 Task: Find connections with filter location Chomutov with filter topic #Believewith filter profile language English with filter current company CodeChef with filter school SRI KRISHNA COLLEGE OF ENGINEERING AND TECHNOLOGY with filter industry Wholesale Drugs and Sundries with filter service category Date Entry with filter keywords title Biostatistician
Action: Mouse moved to (597, 76)
Screenshot: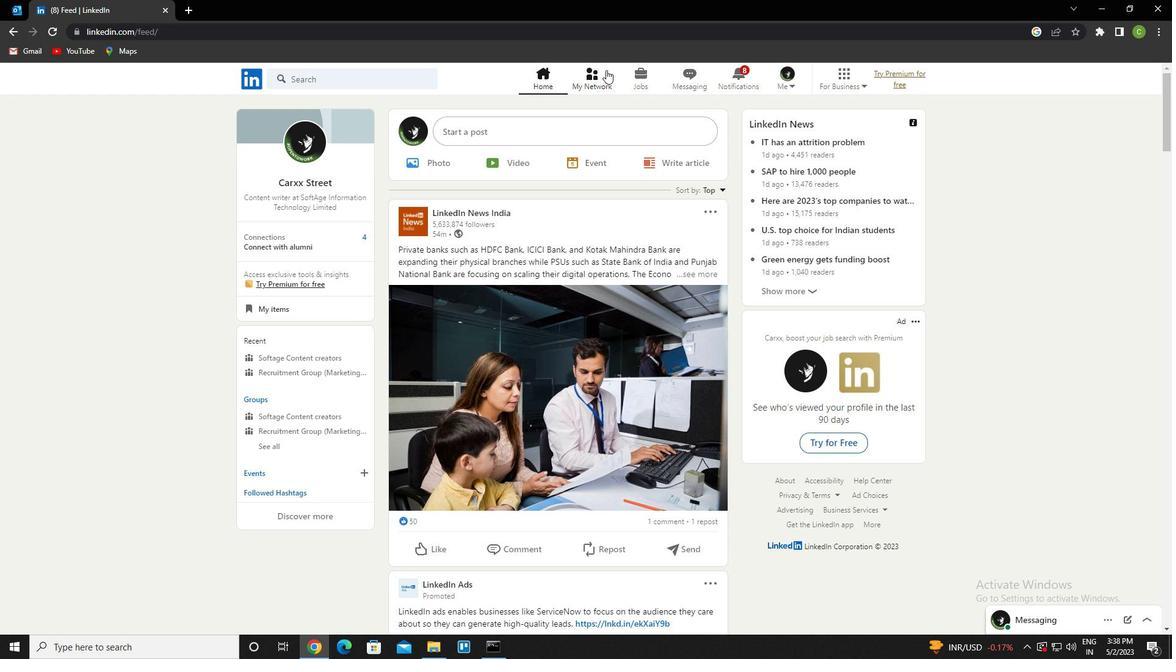 
Action: Mouse pressed left at (597, 76)
Screenshot: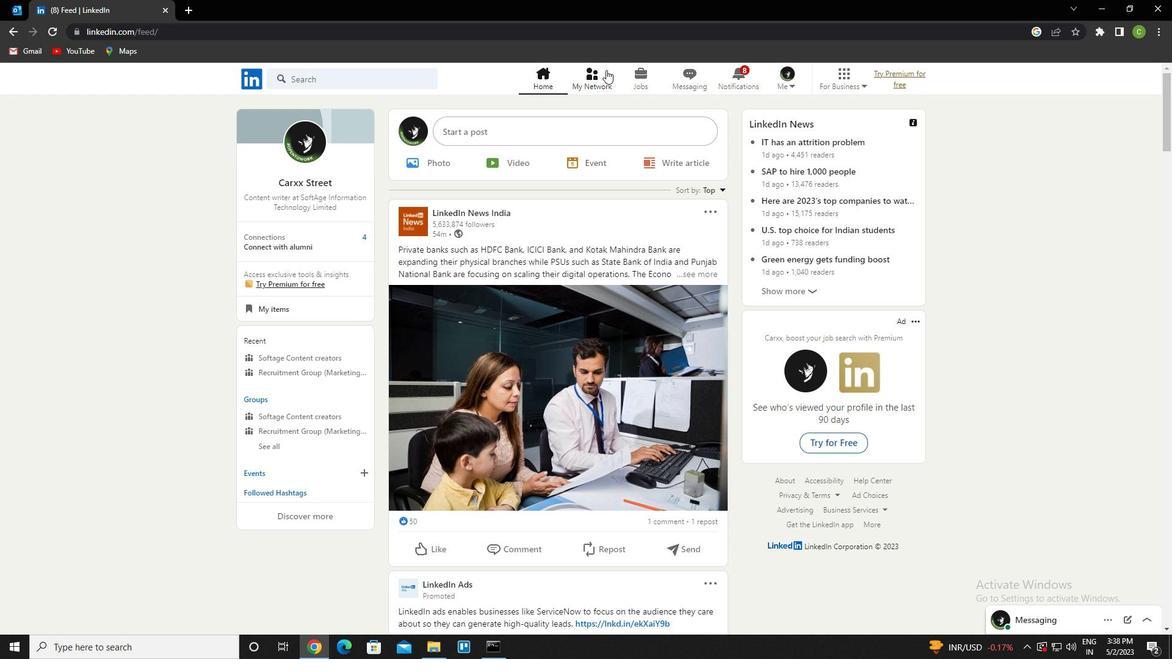 
Action: Mouse moved to (356, 152)
Screenshot: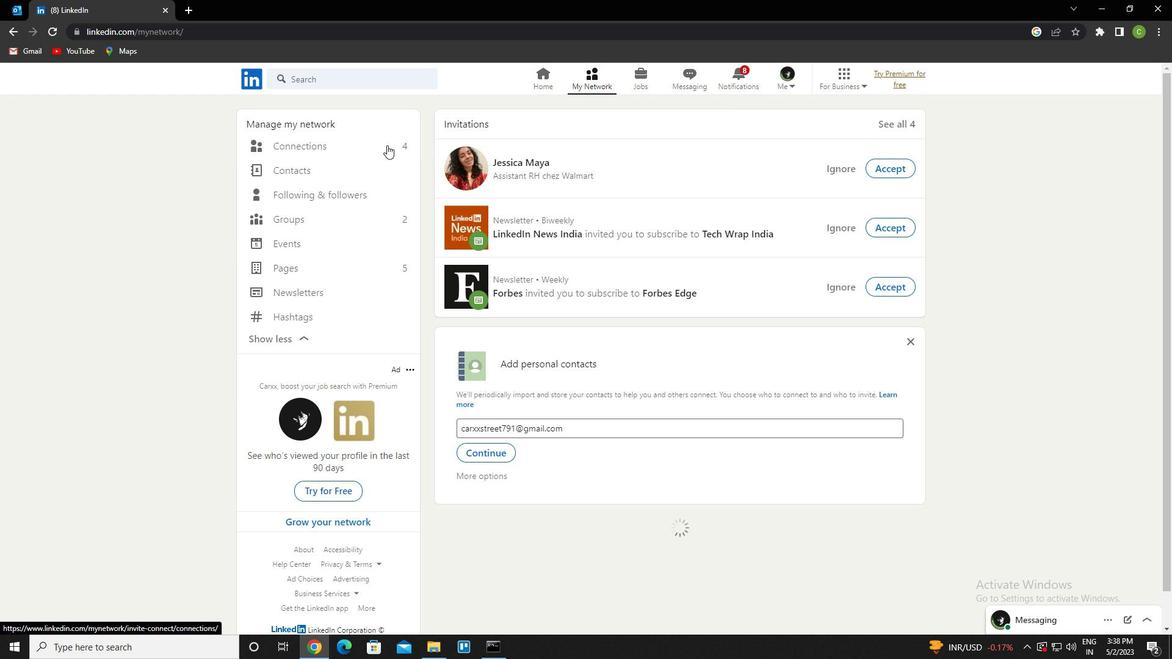 
Action: Mouse pressed left at (356, 152)
Screenshot: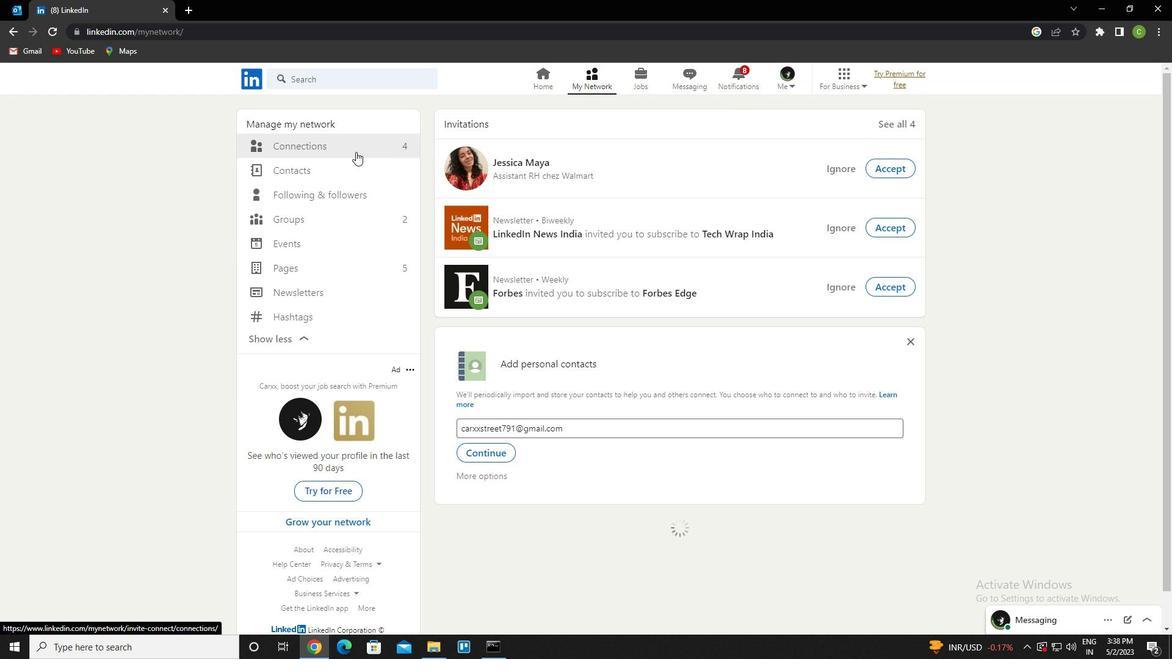 
Action: Mouse moved to (676, 149)
Screenshot: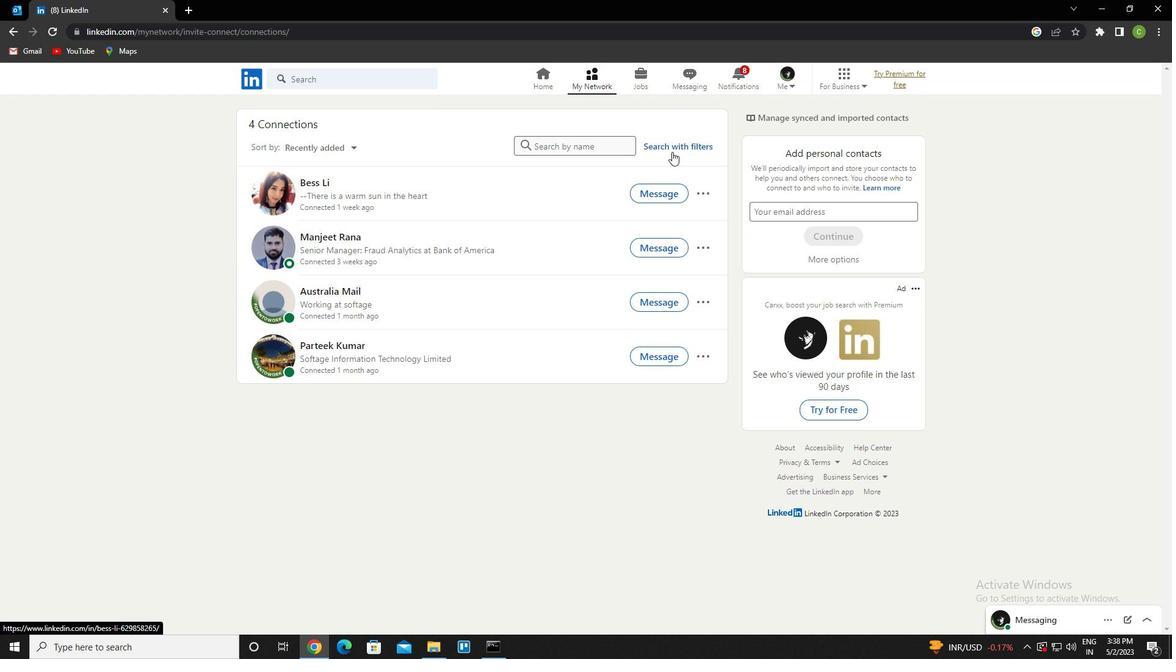 
Action: Mouse pressed left at (676, 149)
Screenshot: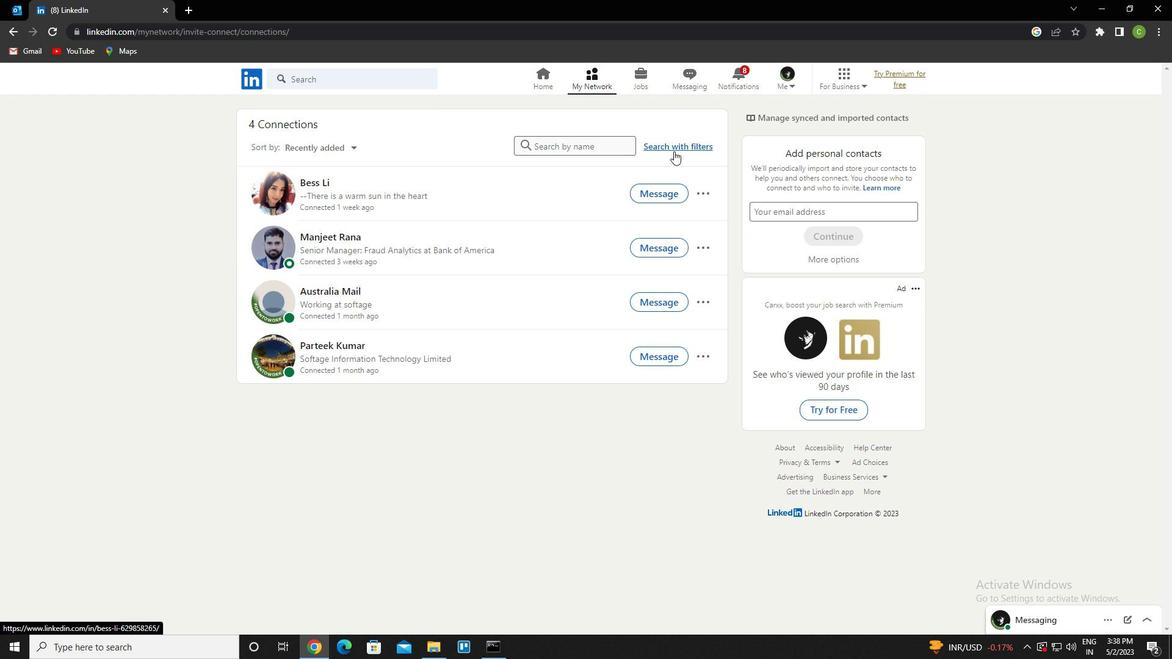 
Action: Mouse moved to (632, 117)
Screenshot: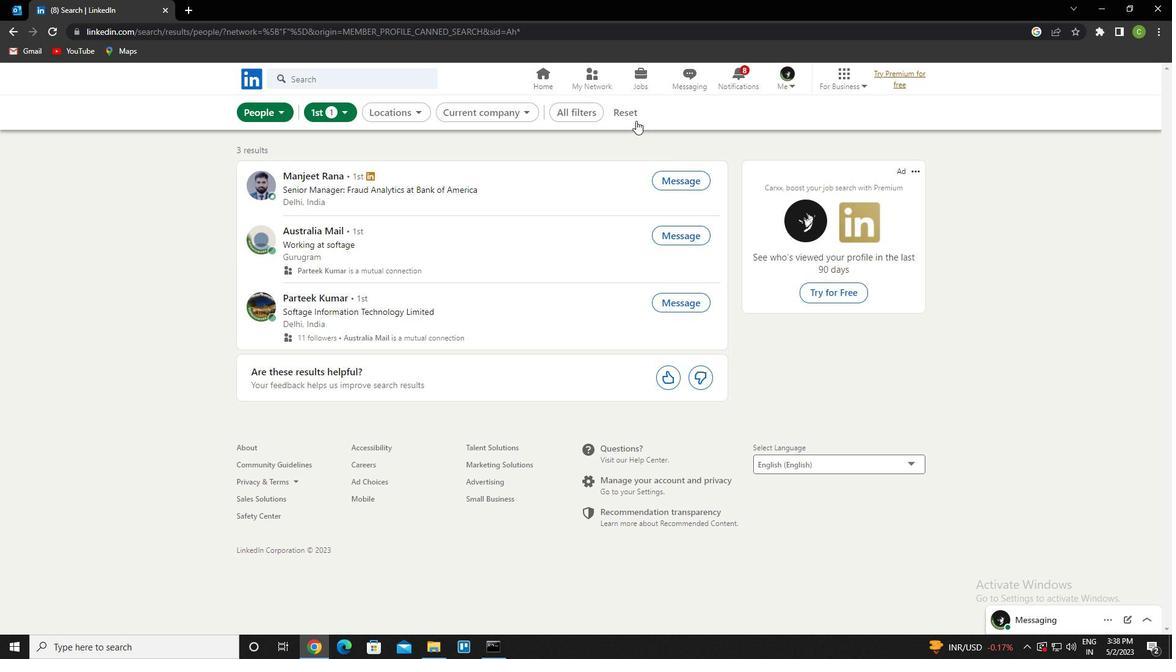 
Action: Mouse pressed left at (632, 117)
Screenshot: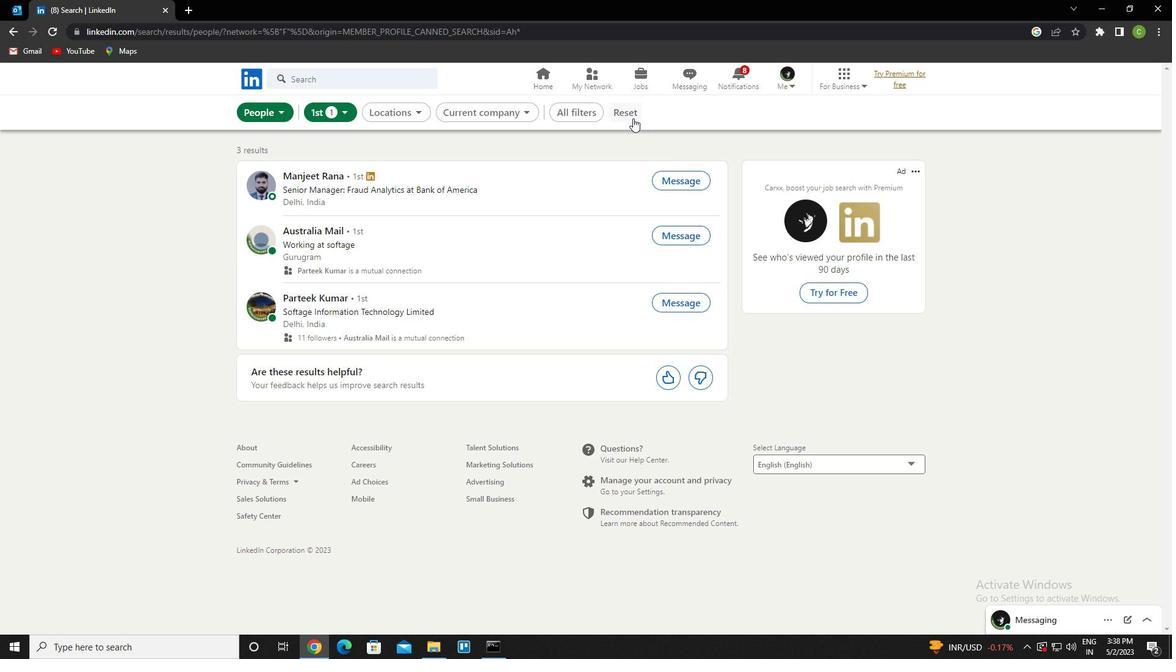 
Action: Mouse moved to (622, 112)
Screenshot: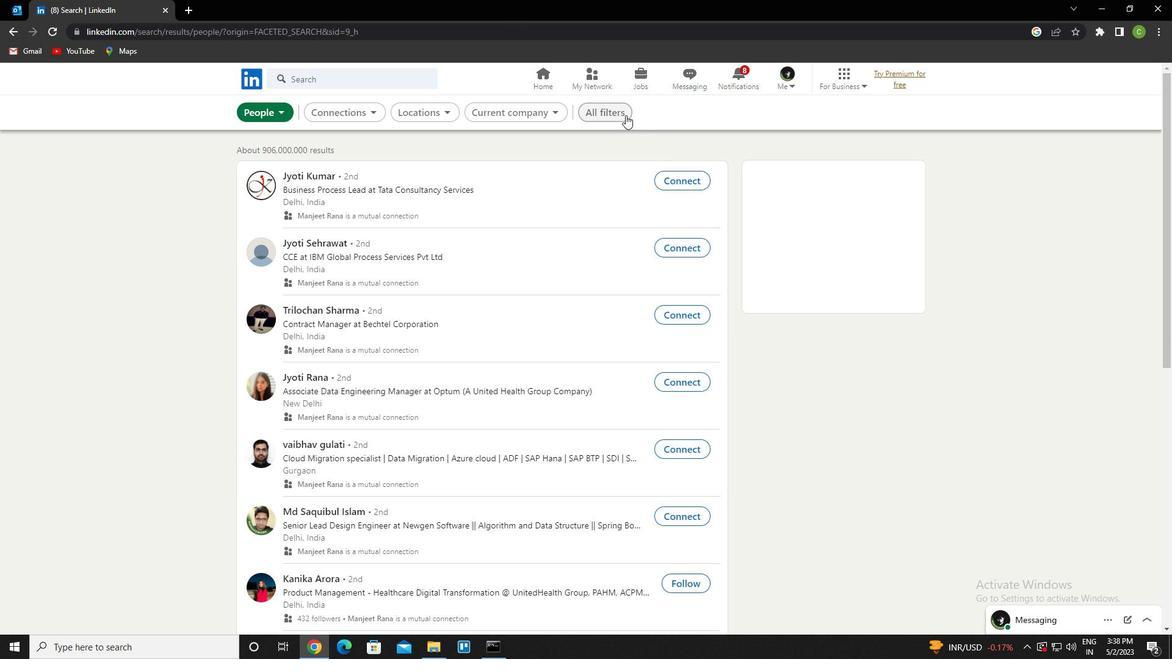 
Action: Mouse pressed left at (622, 112)
Screenshot: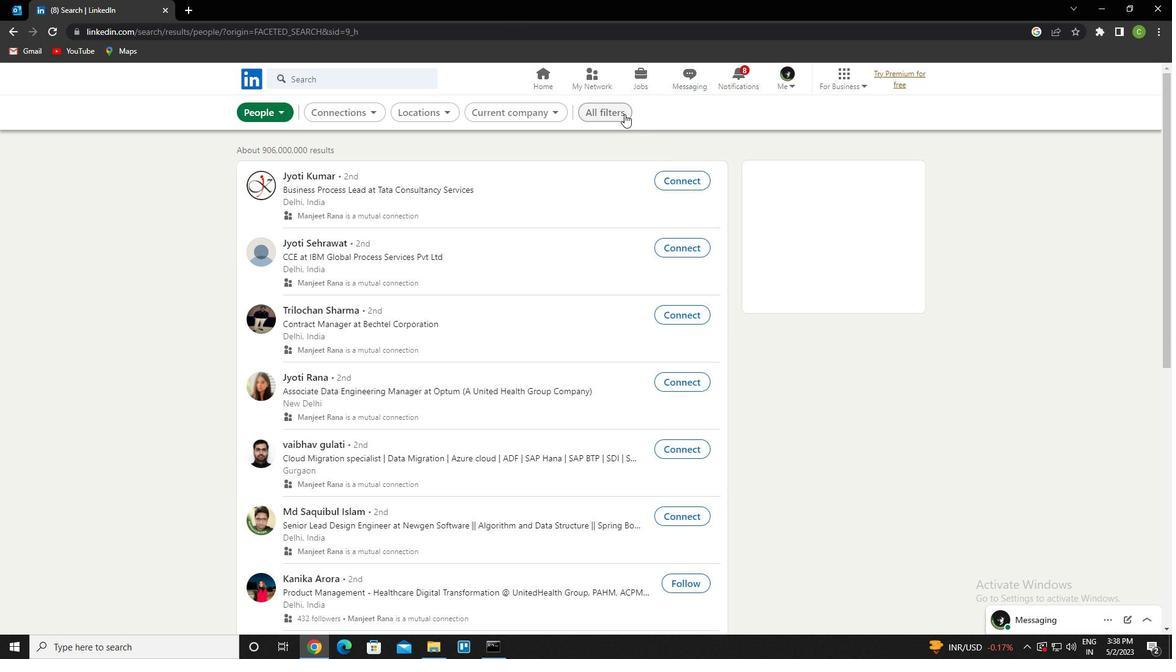 
Action: Mouse moved to (1025, 344)
Screenshot: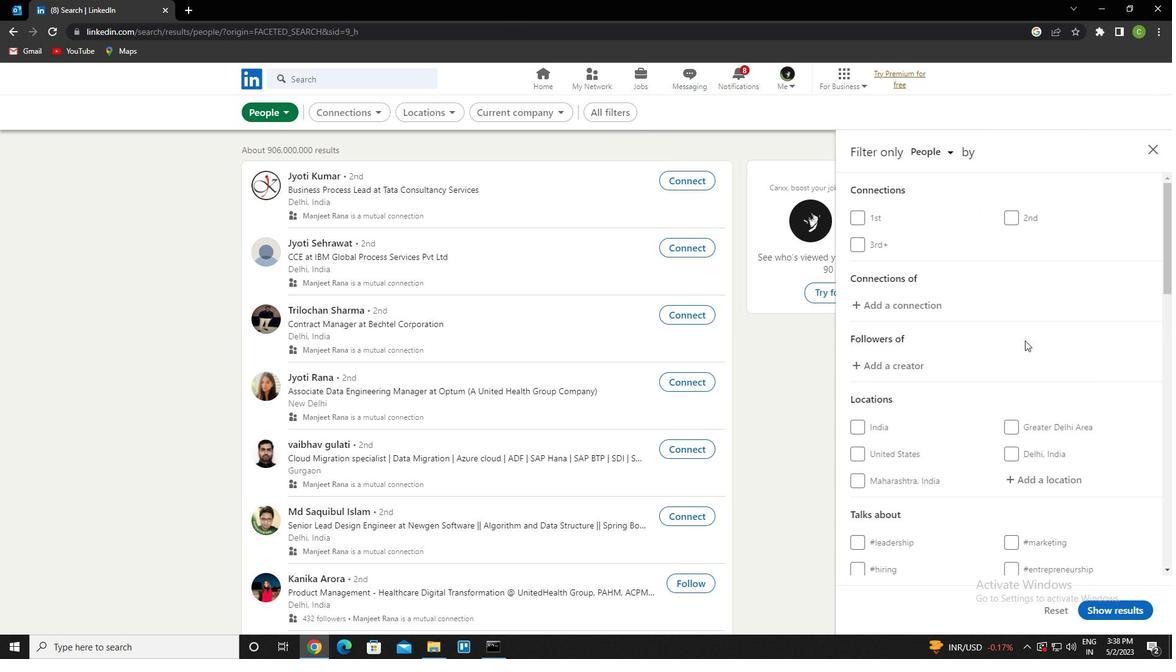 
Action: Mouse scrolled (1025, 343) with delta (0, 0)
Screenshot: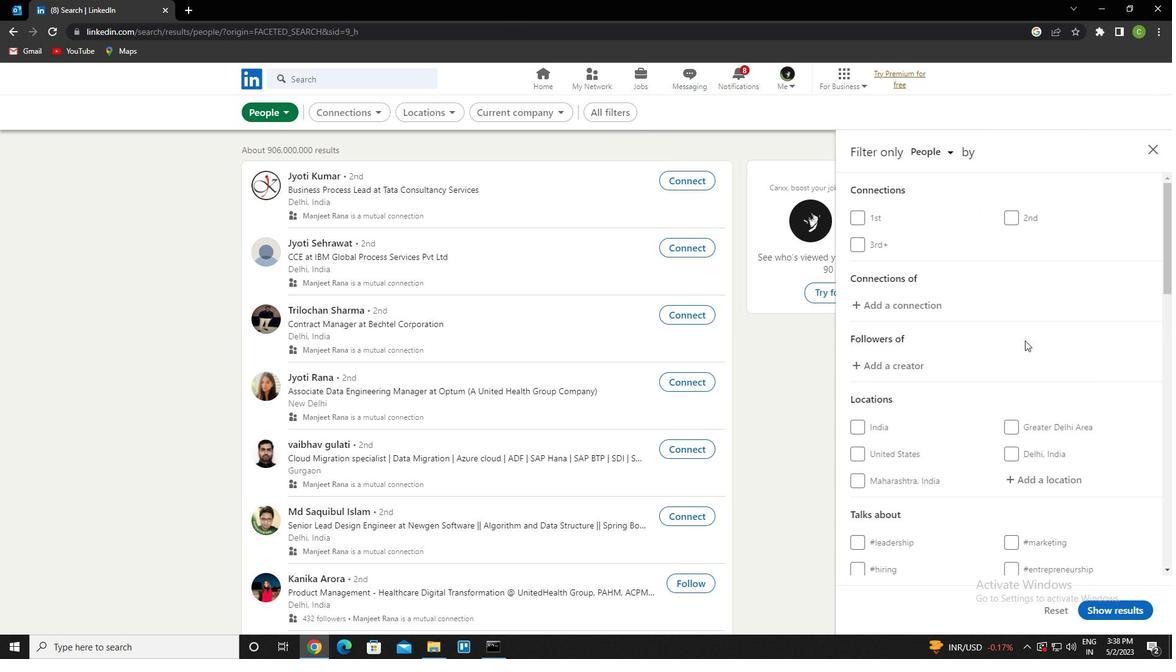 
Action: Mouse moved to (1043, 415)
Screenshot: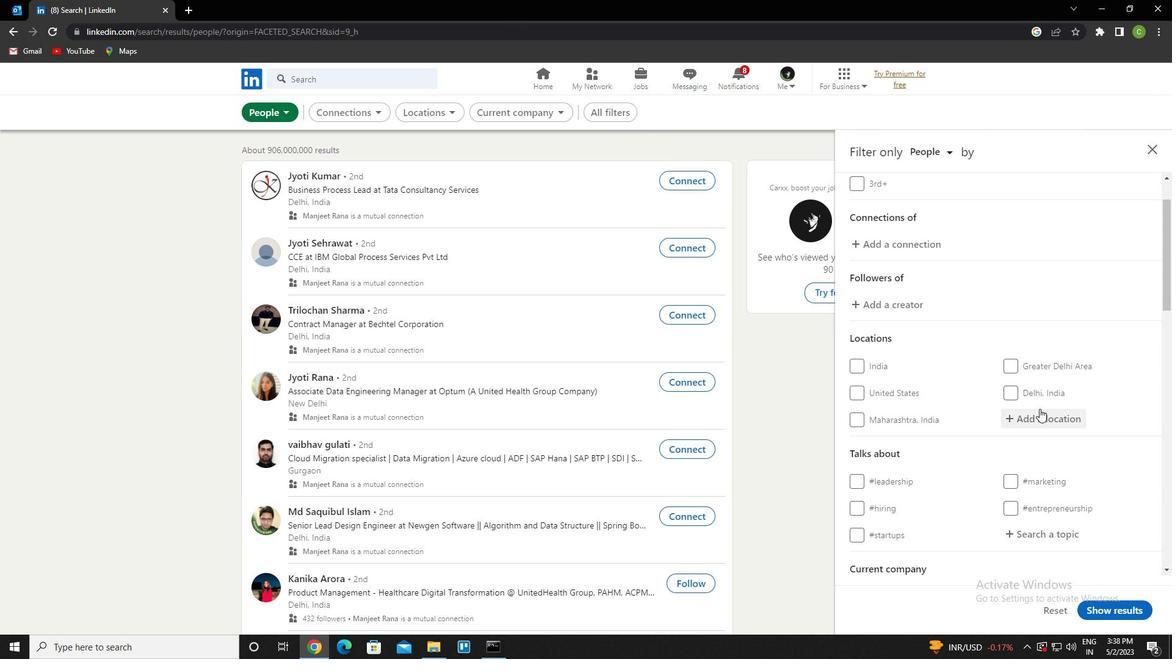 
Action: Mouse pressed left at (1043, 415)
Screenshot: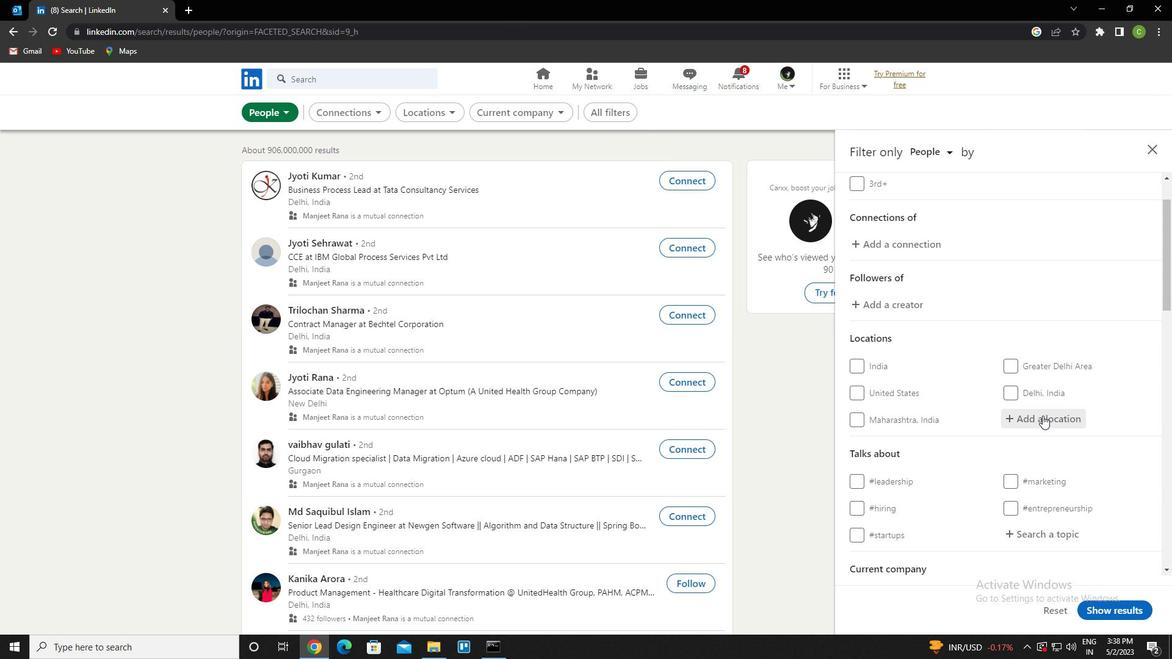 
Action: Key pressed <Key.caps_lock>c<Key.caps_lock>homuto<Key.down><Key.enter>
Screenshot: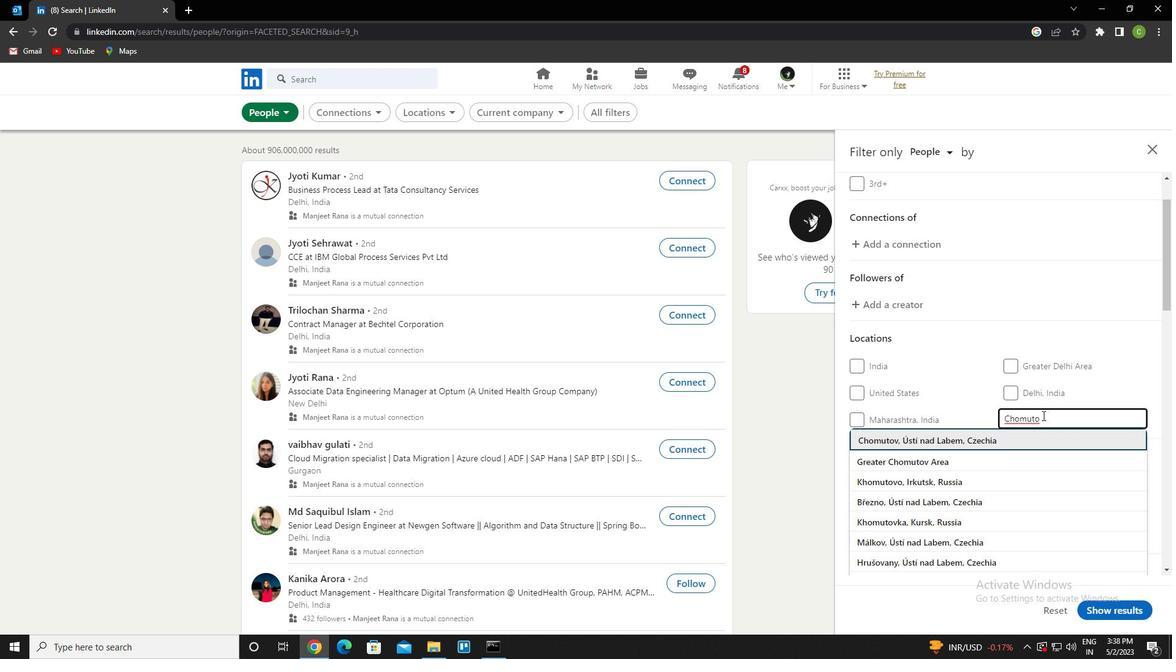 
Action: Mouse moved to (1154, 339)
Screenshot: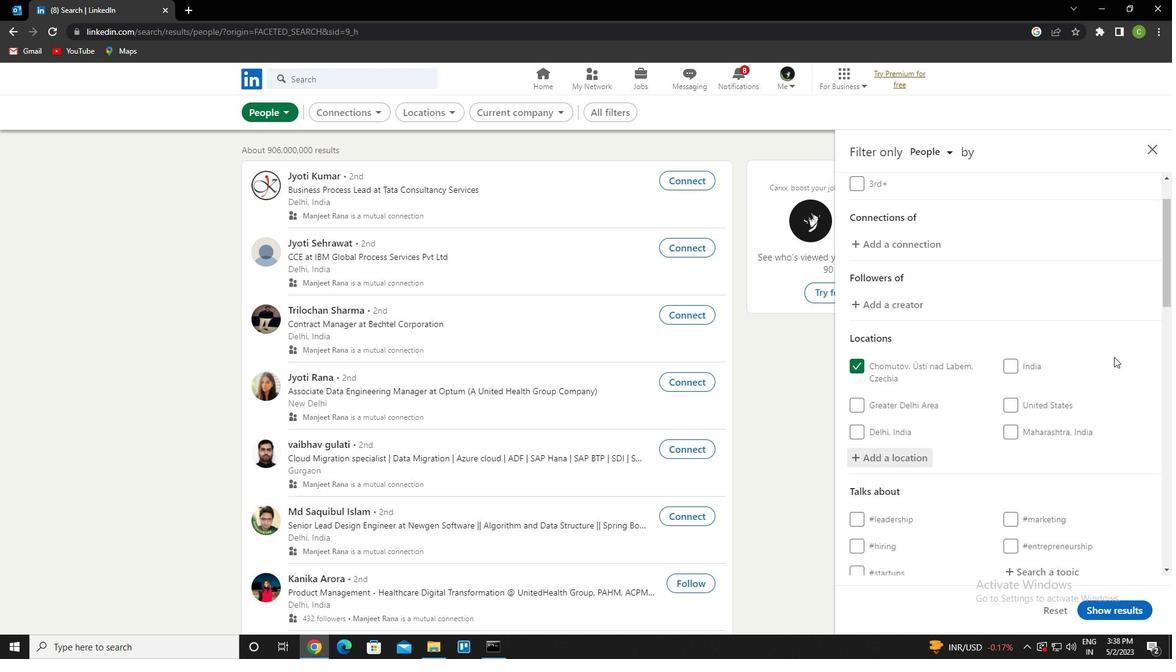 
Action: Mouse scrolled (1154, 338) with delta (0, 0)
Screenshot: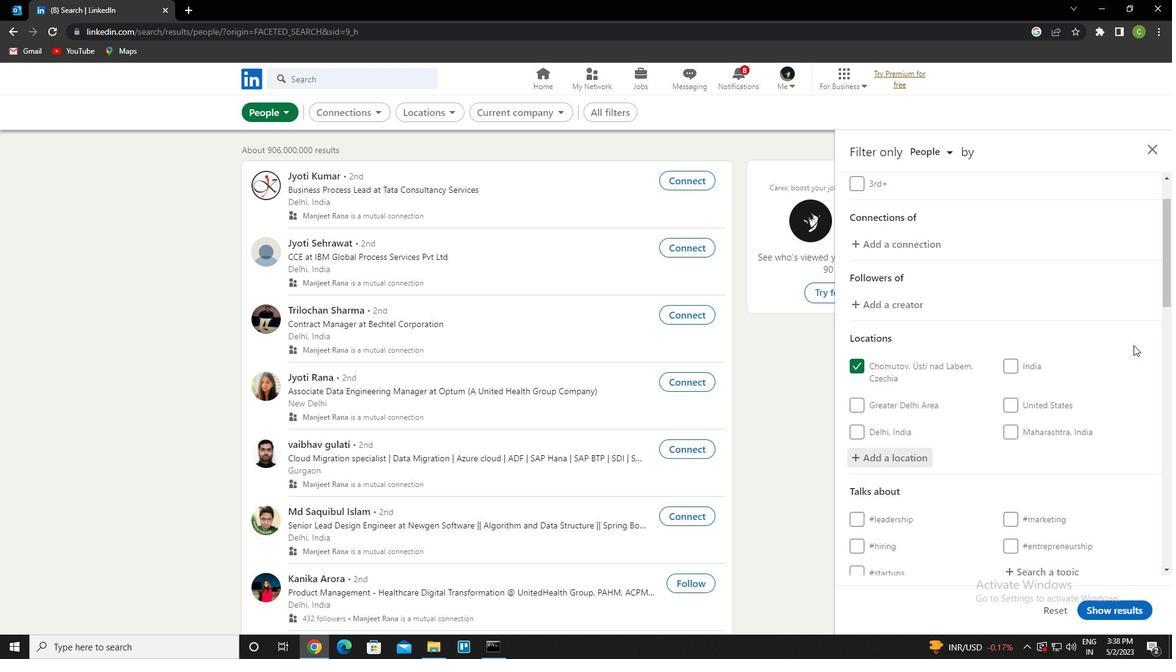 
Action: Mouse moved to (1074, 404)
Screenshot: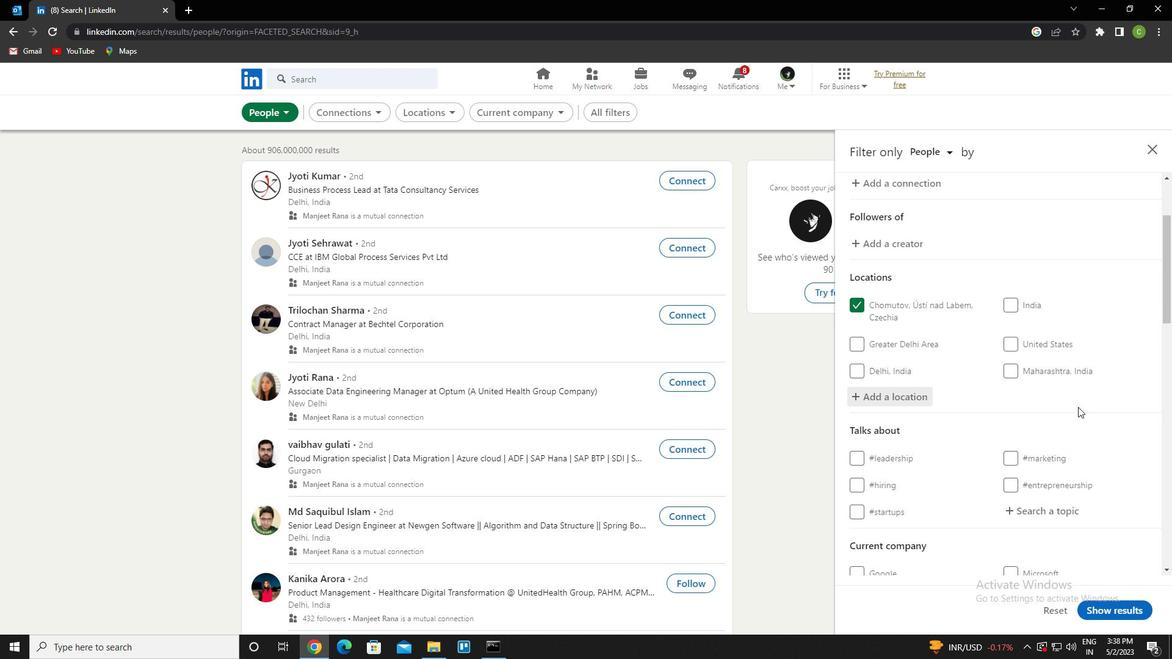 
Action: Mouse scrolled (1074, 404) with delta (0, 0)
Screenshot: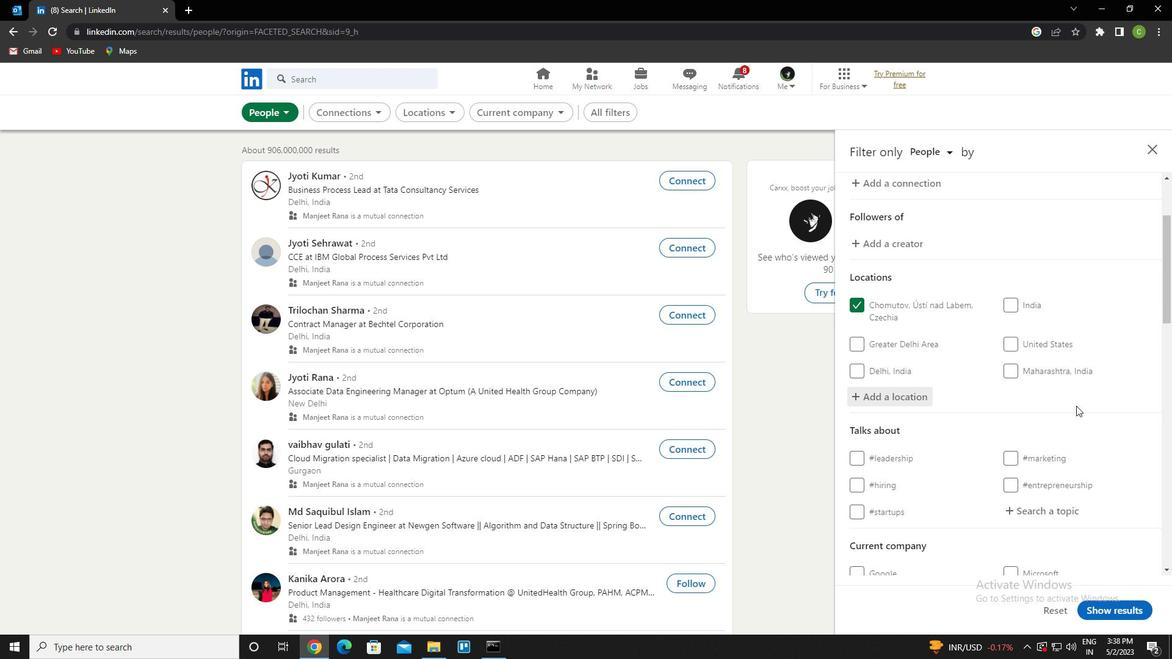 
Action: Mouse moved to (1073, 403)
Screenshot: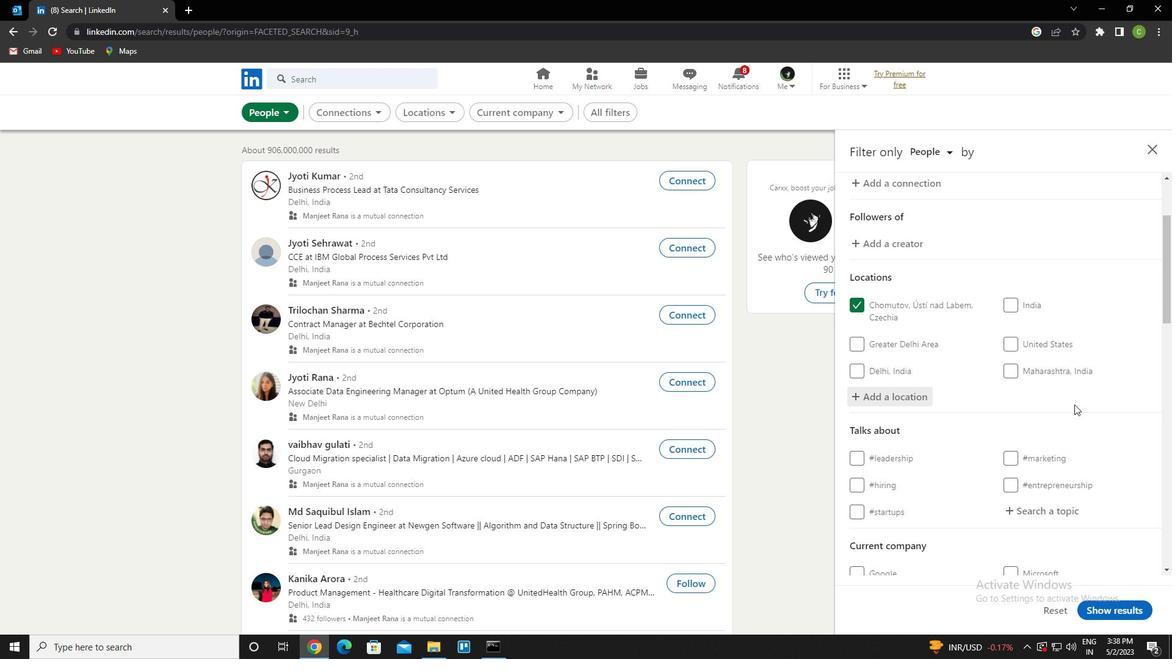 
Action: Mouse scrolled (1073, 403) with delta (0, 0)
Screenshot: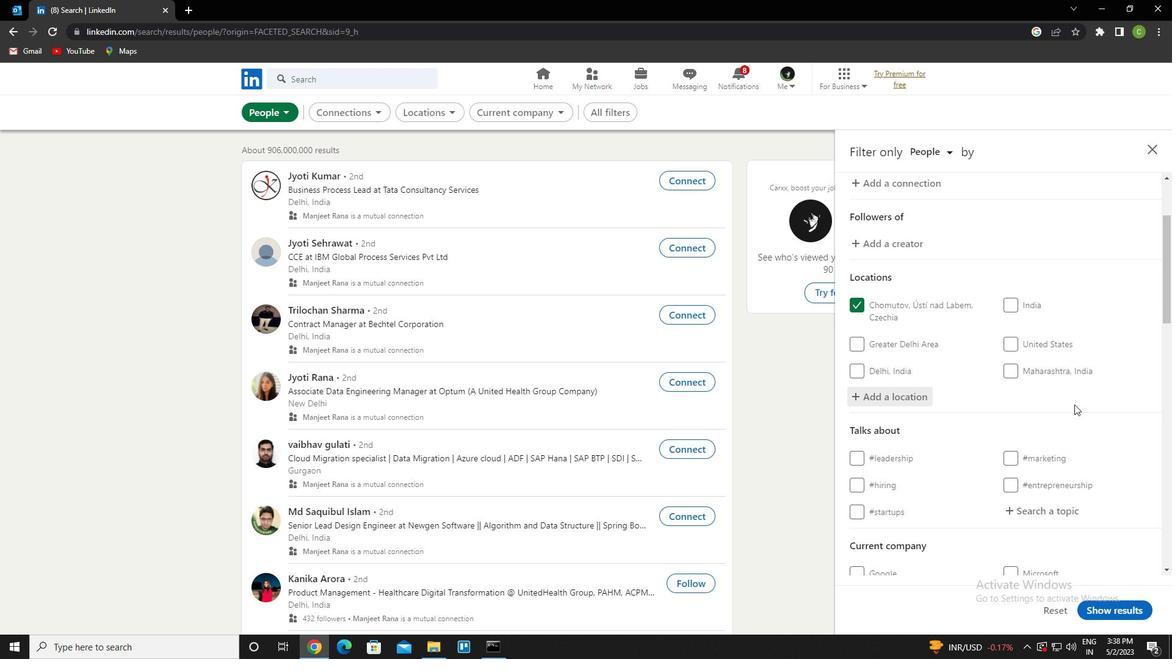 
Action: Mouse moved to (1062, 385)
Screenshot: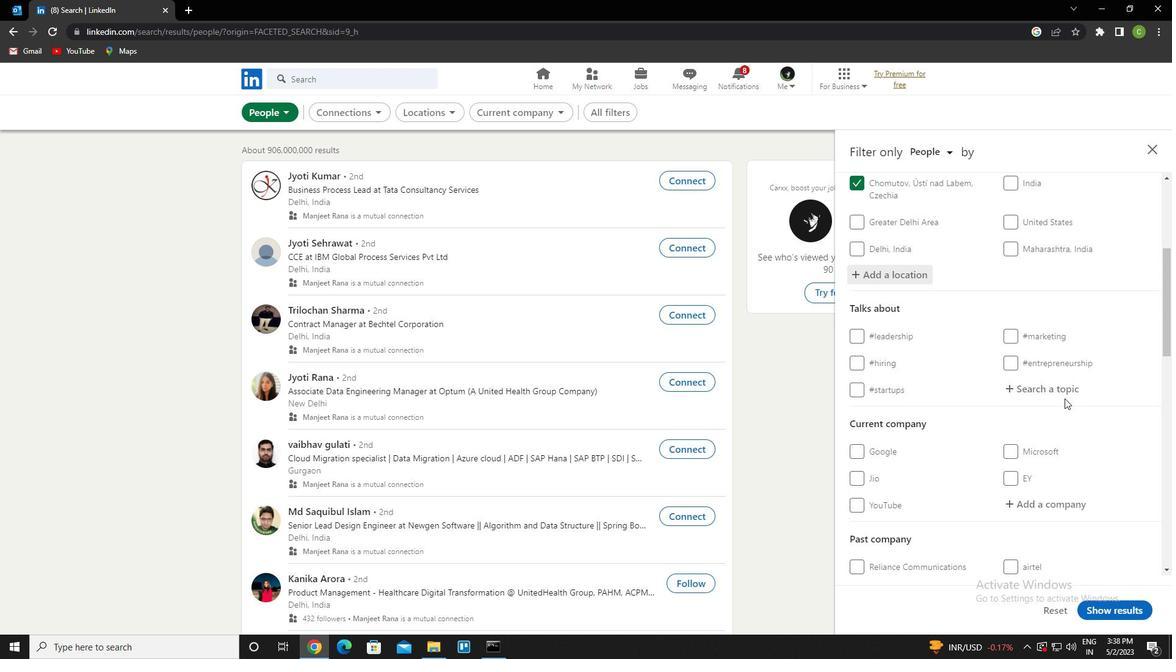 
Action: Mouse pressed left at (1062, 385)
Screenshot: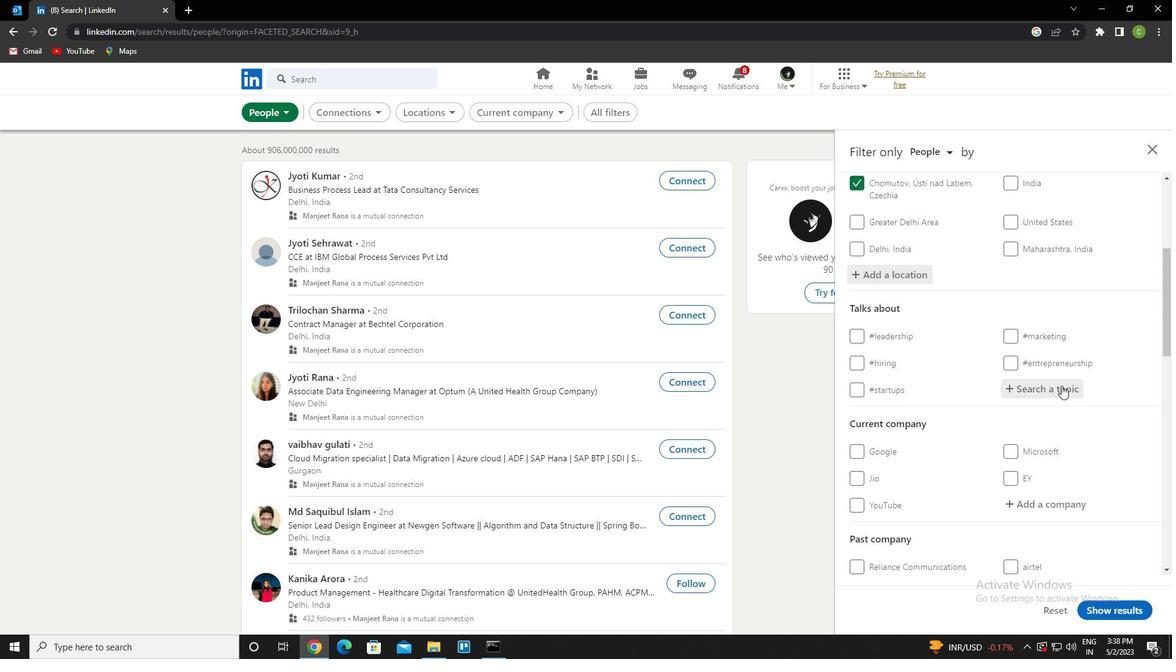 
Action: Key pressed <Key.caps_lock>b<Key.caps_lock>elieve<Key.down><Key.enter>
Screenshot: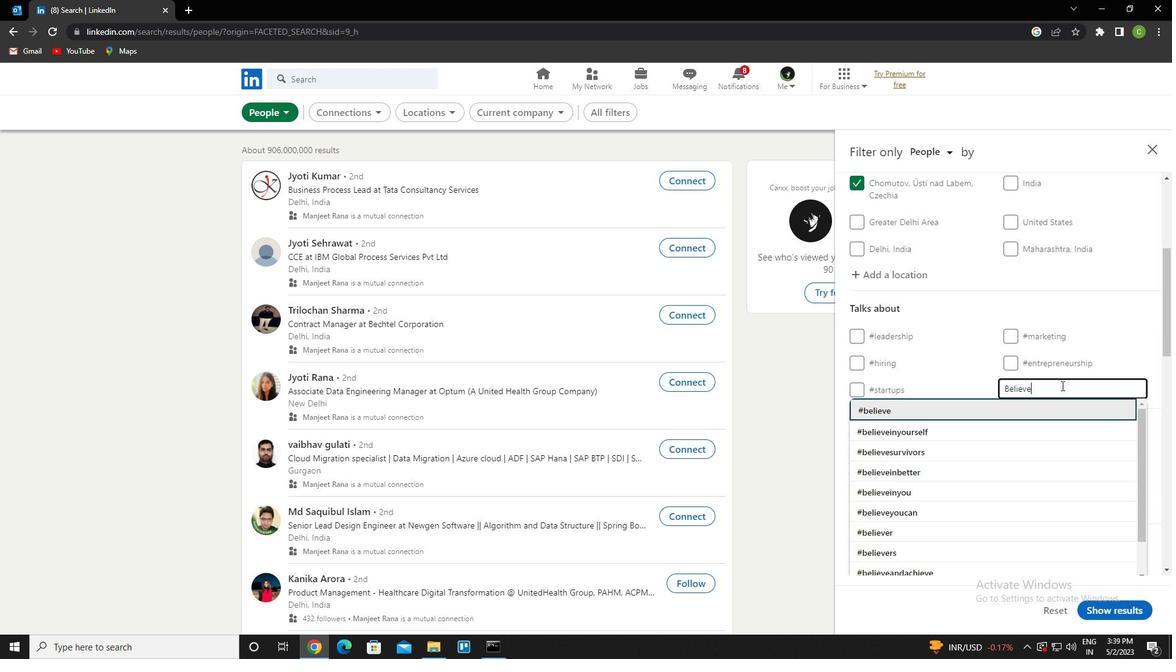 
Action: Mouse scrolled (1062, 385) with delta (0, 0)
Screenshot: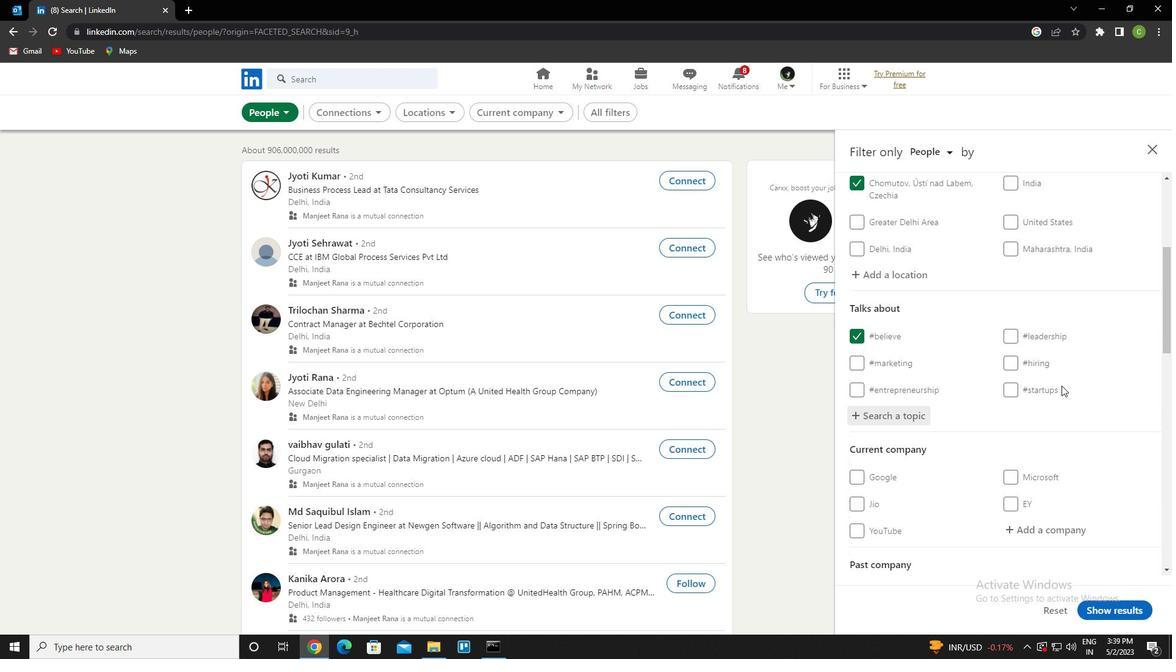 
Action: Mouse scrolled (1062, 385) with delta (0, 0)
Screenshot: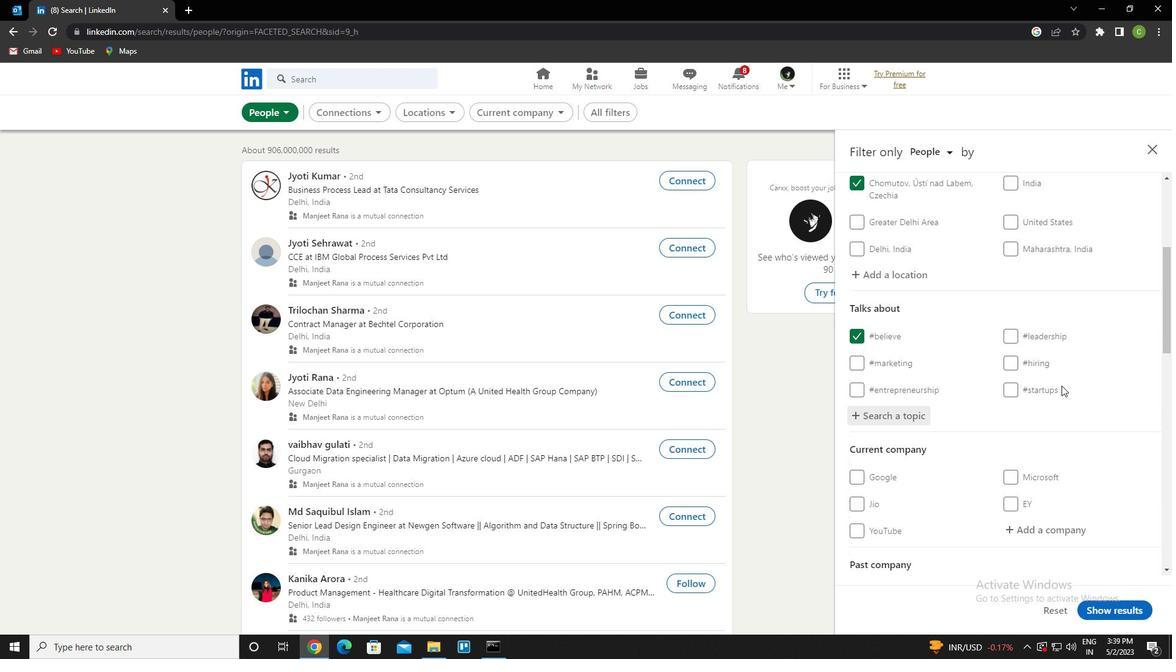 
Action: Mouse scrolled (1062, 385) with delta (0, 0)
Screenshot: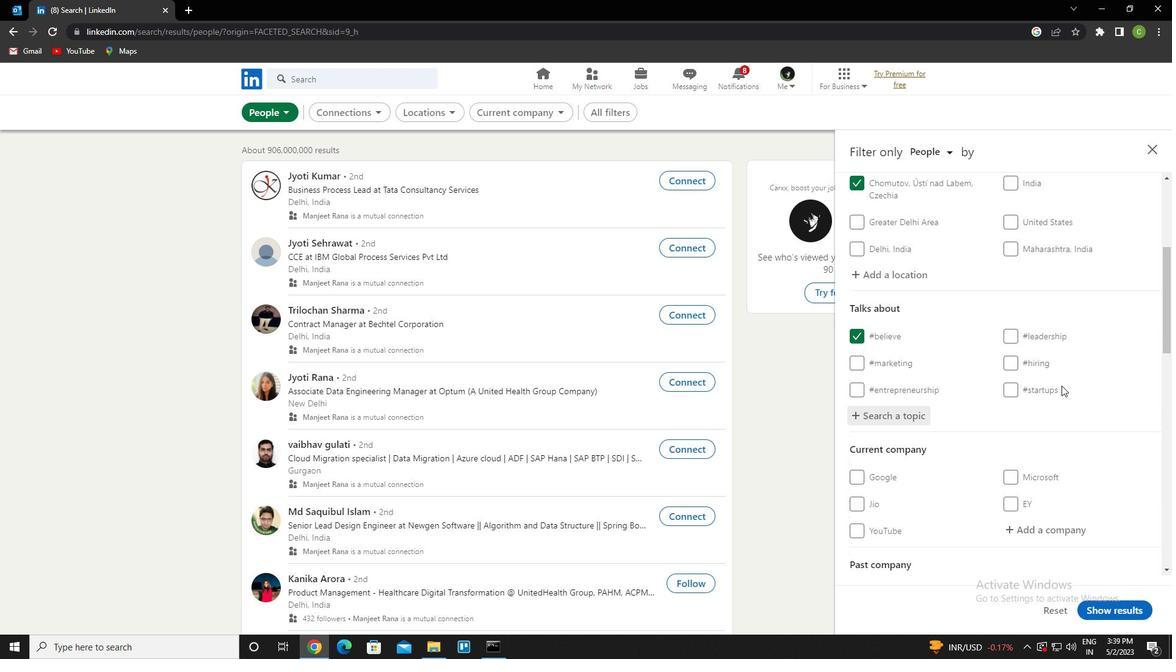 
Action: Mouse scrolled (1062, 385) with delta (0, 0)
Screenshot: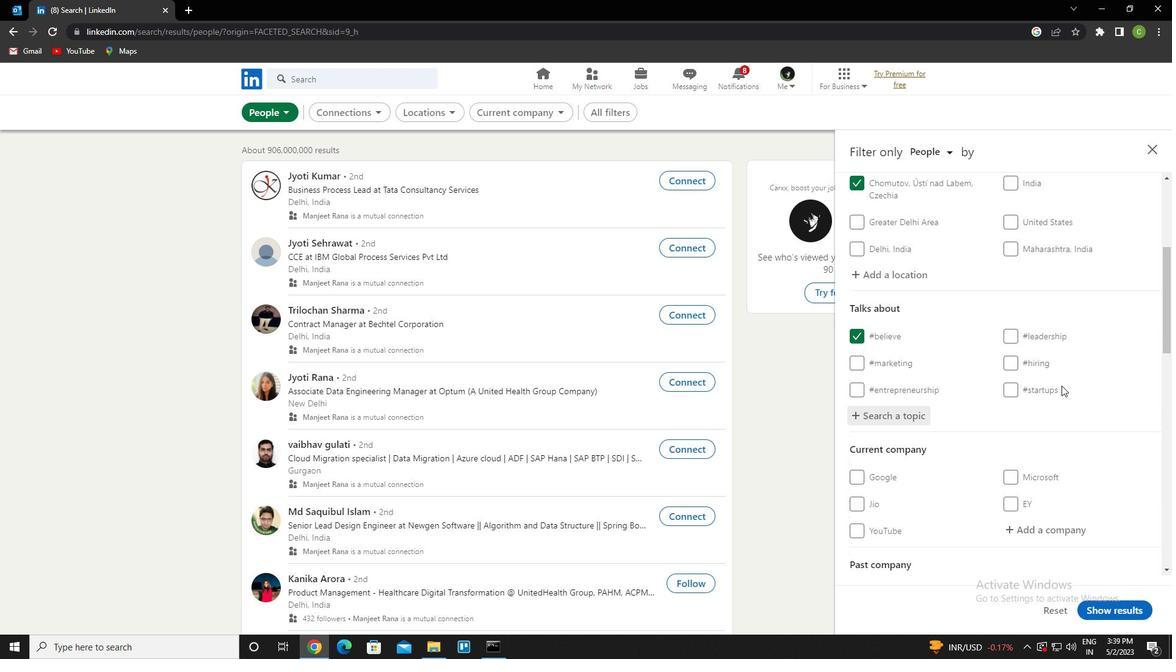 
Action: Mouse scrolled (1062, 385) with delta (0, 0)
Screenshot: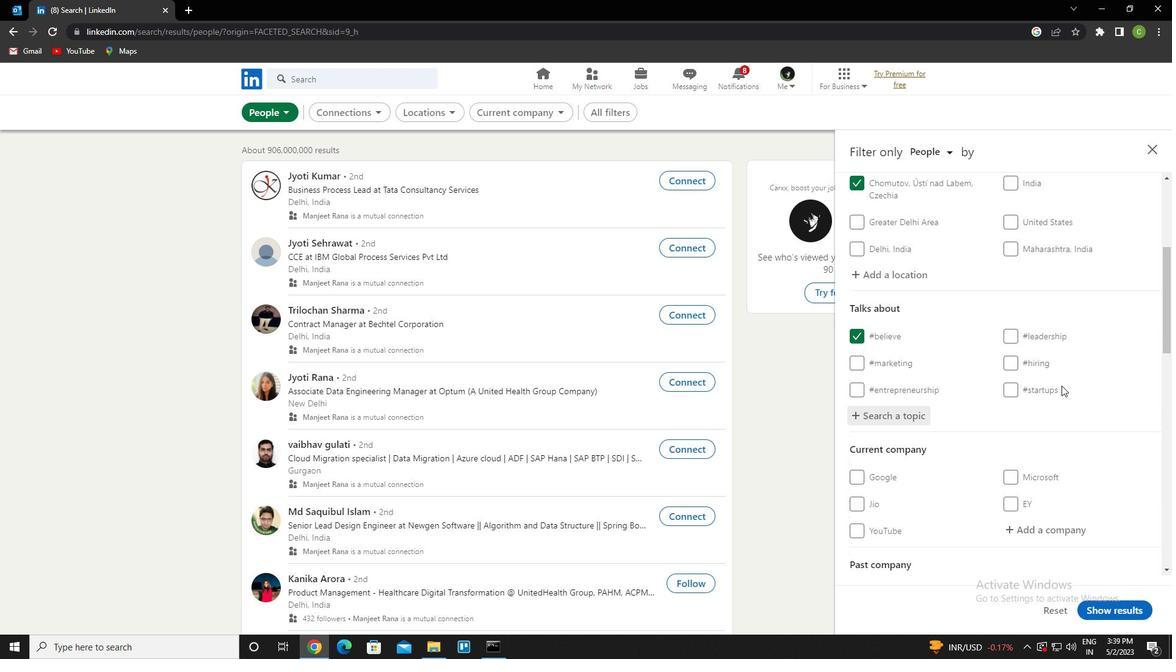 
Action: Mouse scrolled (1062, 385) with delta (0, 0)
Screenshot: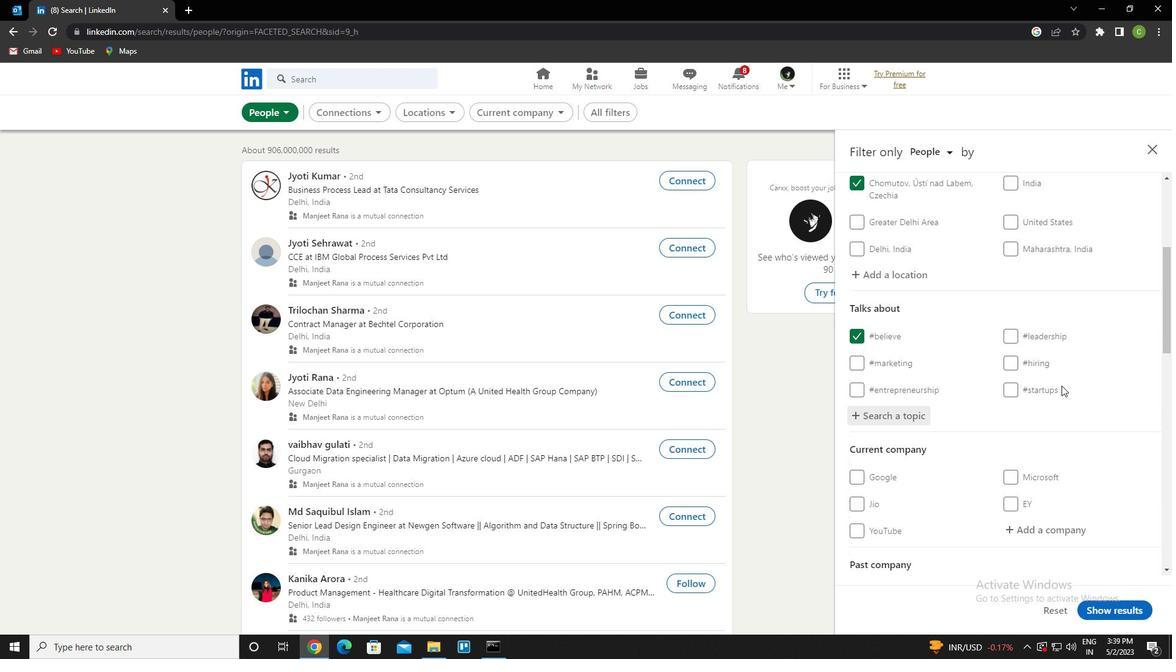
Action: Mouse moved to (1061, 385)
Screenshot: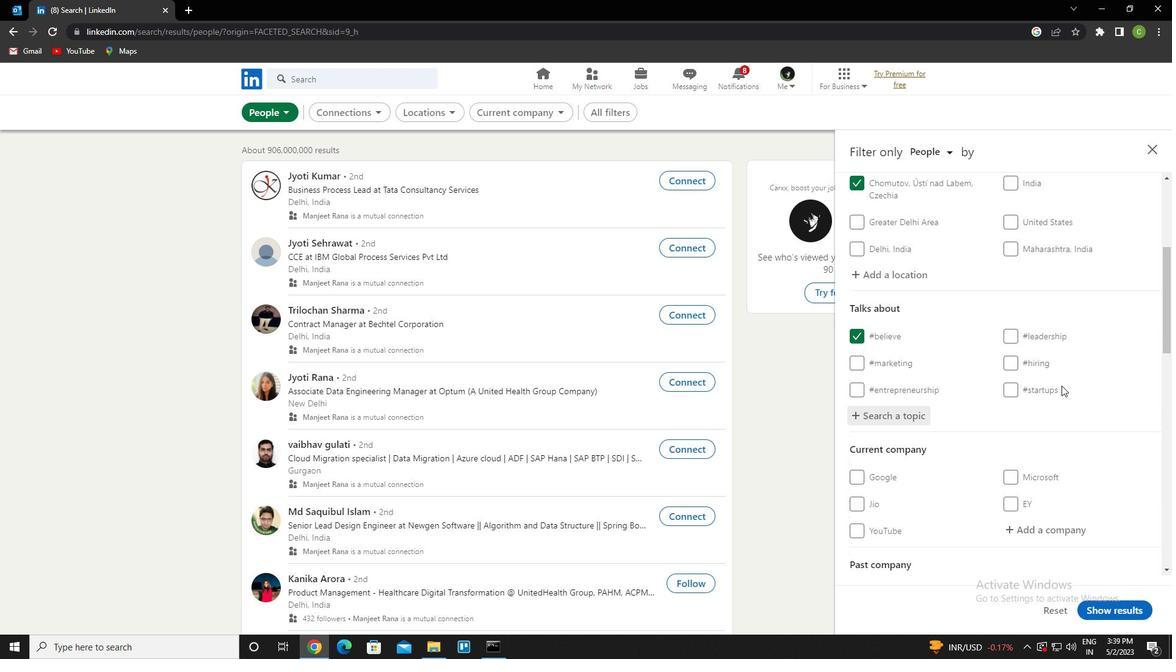 
Action: Mouse scrolled (1061, 385) with delta (0, 0)
Screenshot: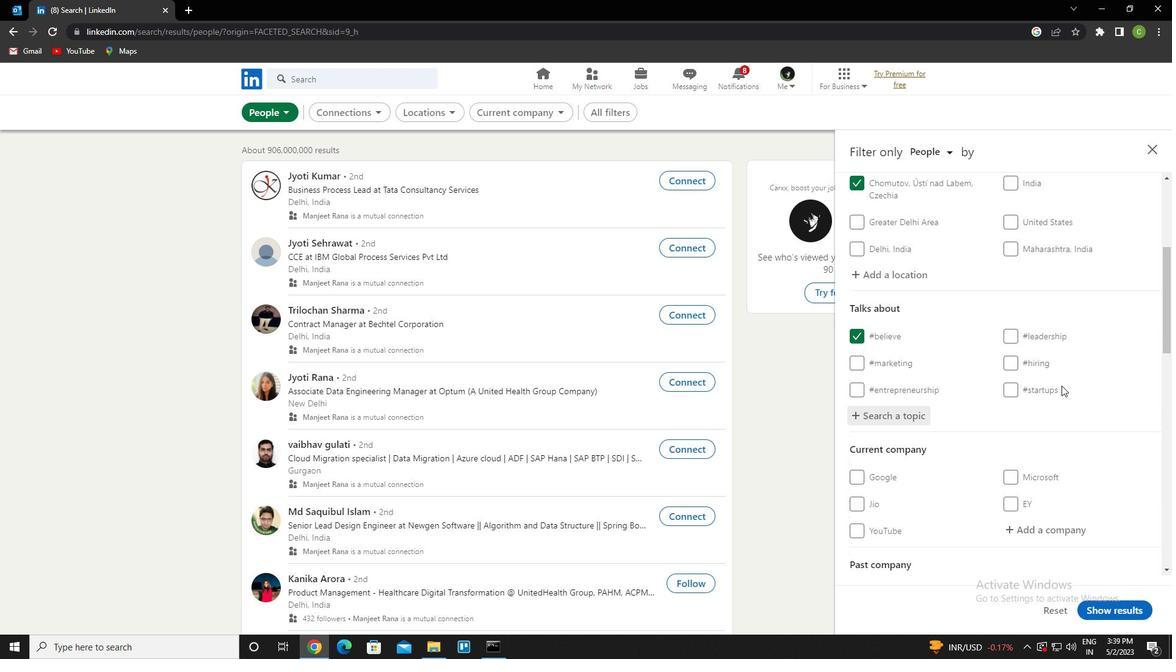 
Action: Mouse scrolled (1061, 385) with delta (0, 0)
Screenshot: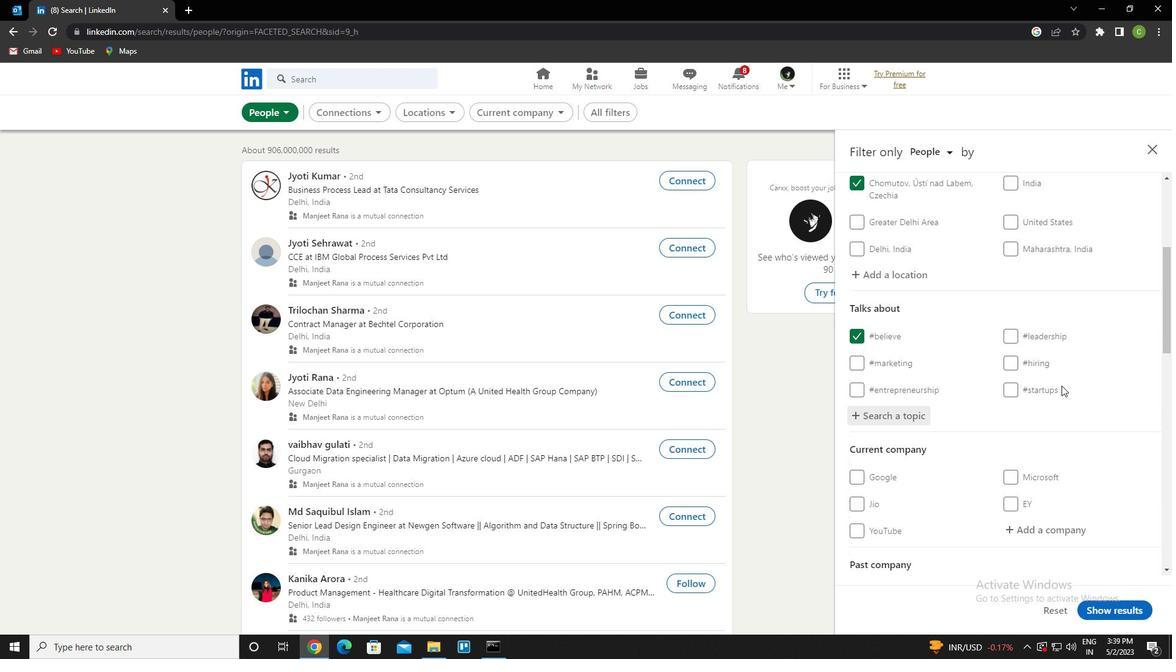 
Action: Mouse moved to (1059, 384)
Screenshot: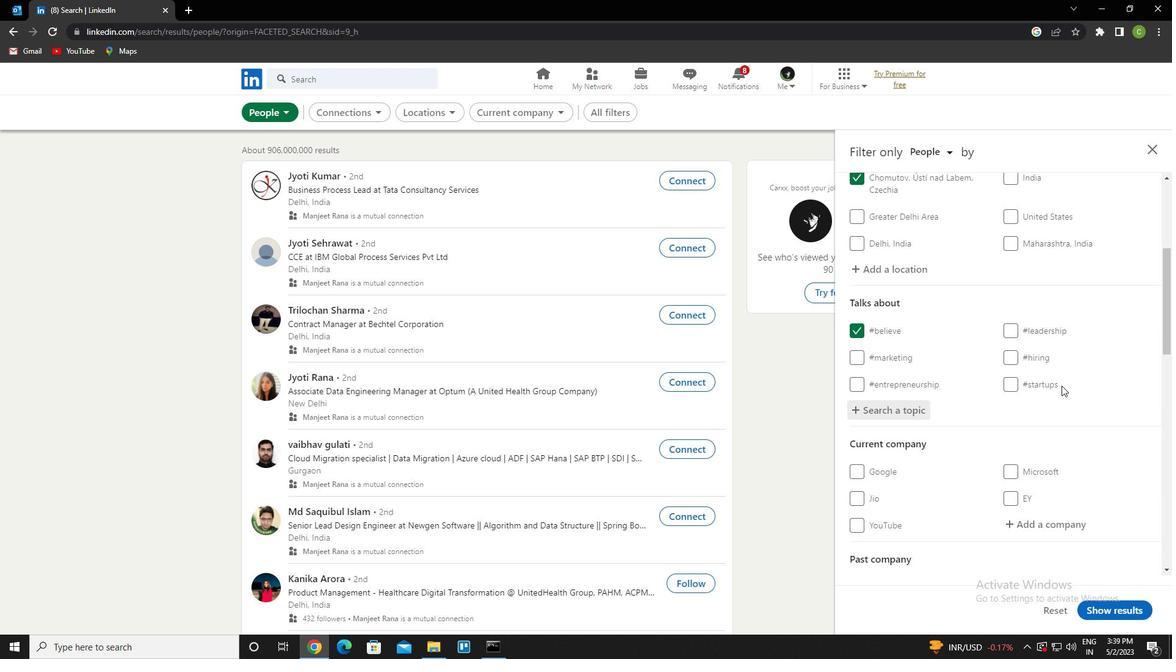 
Action: Mouse scrolled (1059, 383) with delta (0, 0)
Screenshot: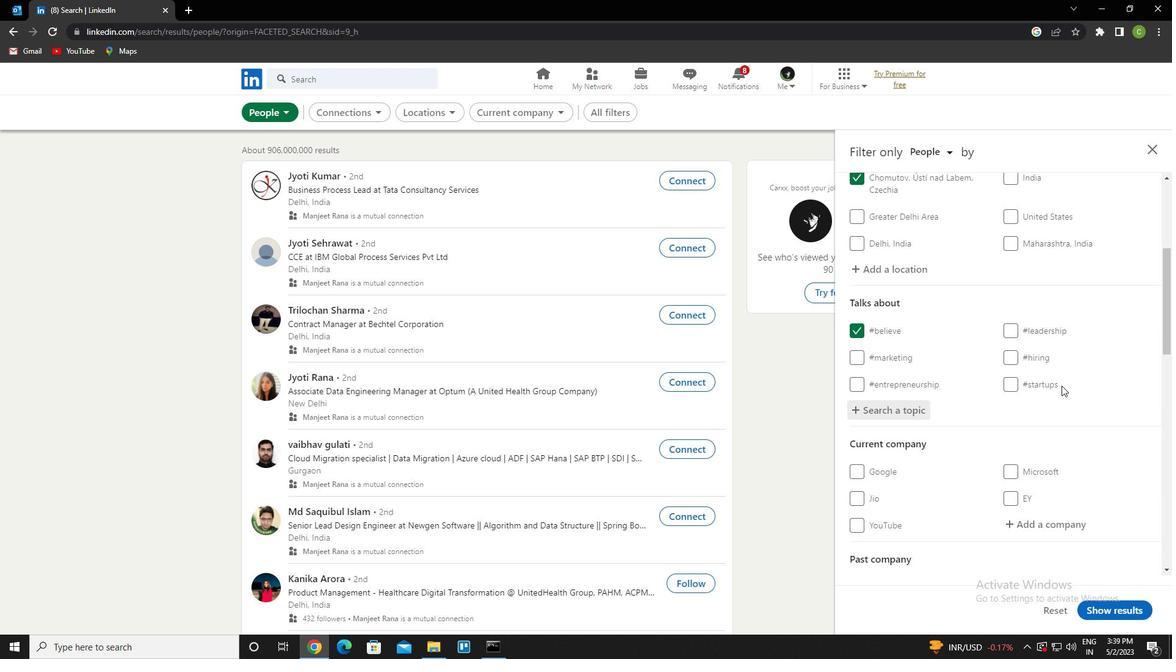 
Action: Mouse moved to (1050, 377)
Screenshot: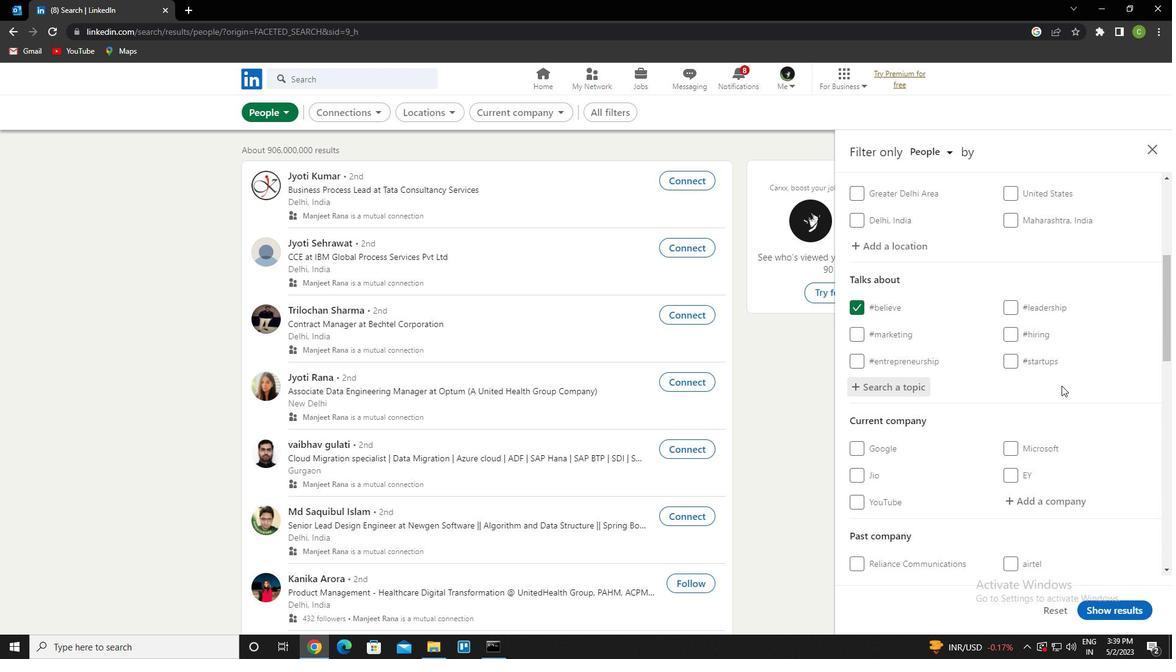 
Action: Mouse scrolled (1050, 376) with delta (0, 0)
Screenshot: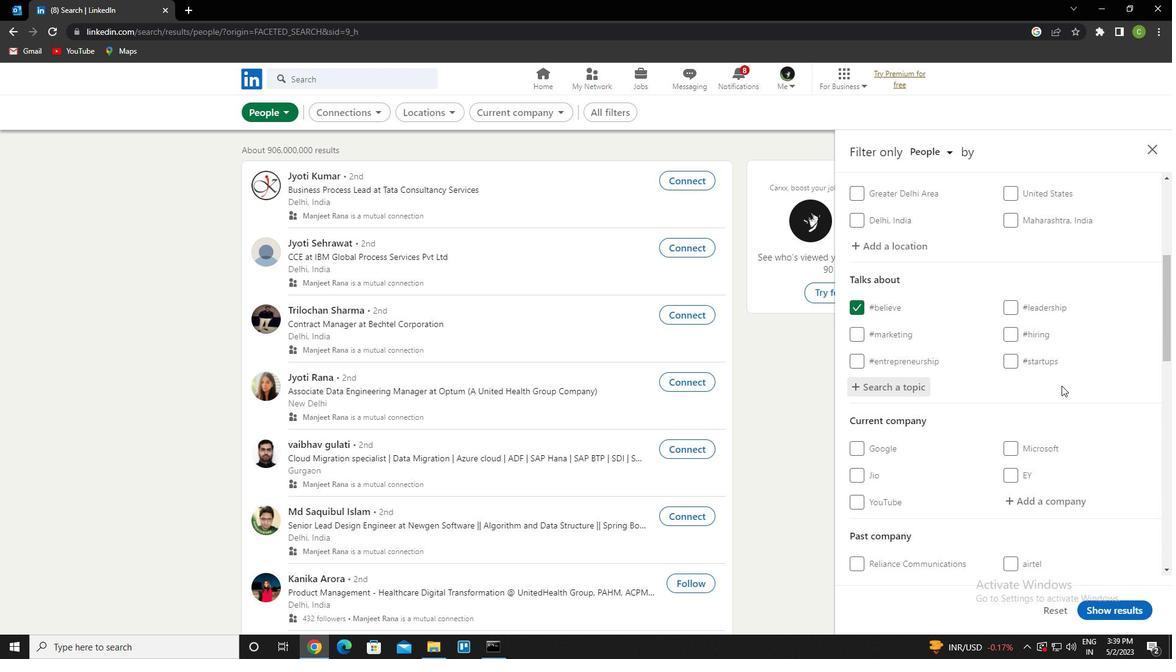 
Action: Mouse moved to (1052, 314)
Screenshot: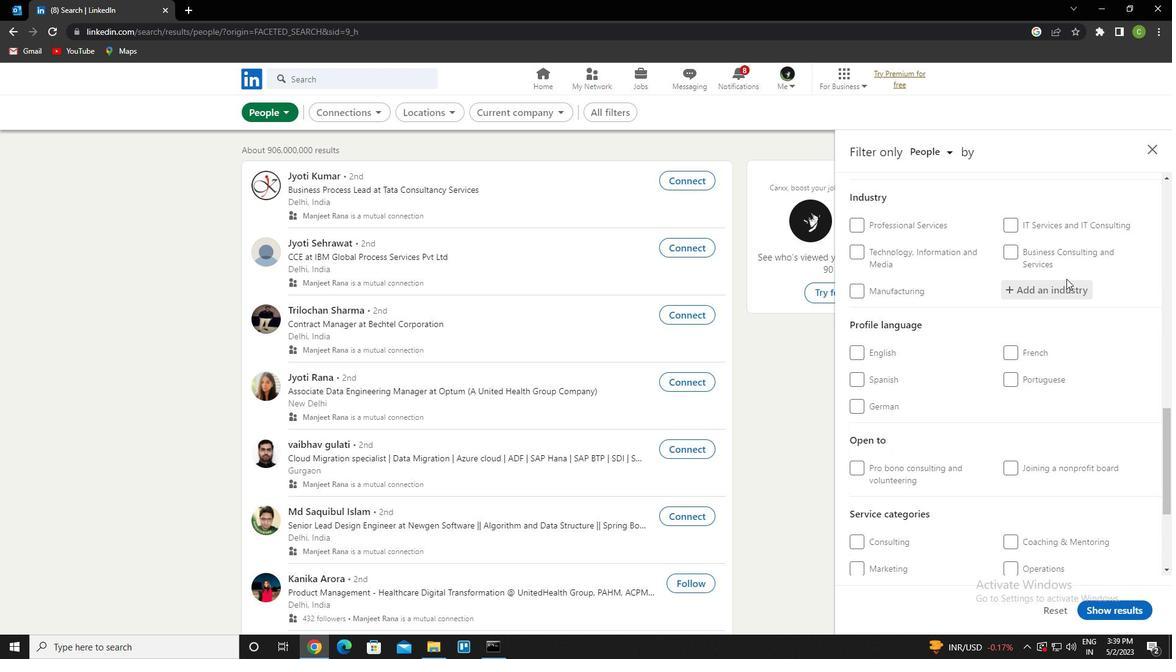 
Action: Mouse scrolled (1052, 313) with delta (0, 0)
Screenshot: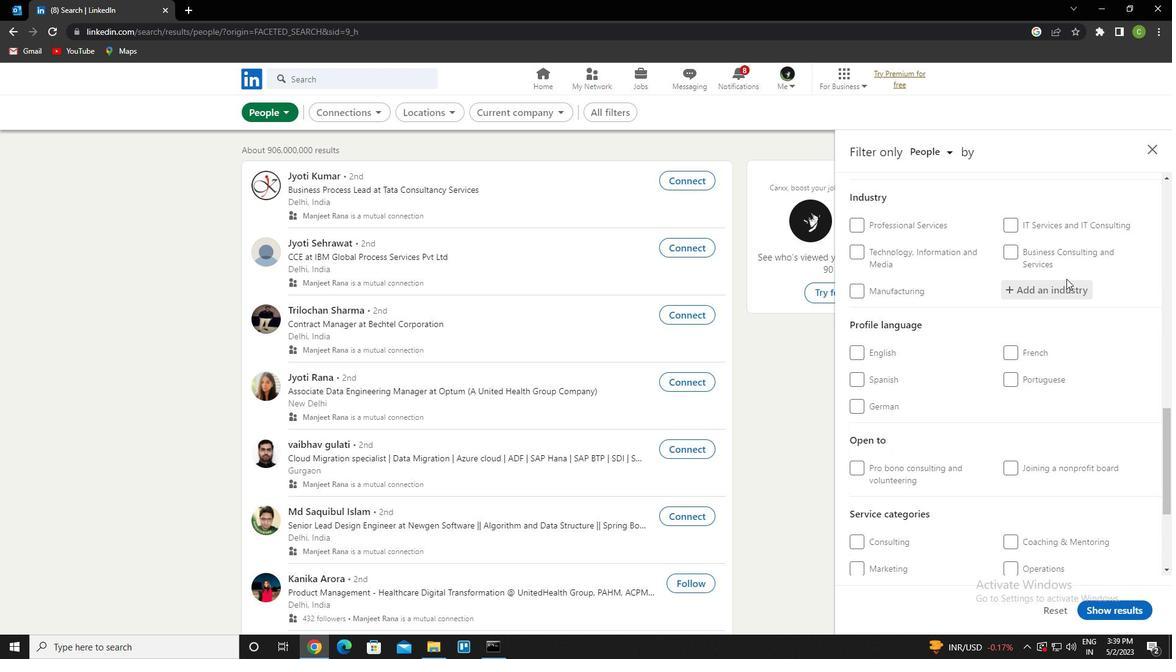 
Action: Mouse moved to (1024, 379)
Screenshot: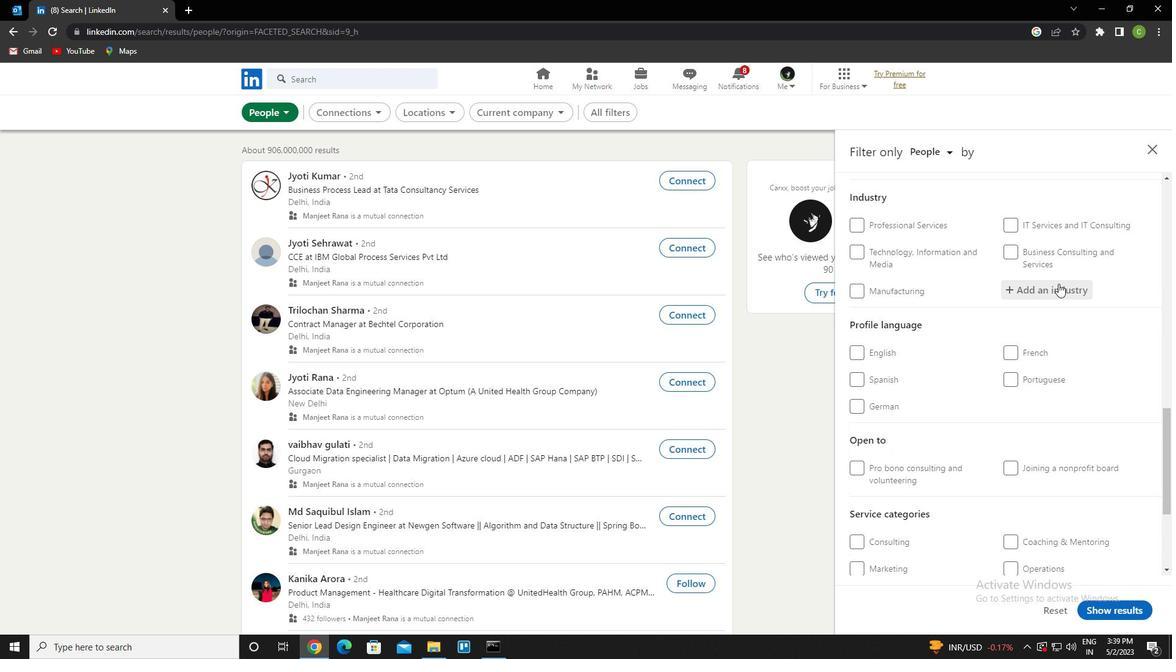 
Action: Mouse scrolled (1024, 379) with delta (0, 0)
Screenshot: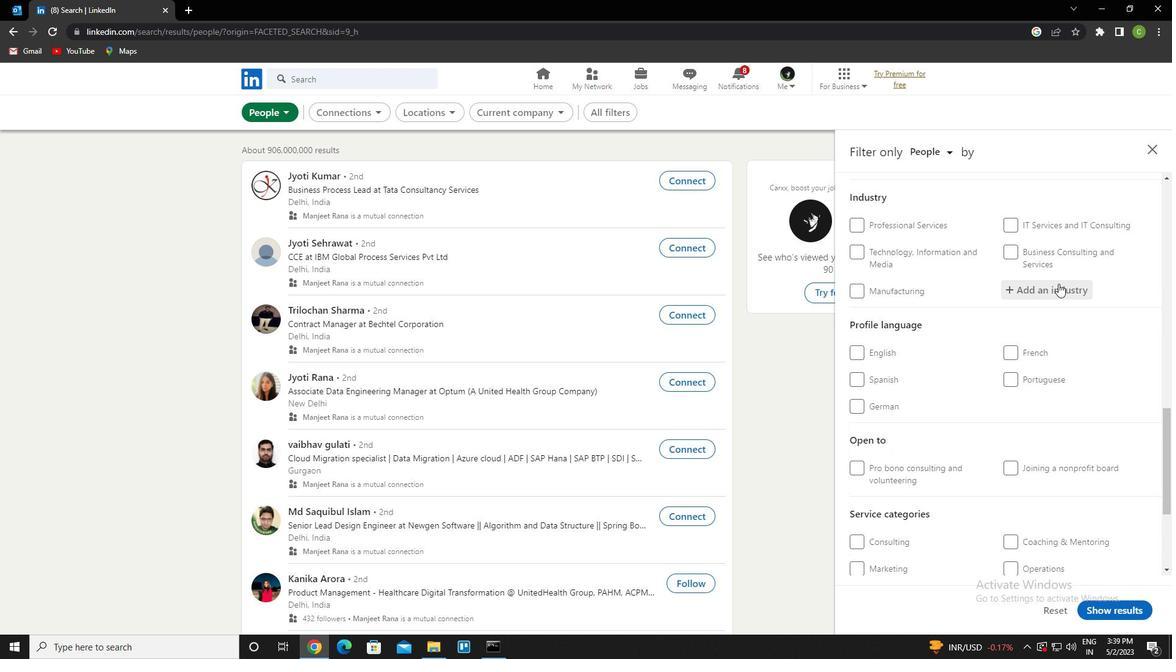 
Action: Mouse moved to (1008, 417)
Screenshot: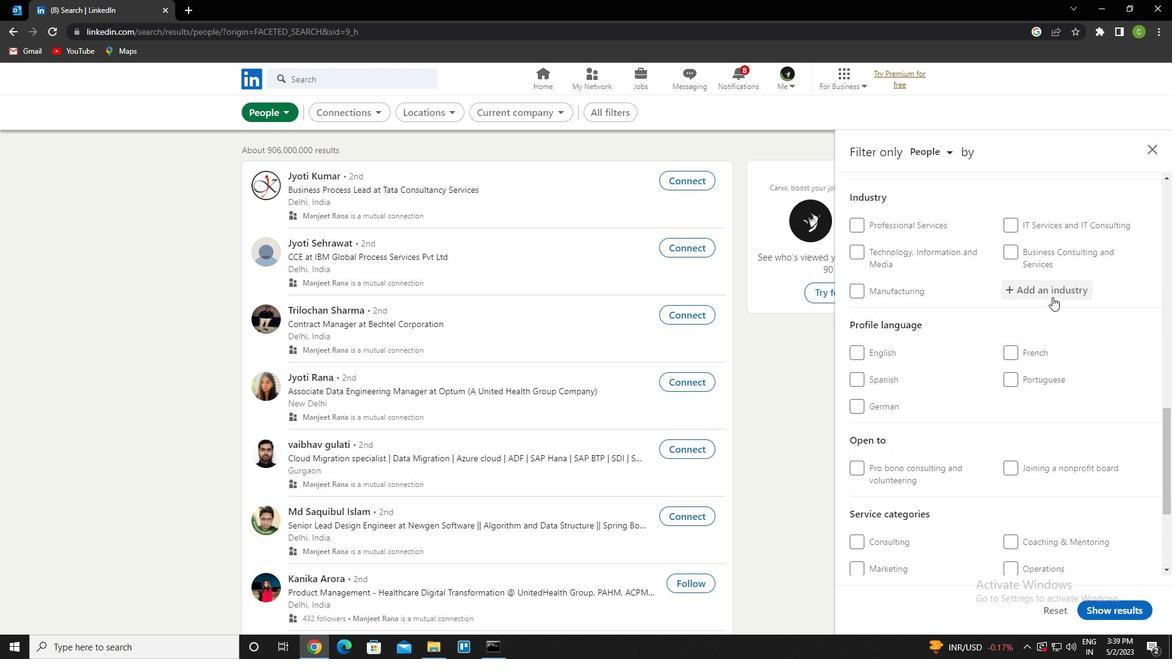
Action: Mouse scrolled (1008, 416) with delta (0, 0)
Screenshot: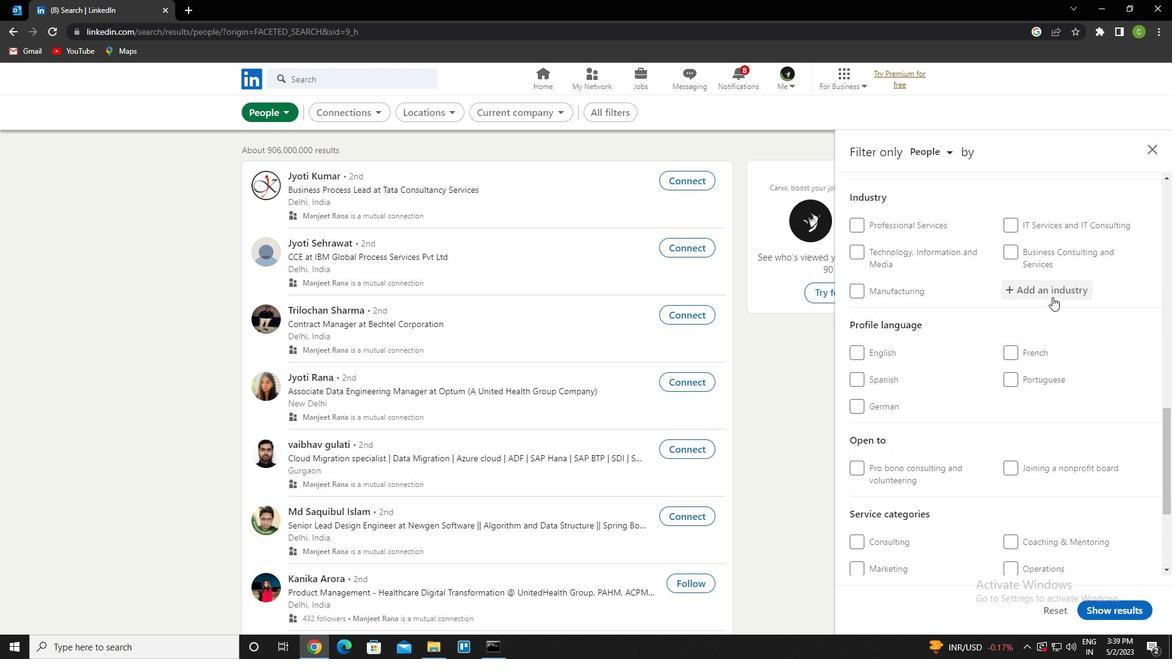 
Action: Mouse moved to (998, 439)
Screenshot: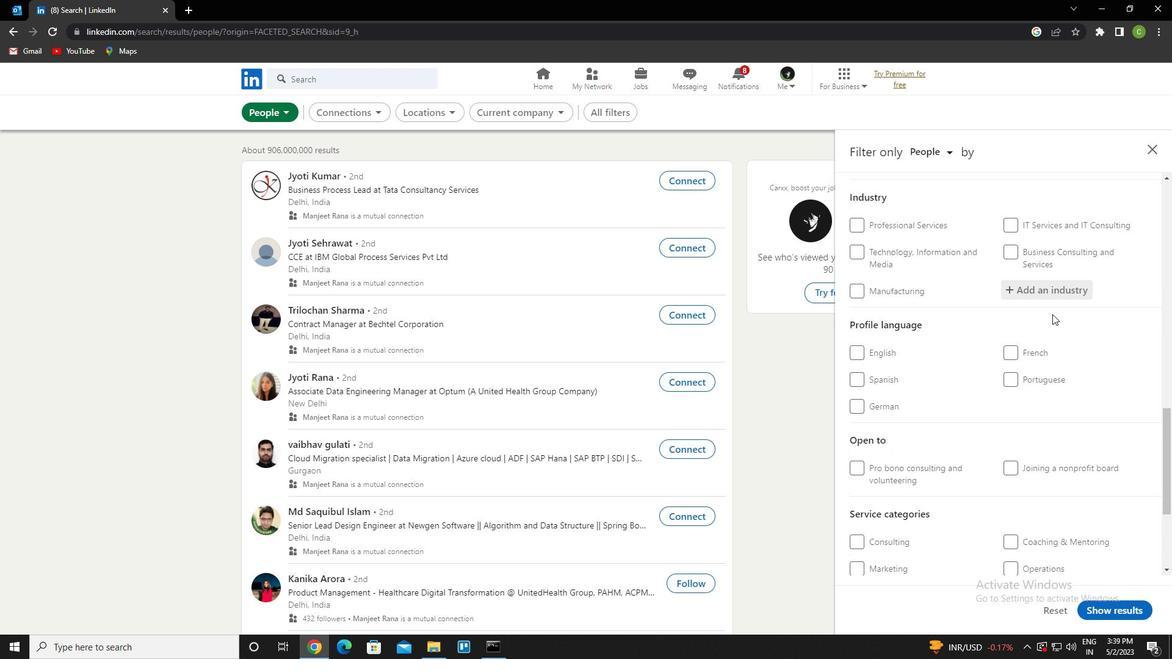 
Action: Mouse scrolled (998, 438) with delta (0, 0)
Screenshot: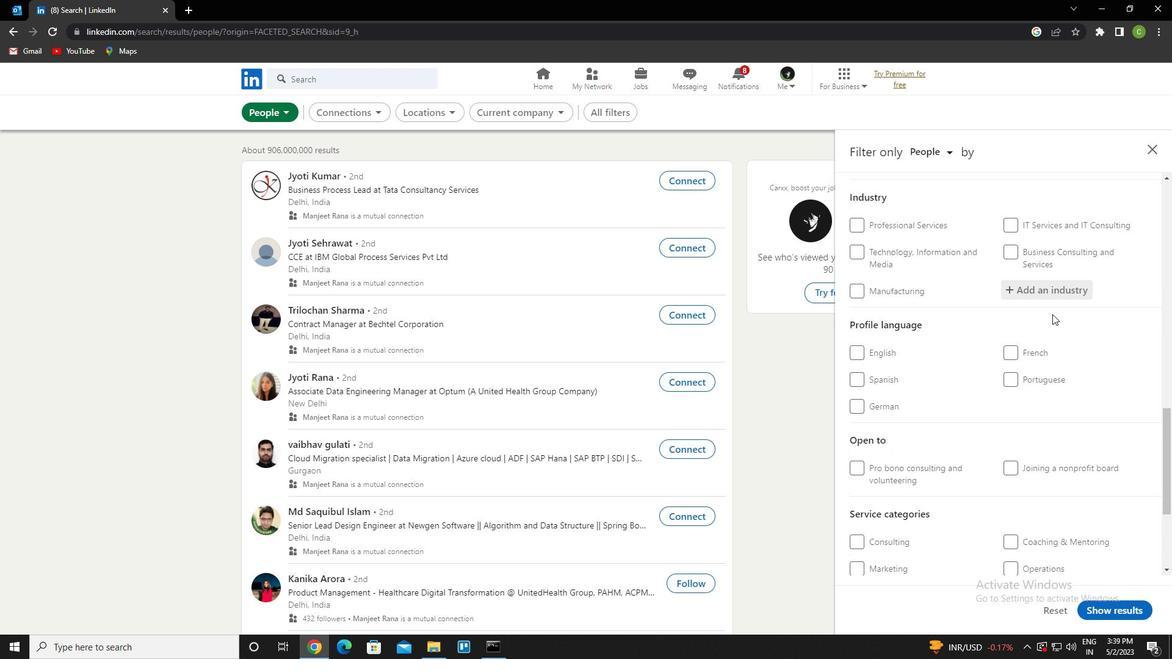 
Action: Mouse moved to (992, 451)
Screenshot: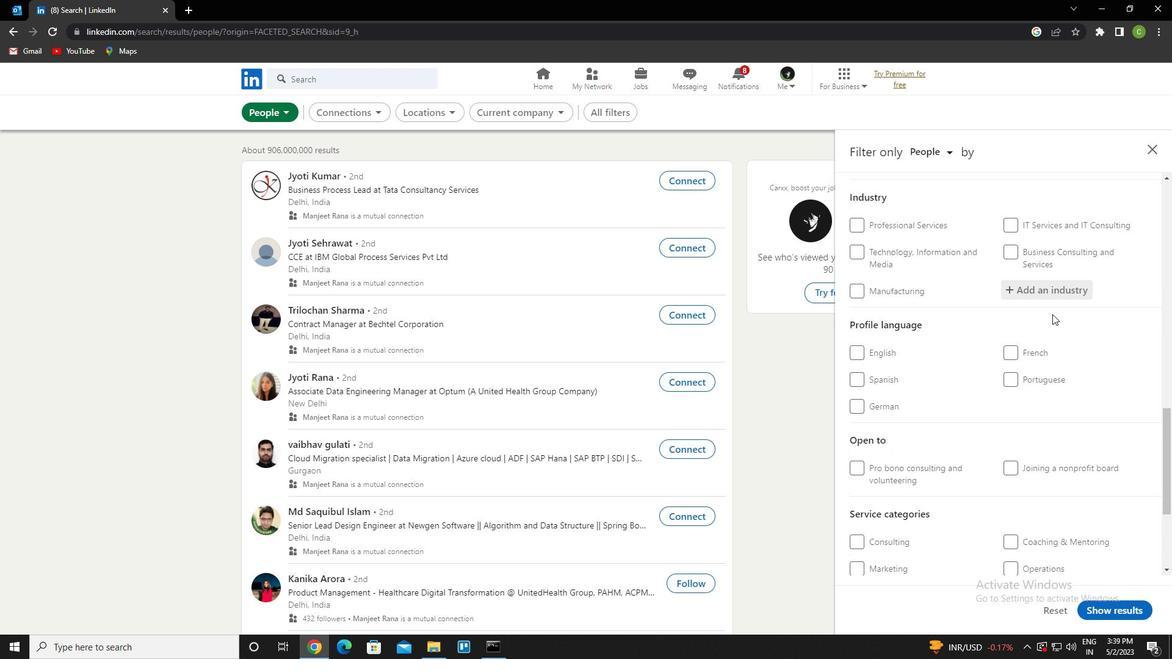 
Action: Mouse scrolled (992, 451) with delta (0, 0)
Screenshot: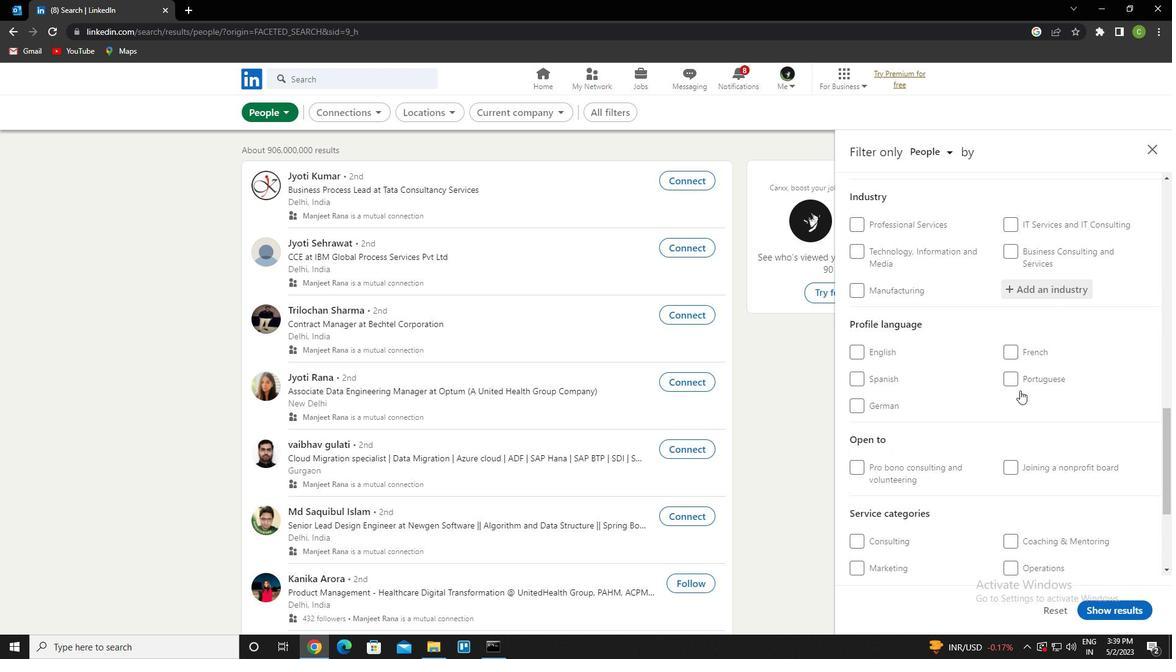 
Action: Mouse moved to (989, 456)
Screenshot: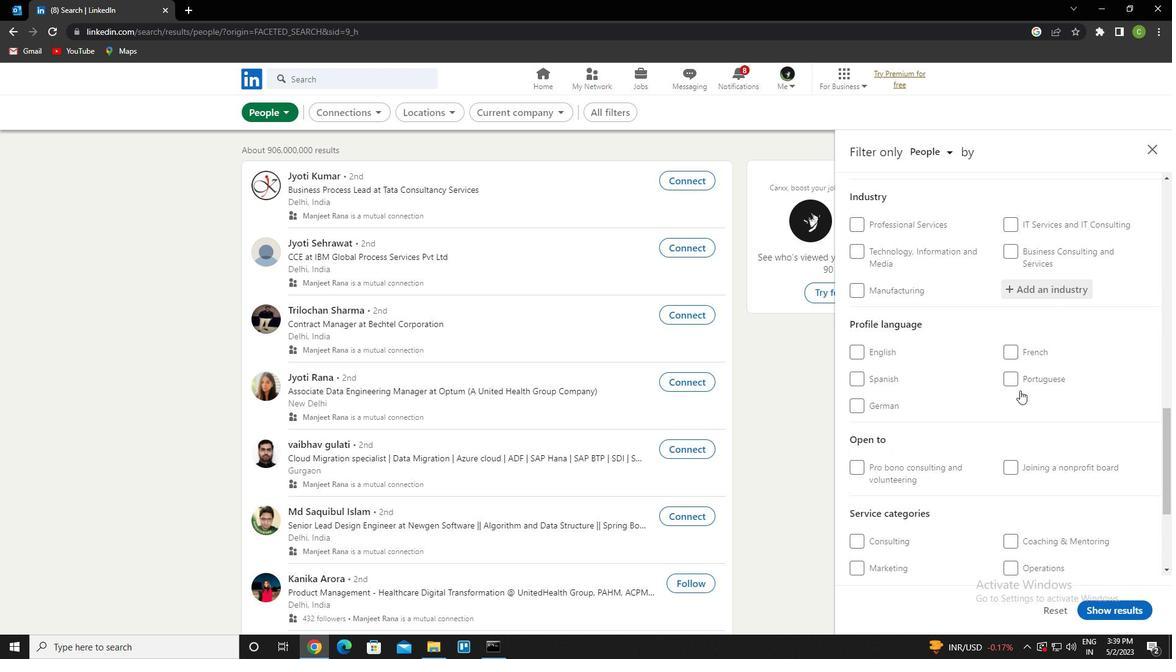 
Action: Mouse scrolled (989, 456) with delta (0, 0)
Screenshot: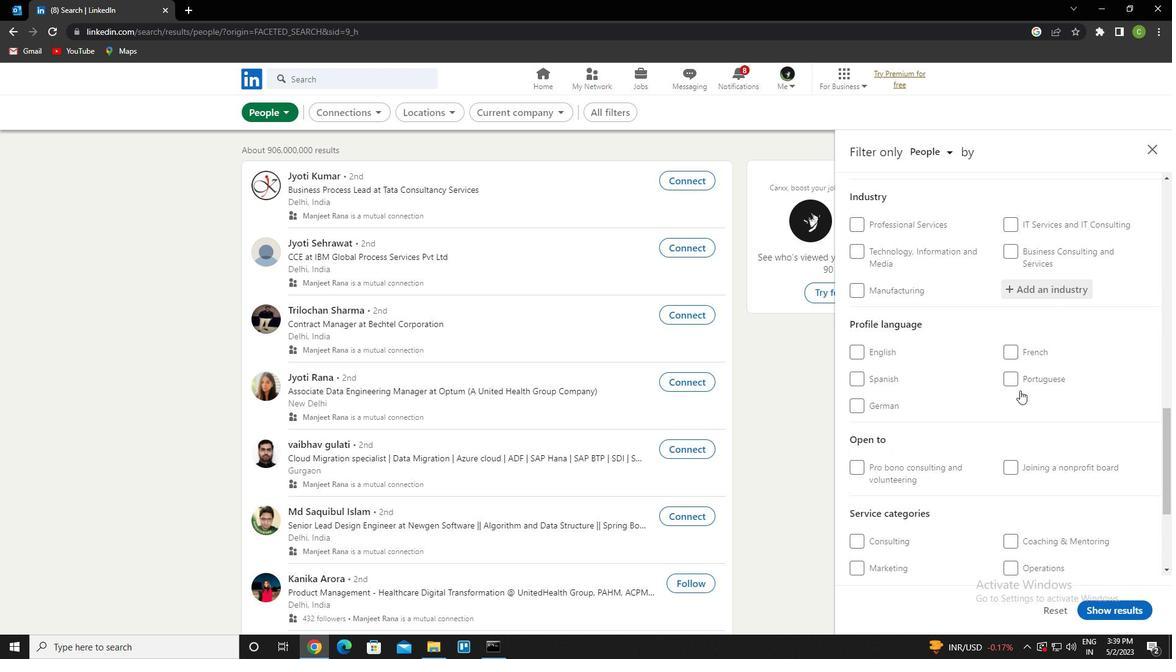 
Action: Mouse moved to (989, 458)
Screenshot: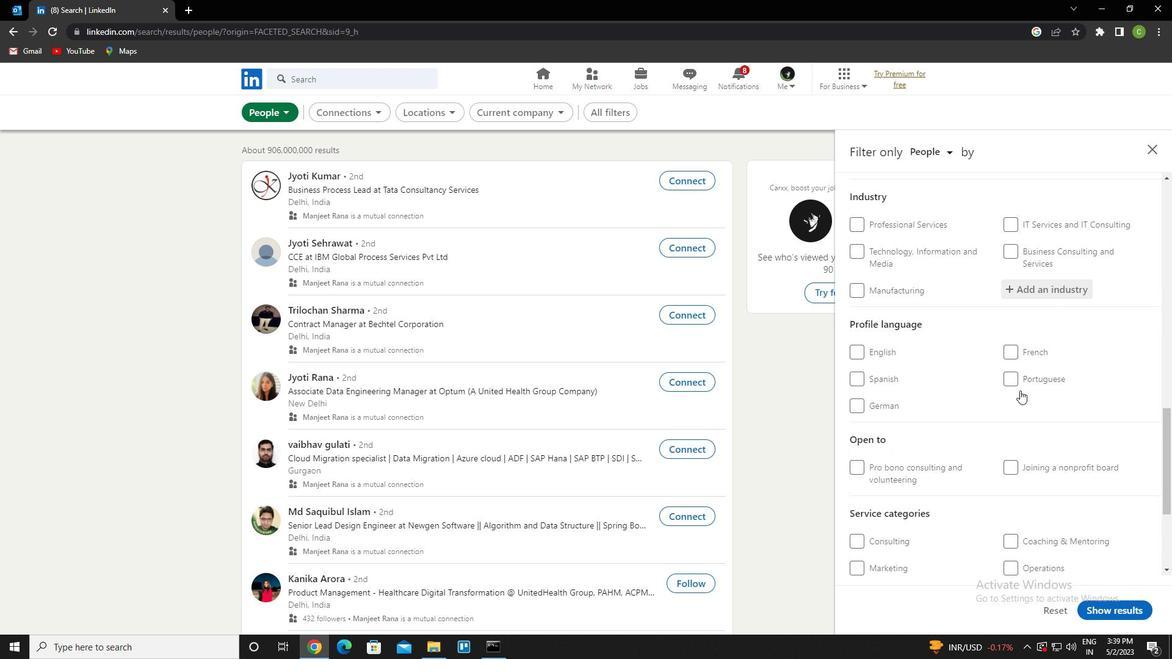 
Action: Mouse scrolled (989, 457) with delta (0, 0)
Screenshot: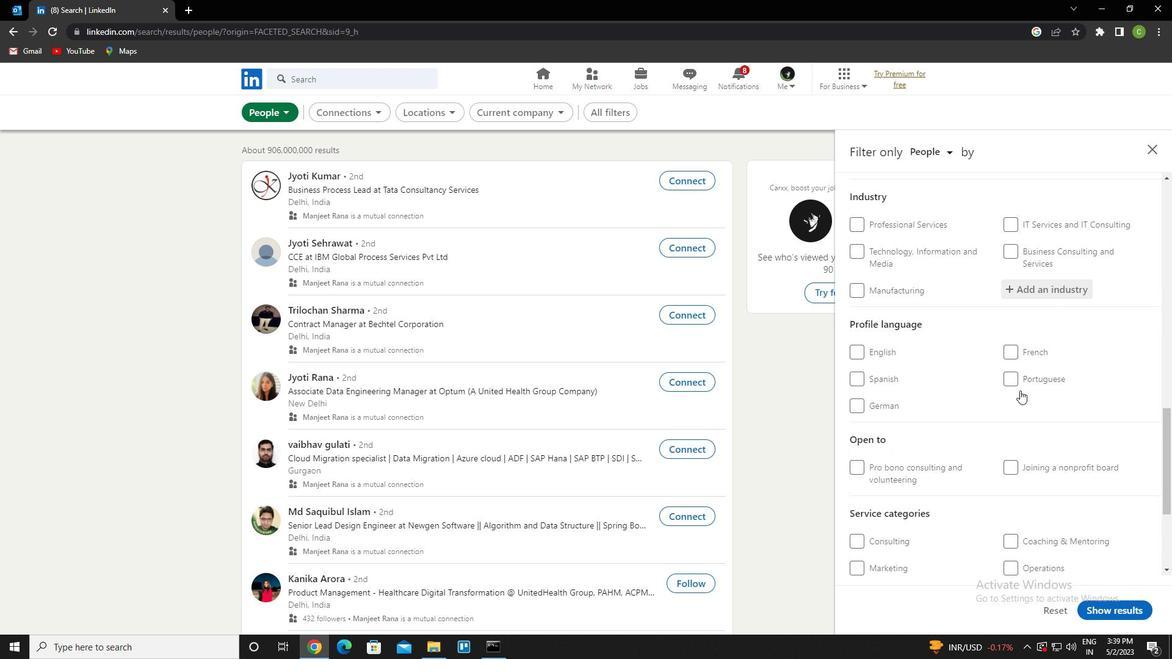
Action: Mouse moved to (929, 387)
Screenshot: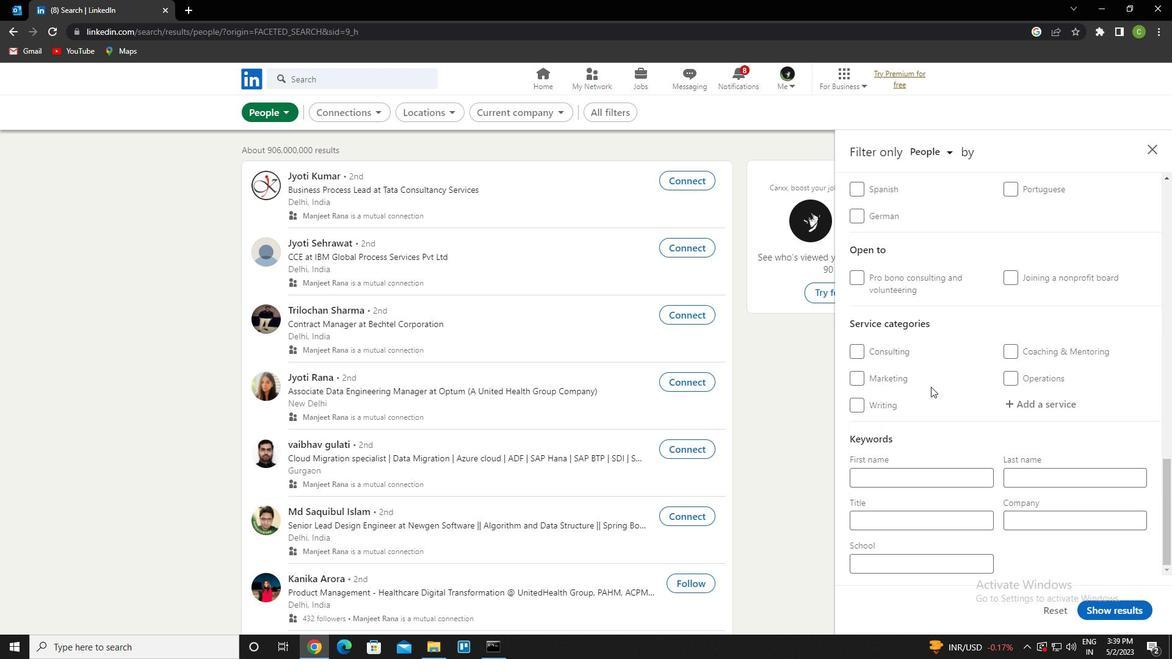 
Action: Mouse scrolled (929, 387) with delta (0, 0)
Screenshot: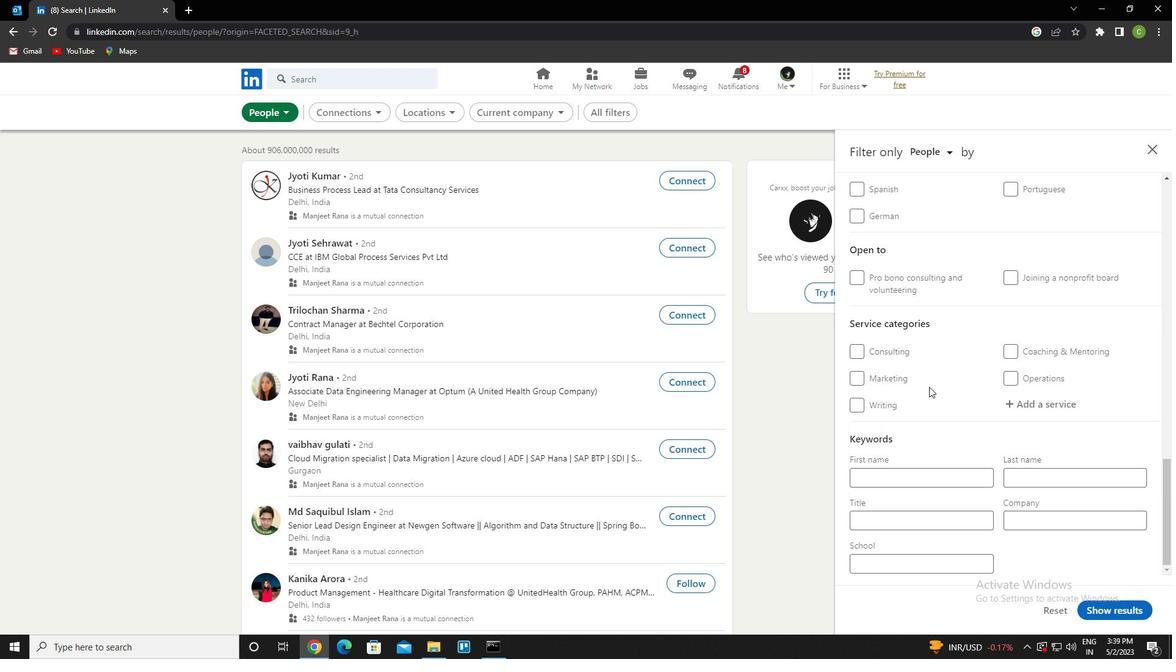 
Action: Mouse scrolled (929, 387) with delta (0, 0)
Screenshot: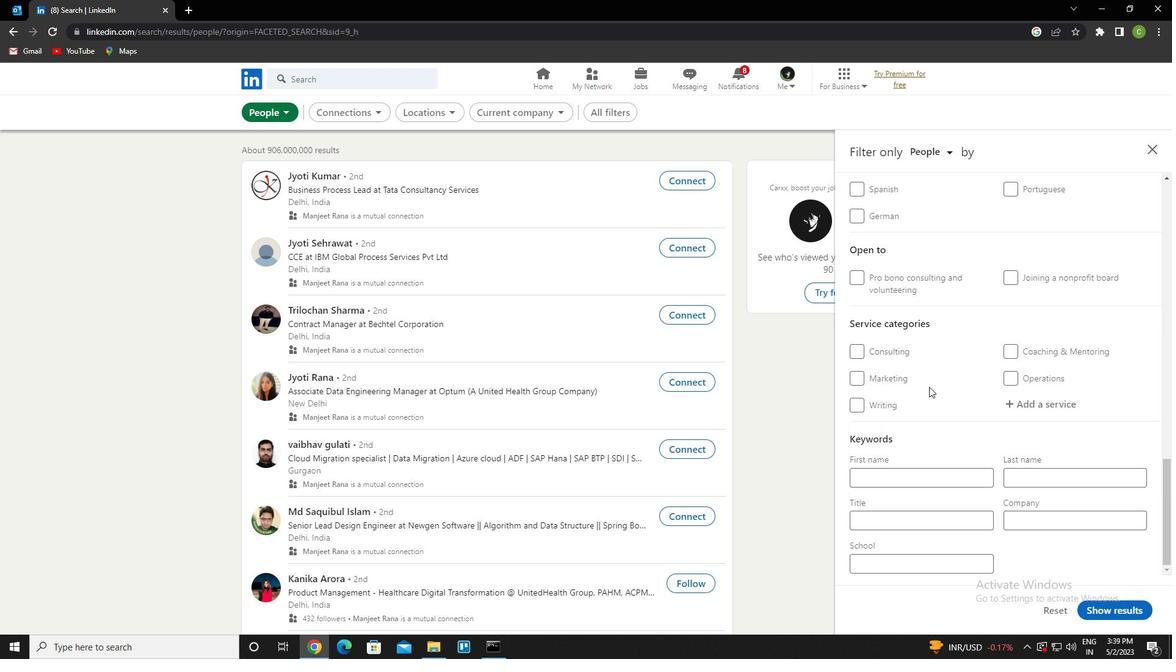 
Action: Mouse moved to (862, 285)
Screenshot: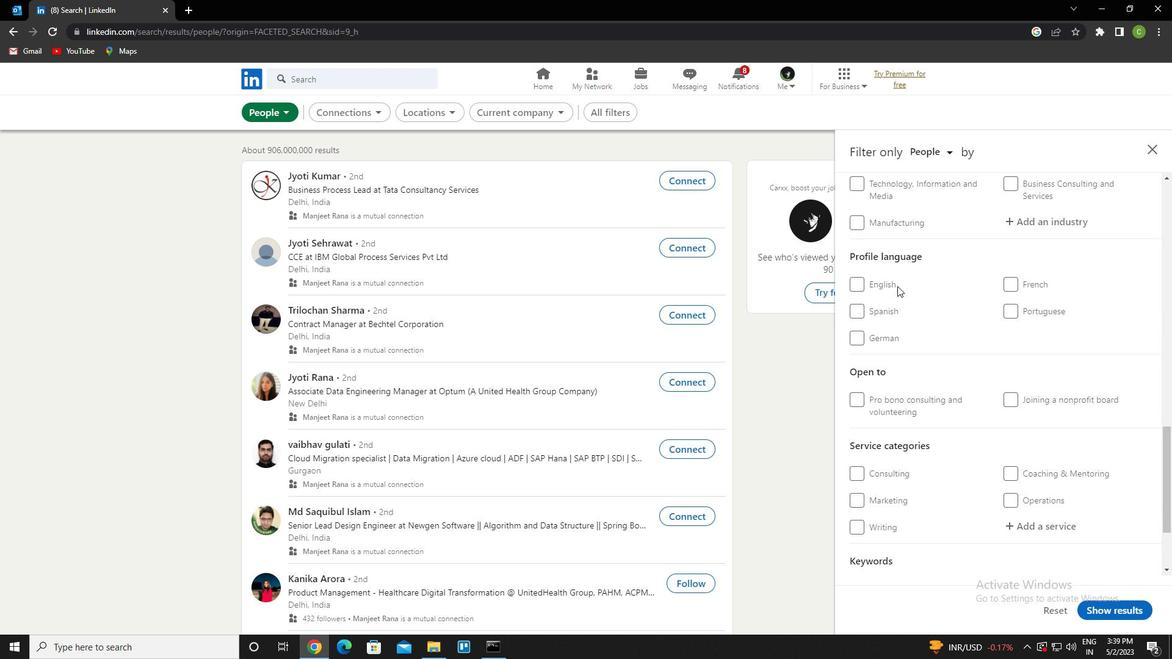 
Action: Mouse pressed left at (862, 285)
Screenshot: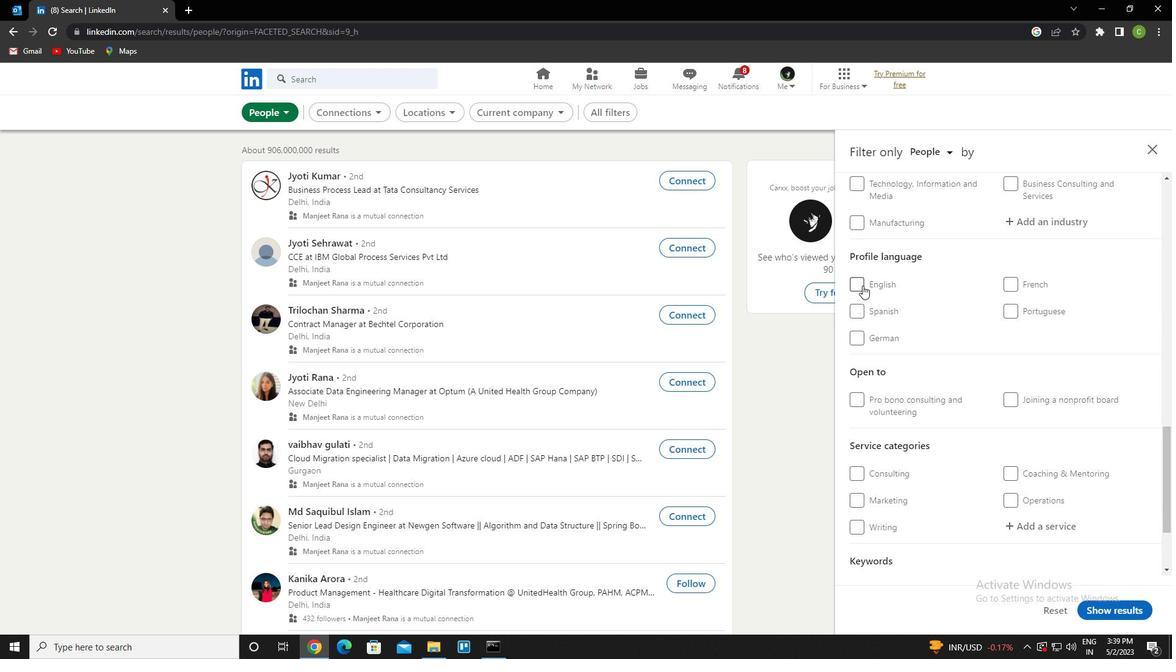 
Action: Mouse moved to (877, 312)
Screenshot: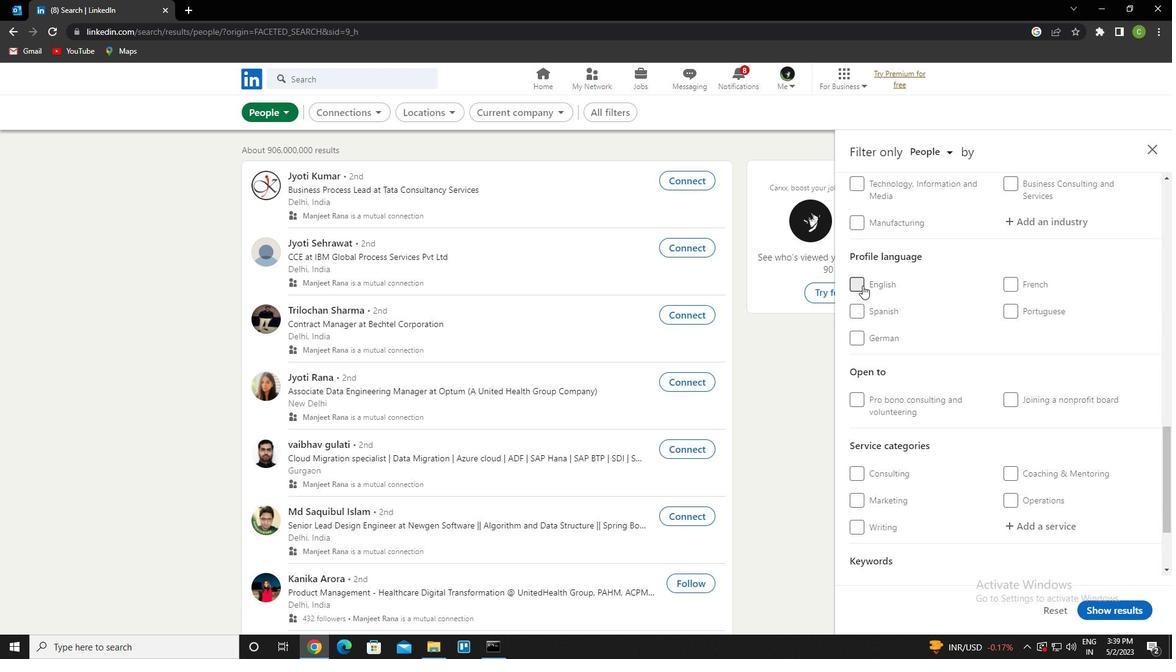 
Action: Mouse scrolled (877, 312) with delta (0, 0)
Screenshot: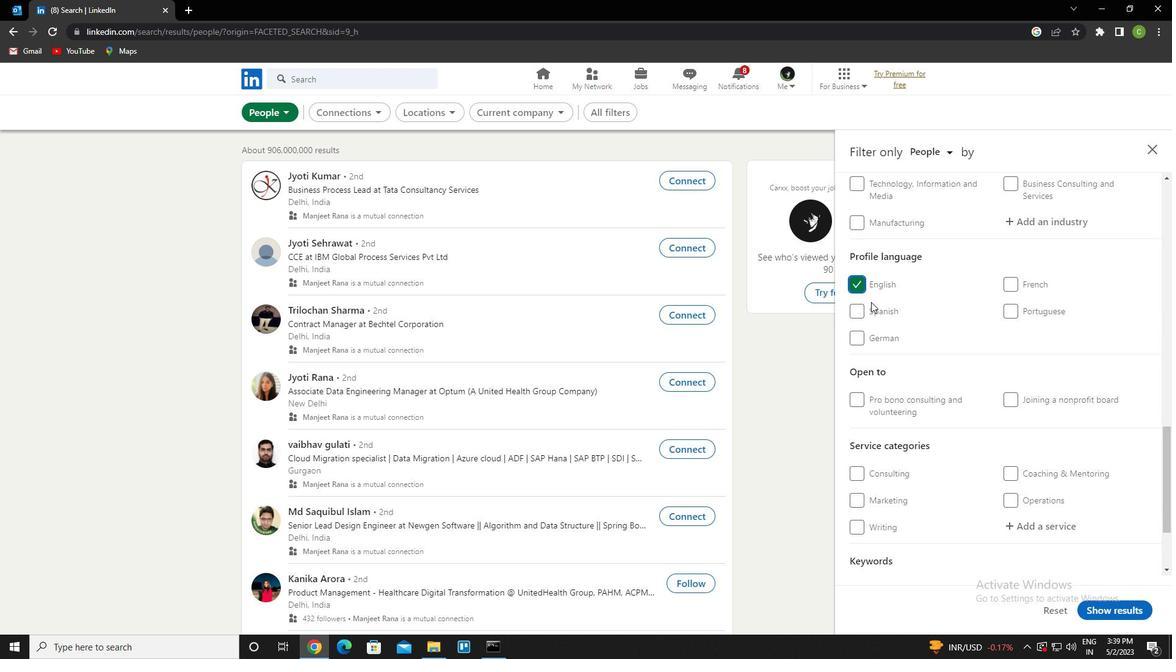 
Action: Mouse scrolled (877, 312) with delta (0, 0)
Screenshot: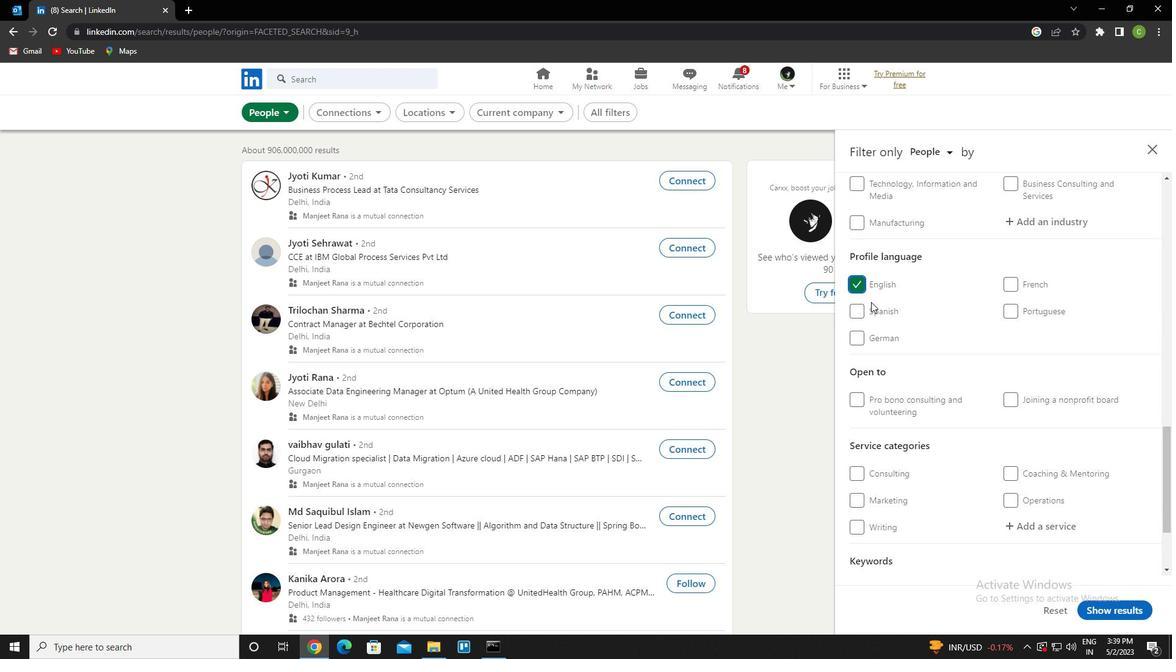 
Action: Mouse scrolled (877, 312) with delta (0, 0)
Screenshot: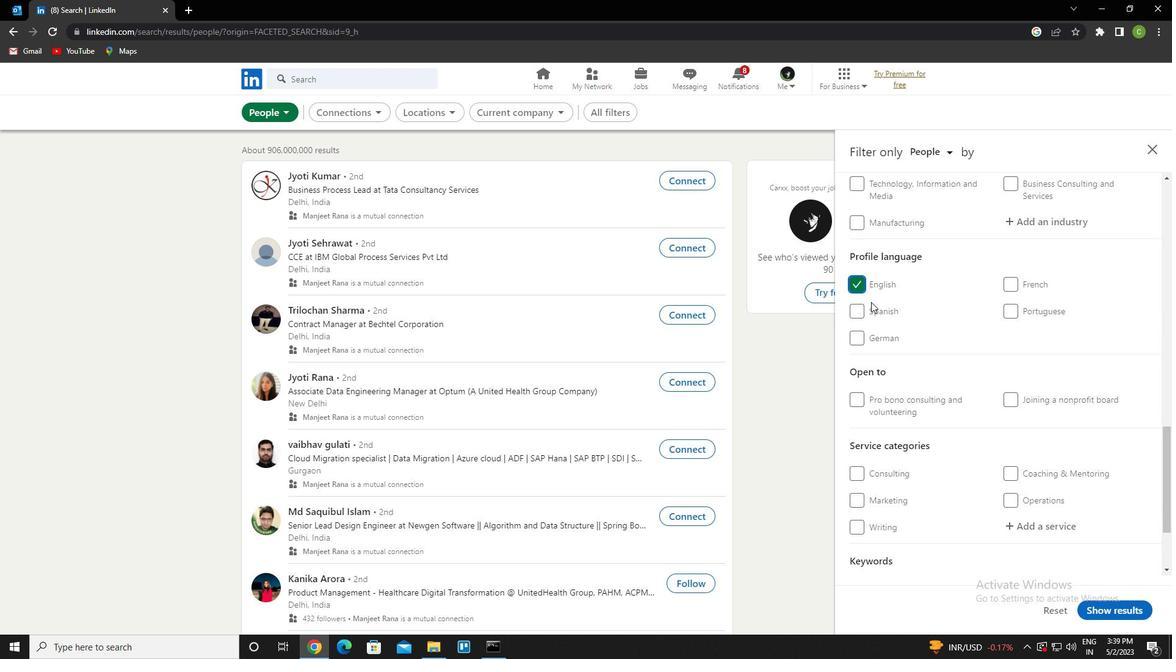 
Action: Mouse scrolled (877, 312) with delta (0, 0)
Screenshot: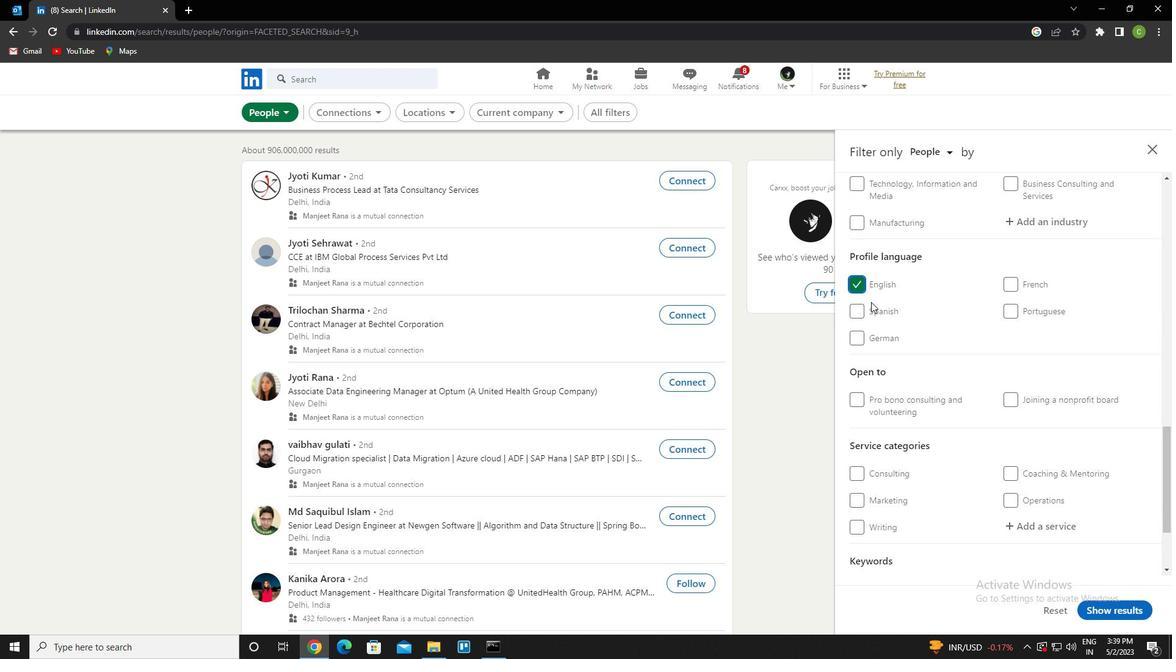 
Action: Mouse scrolled (877, 312) with delta (0, 0)
Screenshot: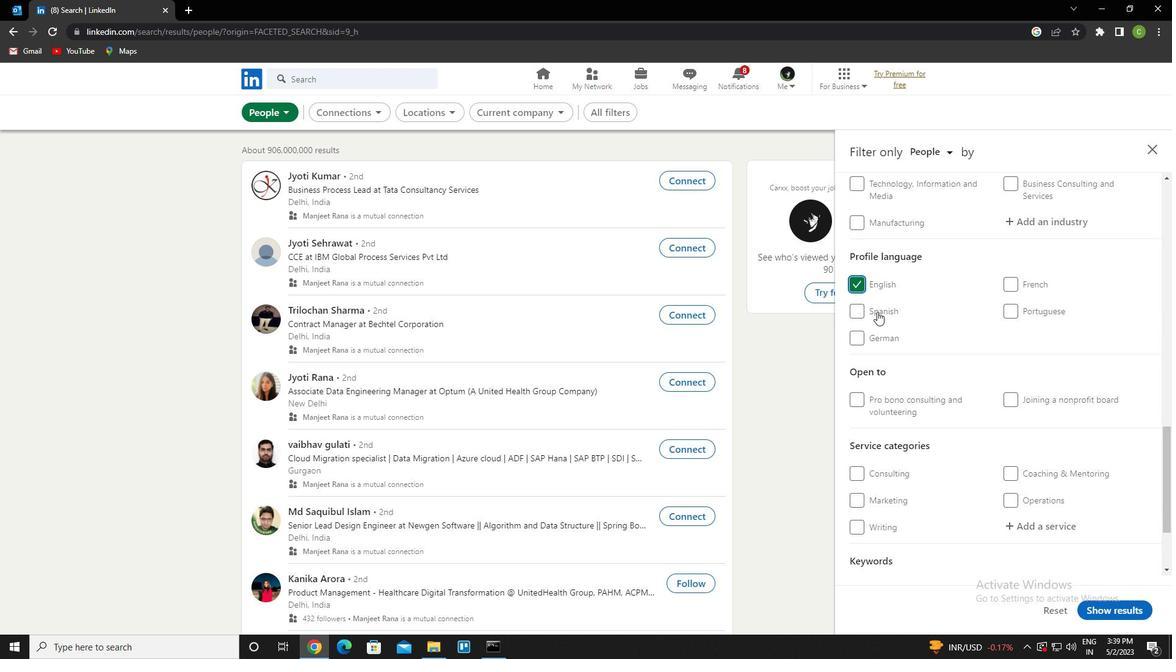 
Action: Mouse scrolled (877, 312) with delta (0, 0)
Screenshot: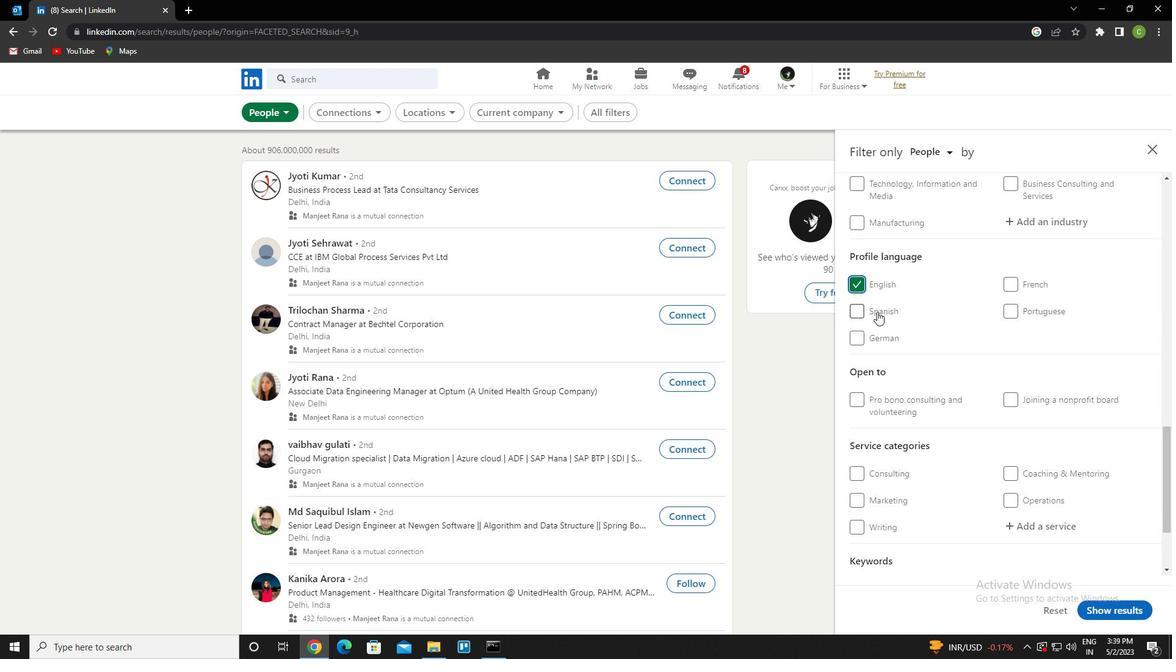 
Action: Mouse moved to (1057, 219)
Screenshot: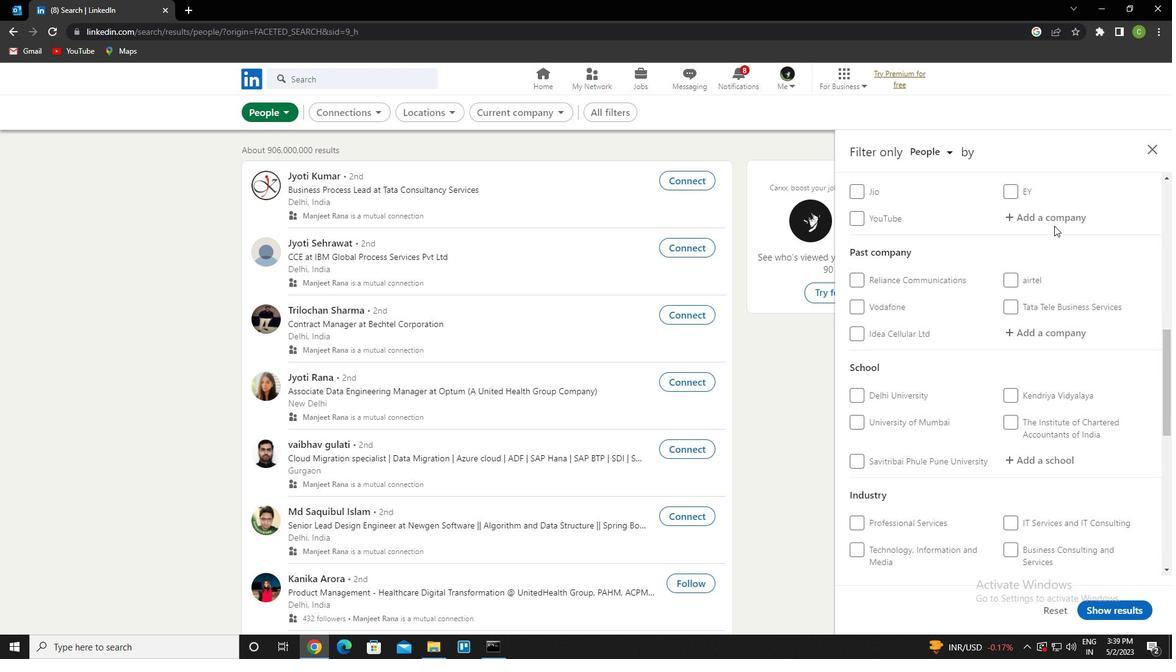 
Action: Mouse pressed left at (1057, 219)
Screenshot: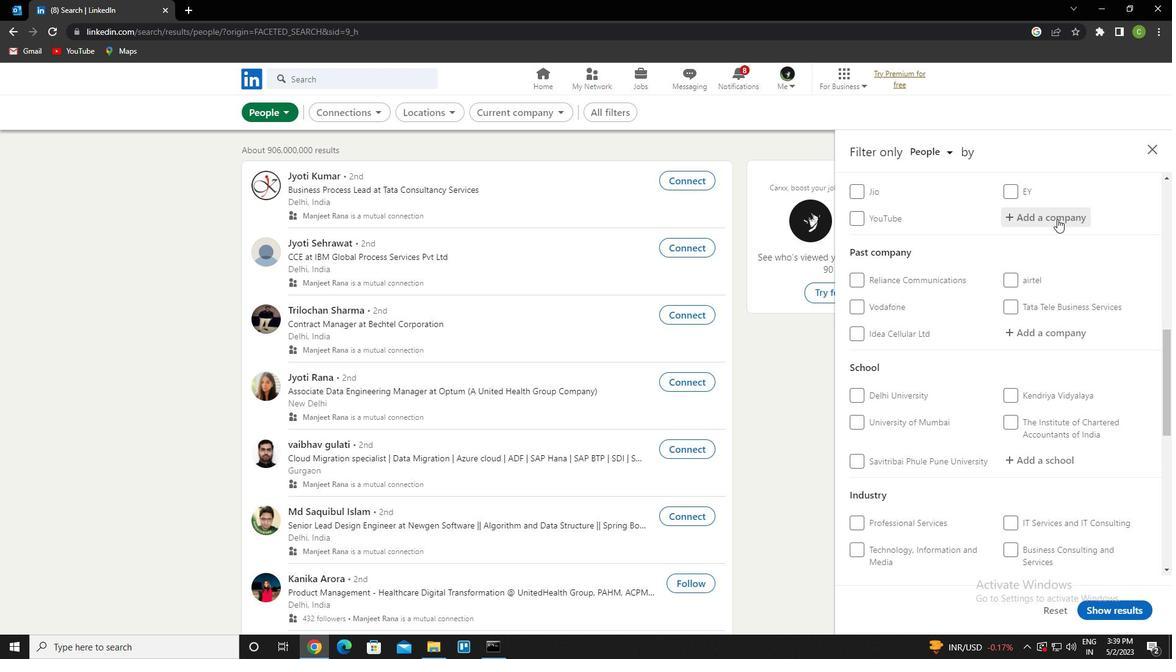 
Action: Key pressed <Key.caps_lock>c<Key.caps_lock>odechef<Key.down><Key.up><Key.down><Key.enter>
Screenshot: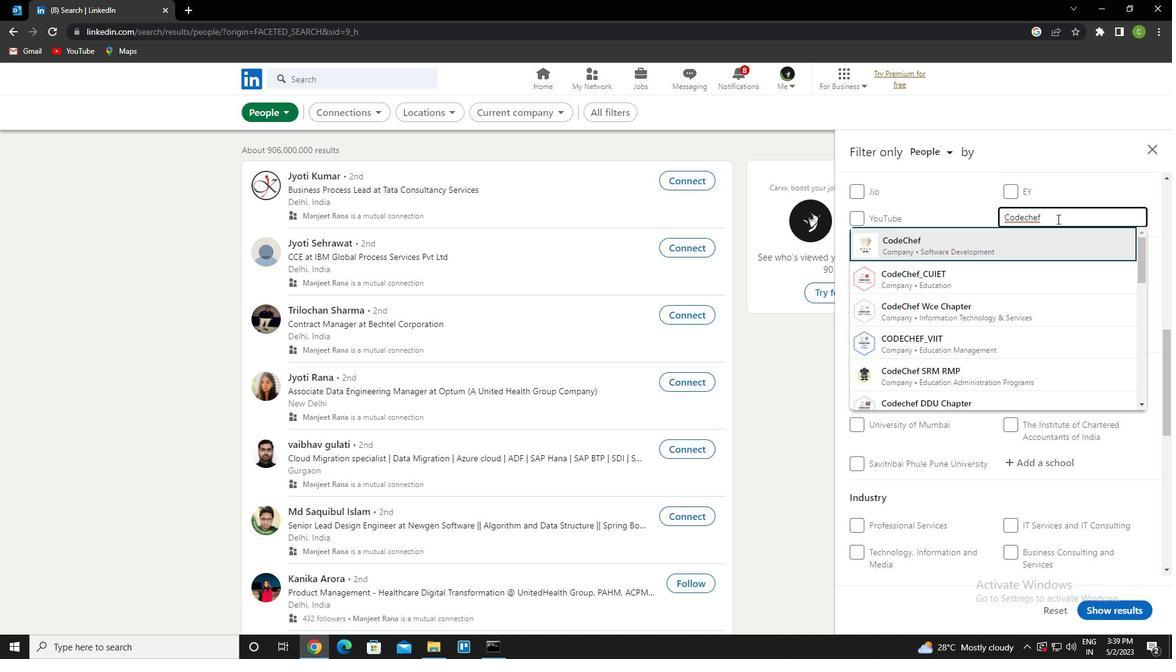 
Action: Mouse scrolled (1057, 218) with delta (0, 0)
Screenshot: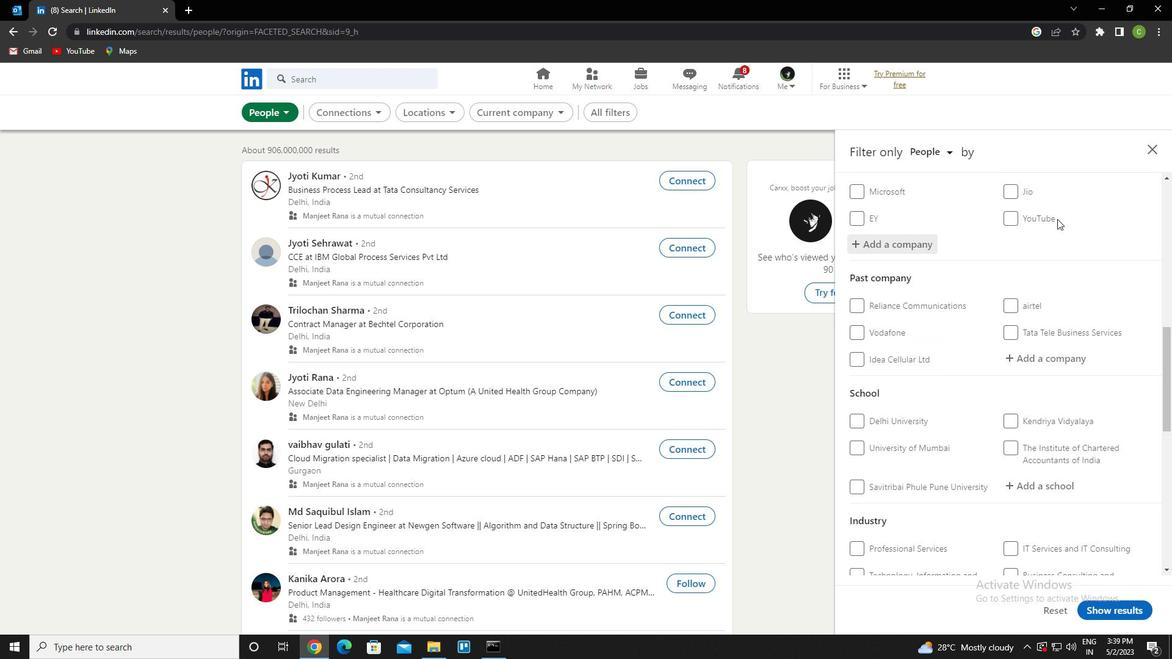 
Action: Mouse scrolled (1057, 218) with delta (0, 0)
Screenshot: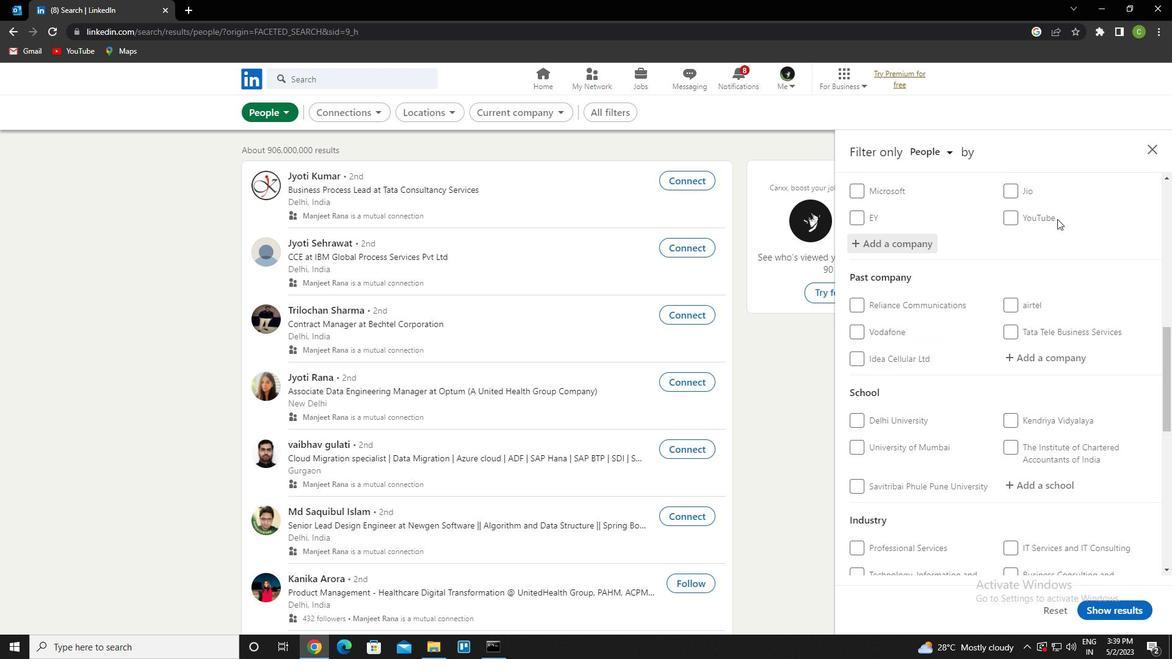 
Action: Mouse scrolled (1057, 218) with delta (0, 0)
Screenshot: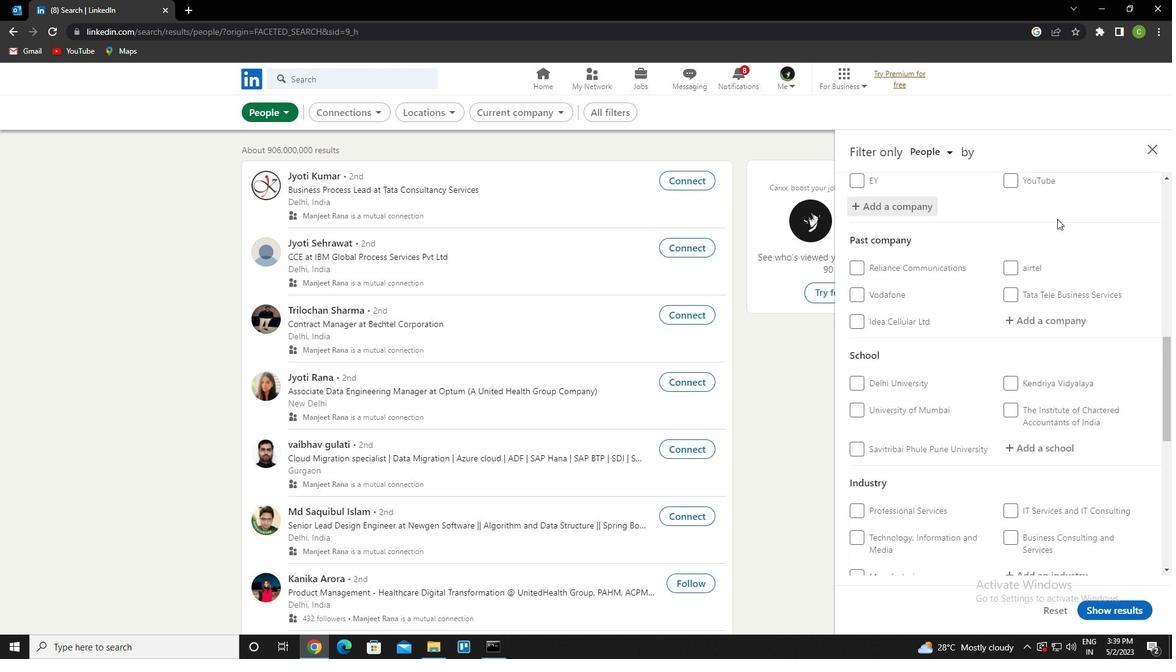 
Action: Mouse moved to (1057, 294)
Screenshot: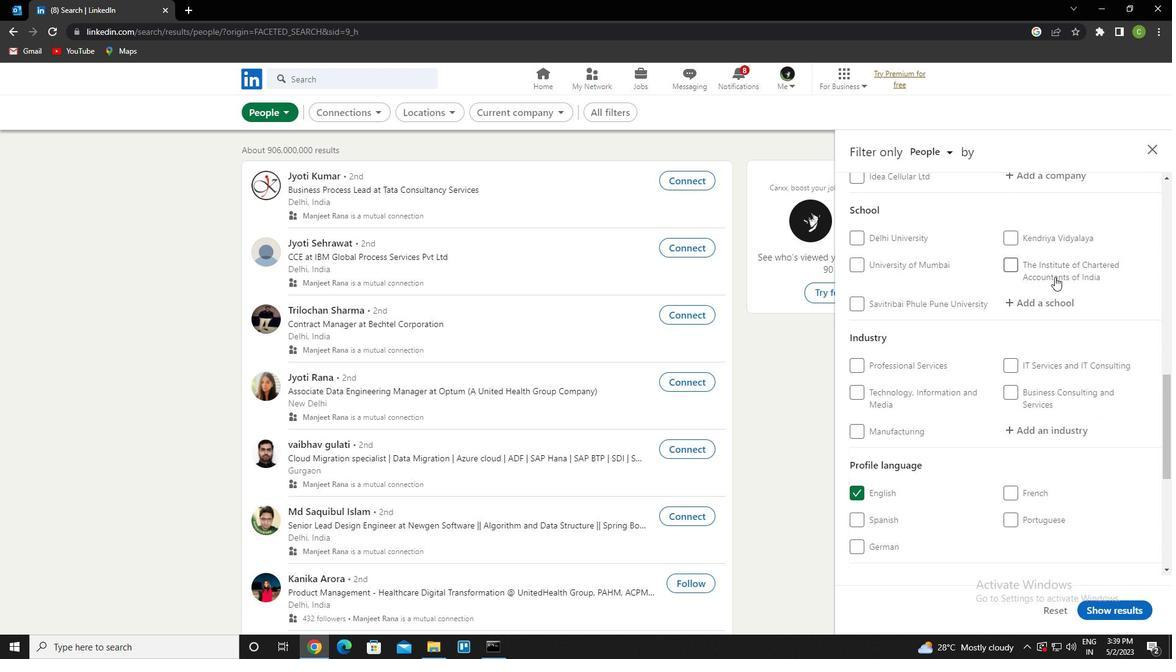 
Action: Mouse pressed left at (1057, 294)
Screenshot: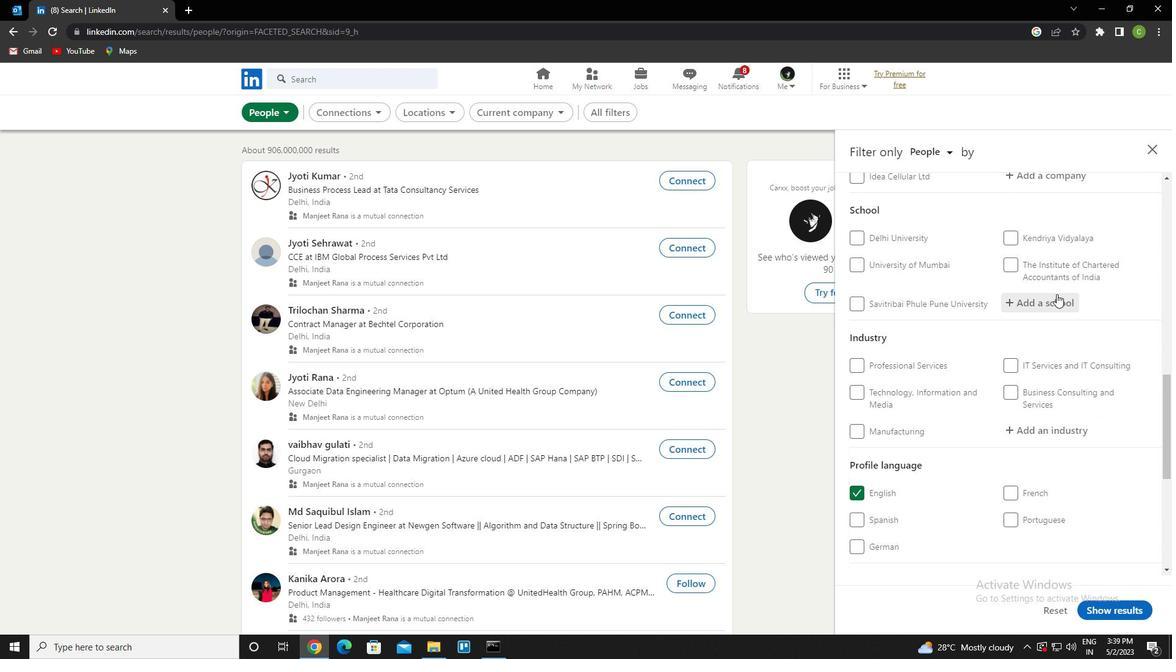 
Action: Key pressed <Key.caps_lock>sri<Key.space>krishna<Key.space>college<Key.down><Key.enter>
Screenshot: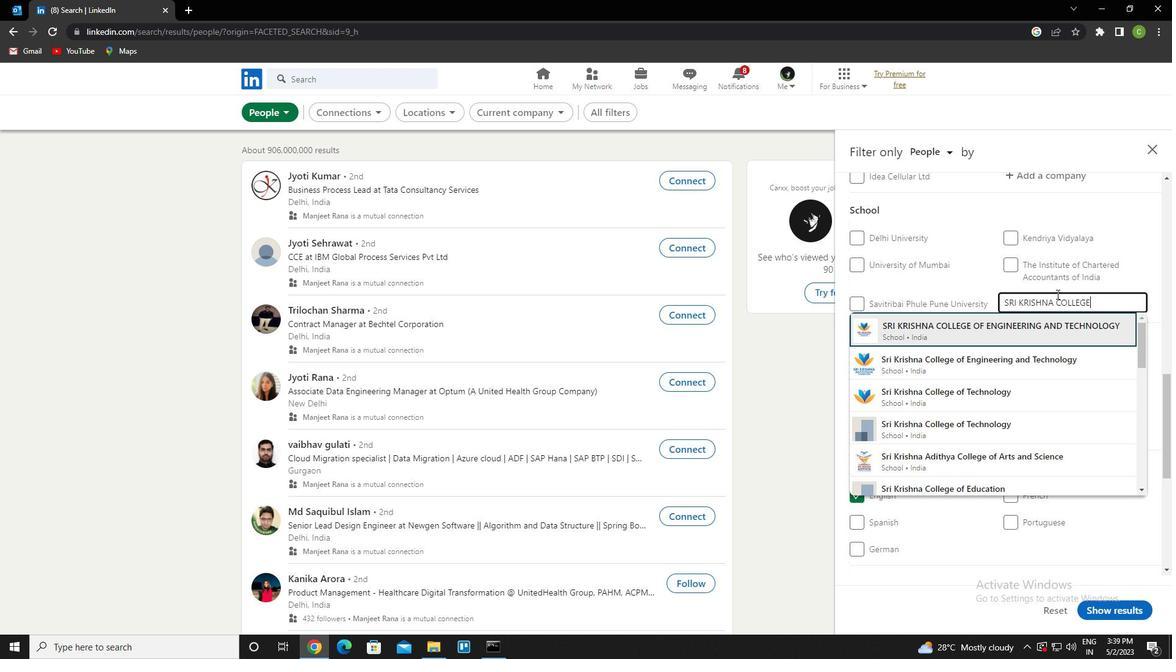 
Action: Mouse scrolled (1057, 293) with delta (0, 0)
Screenshot: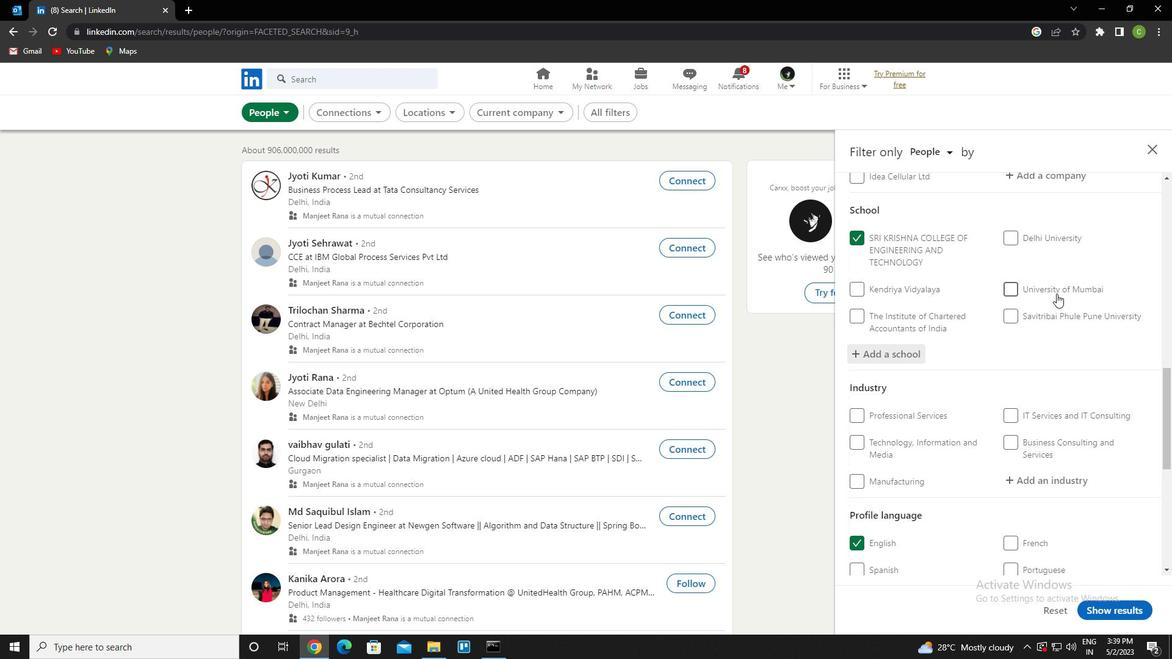 
Action: Mouse scrolled (1057, 293) with delta (0, 0)
Screenshot: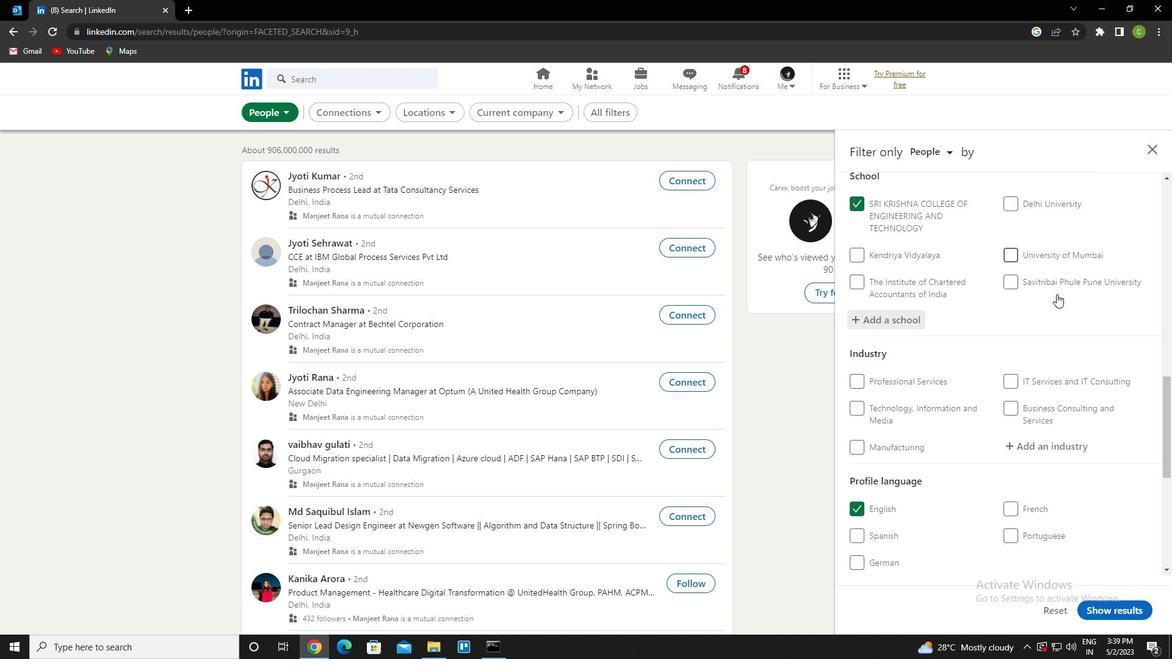 
Action: Mouse moved to (1062, 360)
Screenshot: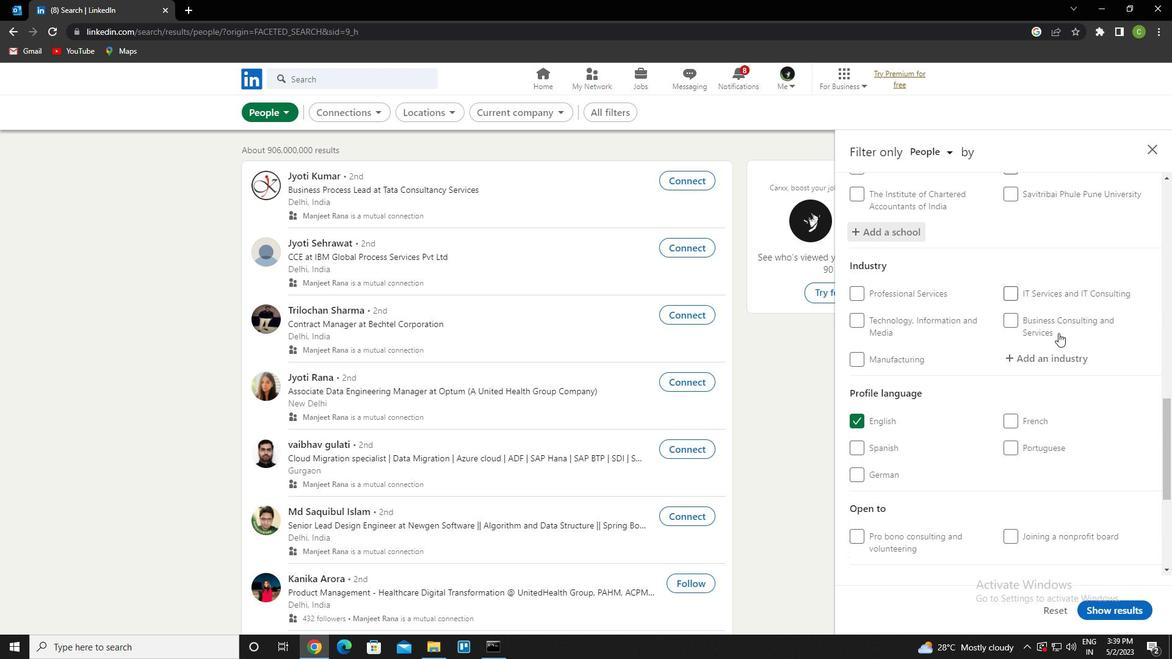 
Action: Mouse pressed left at (1062, 360)
Screenshot: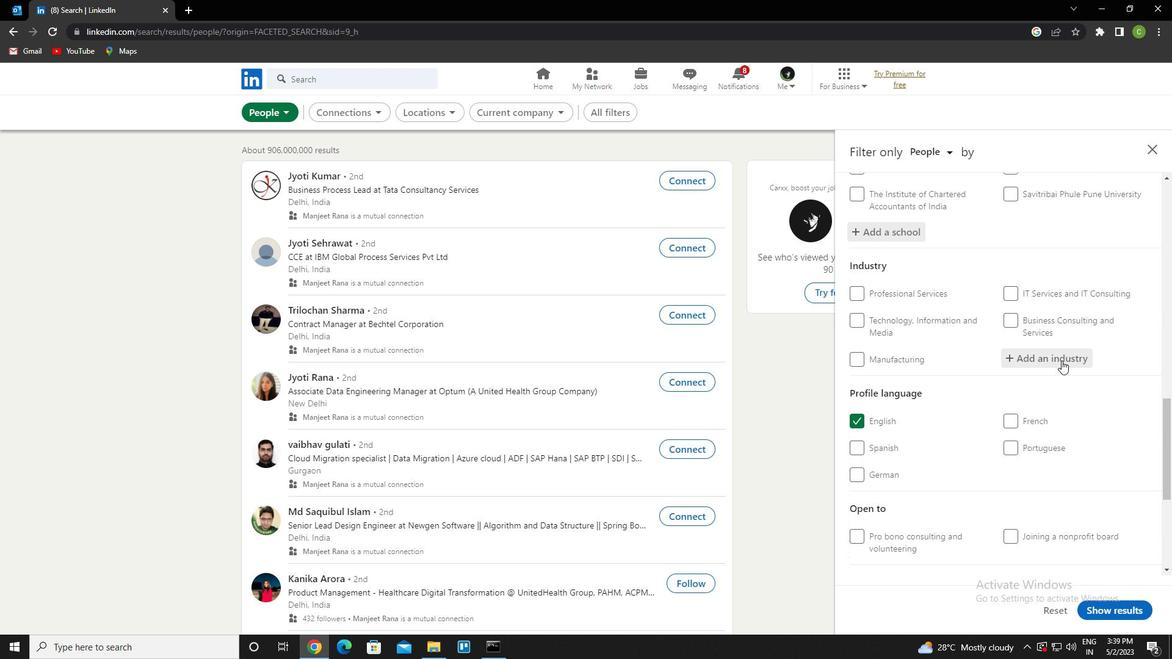 
Action: Key pressed <Key.caps_lock><Key.caps_lock>w<Key.caps_lock>holesale<Key.space>drugs<Key.down><Key.enter>
Screenshot: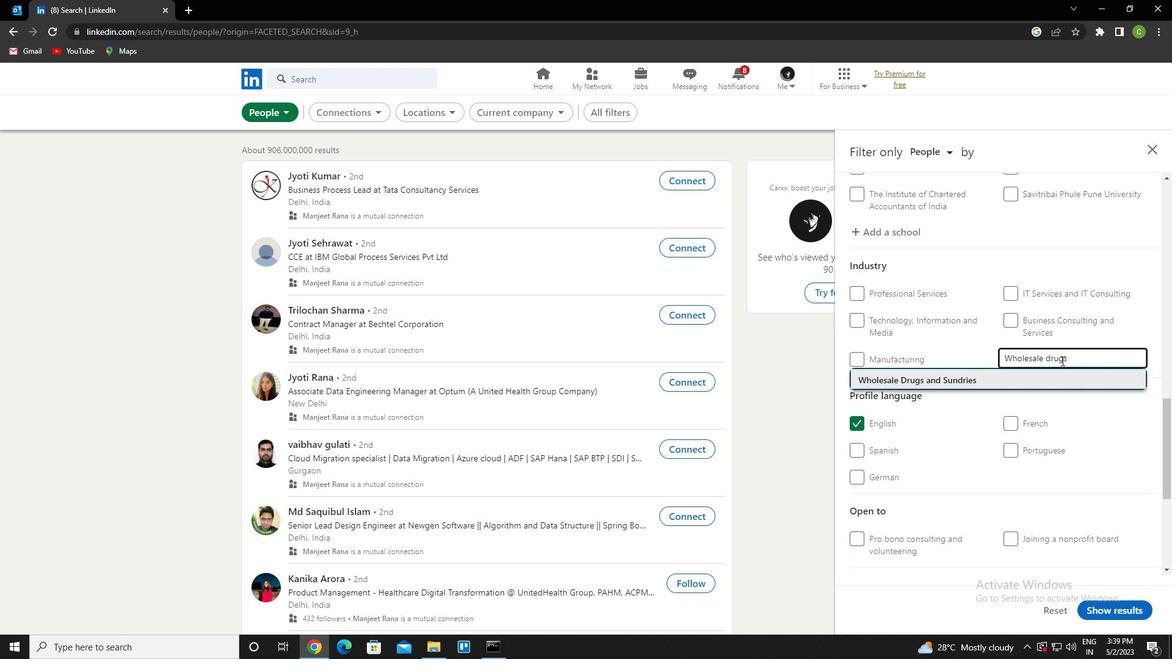 
Action: Mouse scrolled (1062, 360) with delta (0, 0)
Screenshot: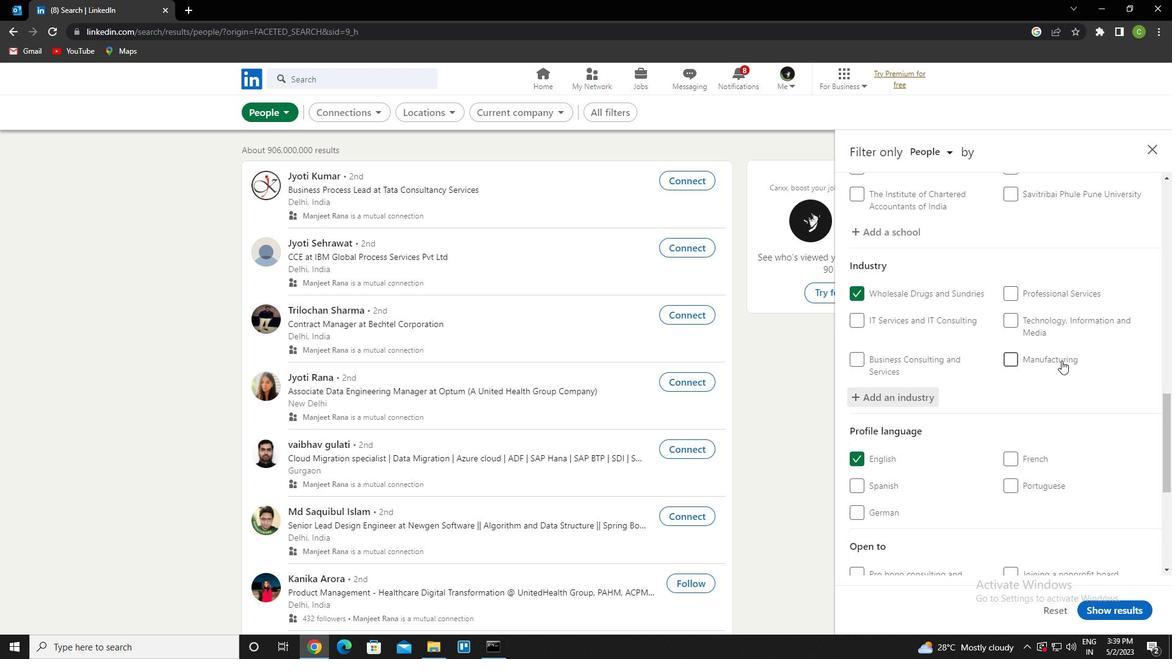 
Action: Mouse scrolled (1062, 360) with delta (0, 0)
Screenshot: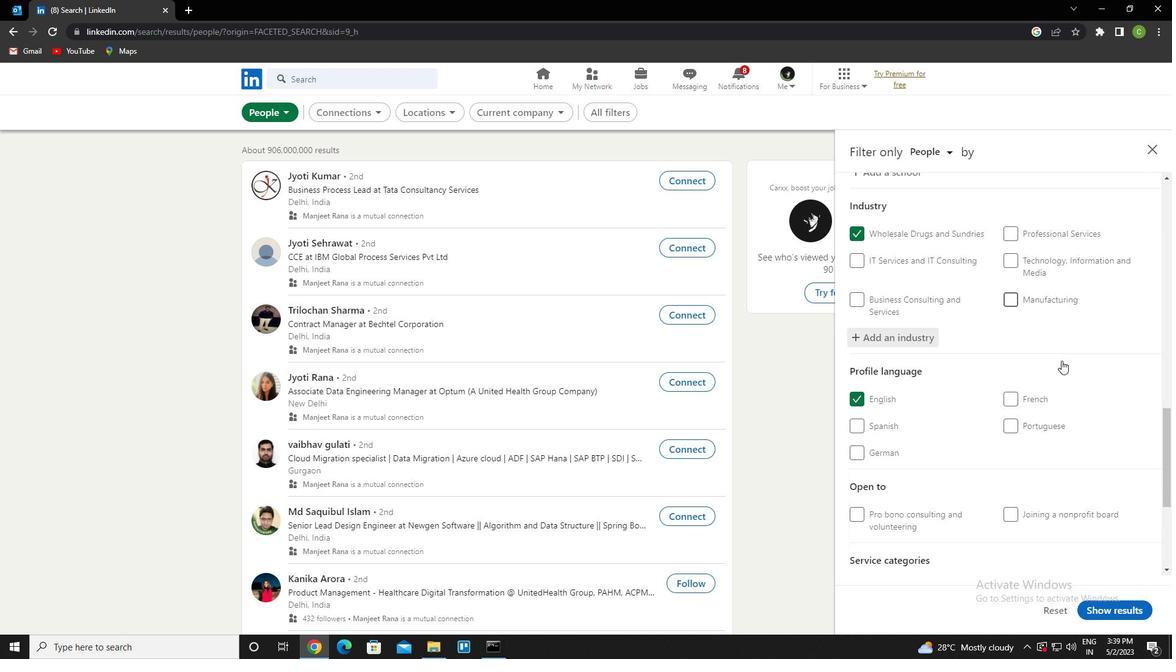 
Action: Mouse scrolled (1062, 360) with delta (0, 0)
Screenshot: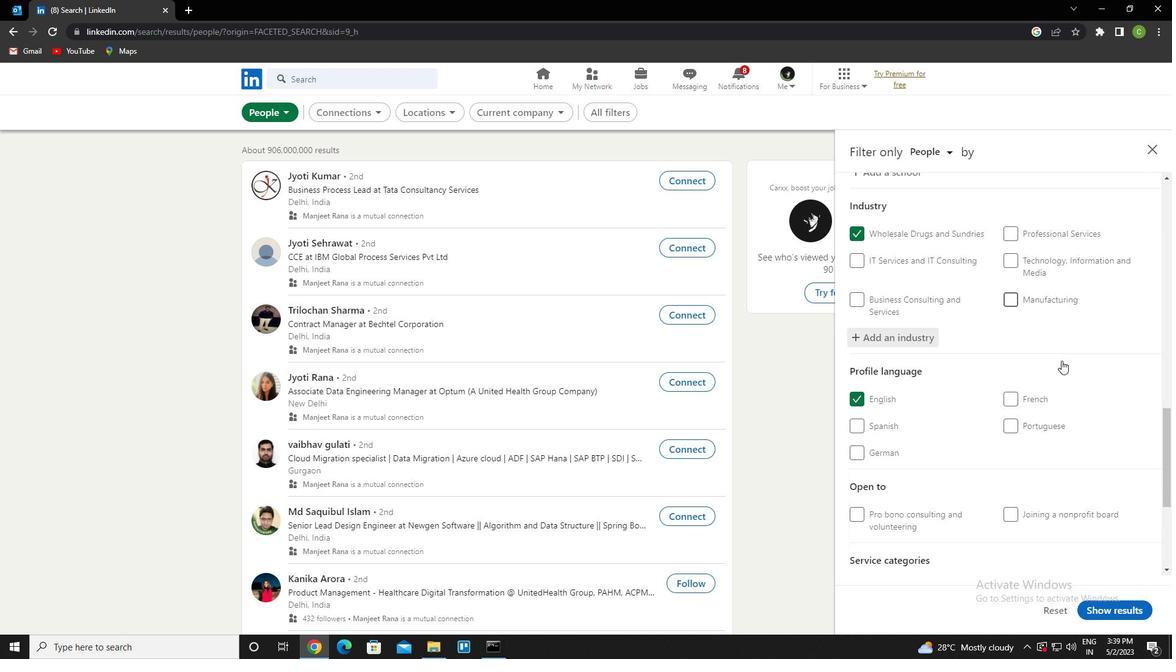 
Action: Mouse scrolled (1062, 360) with delta (0, 0)
Screenshot: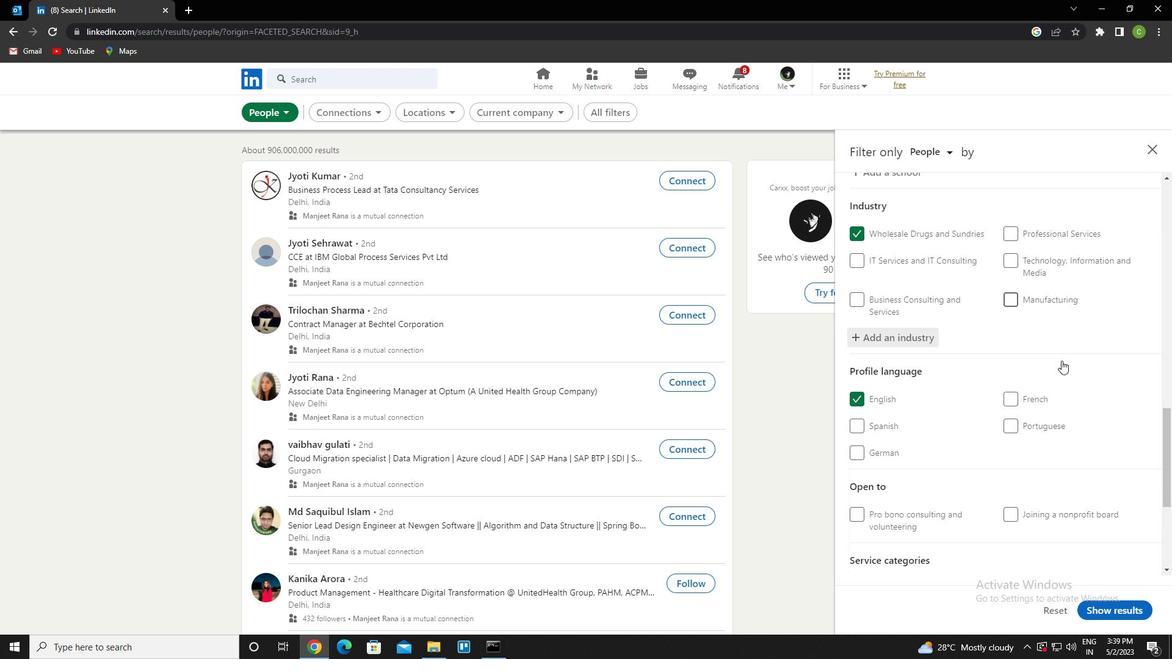 
Action: Mouse scrolled (1062, 360) with delta (0, 0)
Screenshot: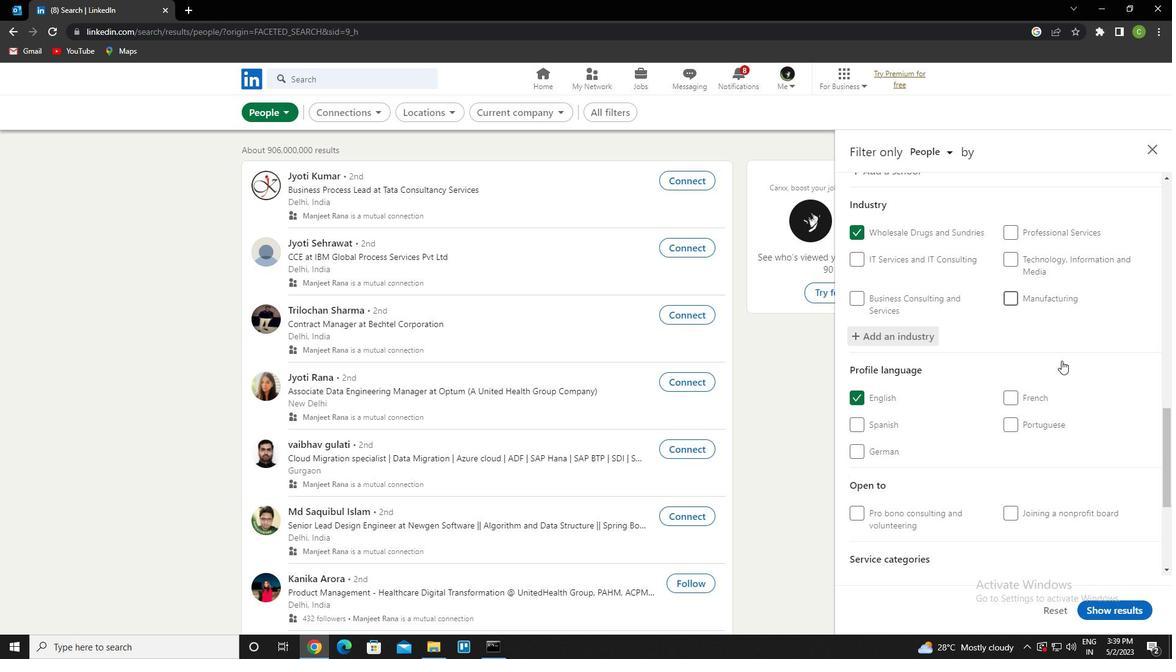 
Action: Mouse scrolled (1062, 360) with delta (0, 0)
Screenshot: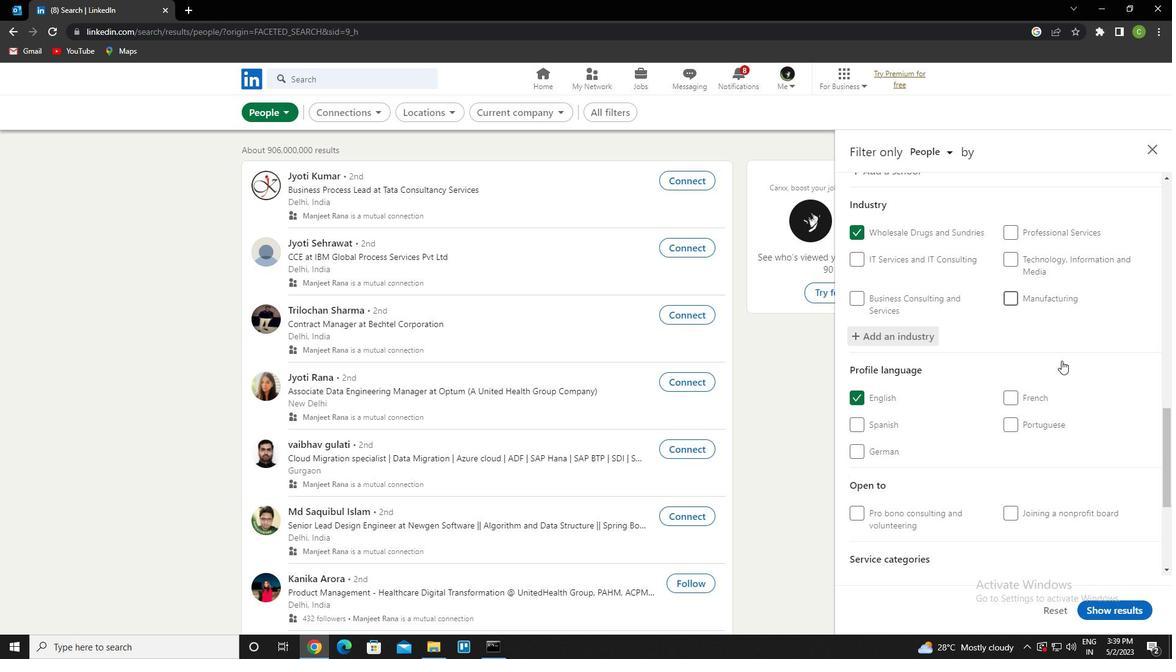 
Action: Mouse scrolled (1062, 360) with delta (0, 0)
Screenshot: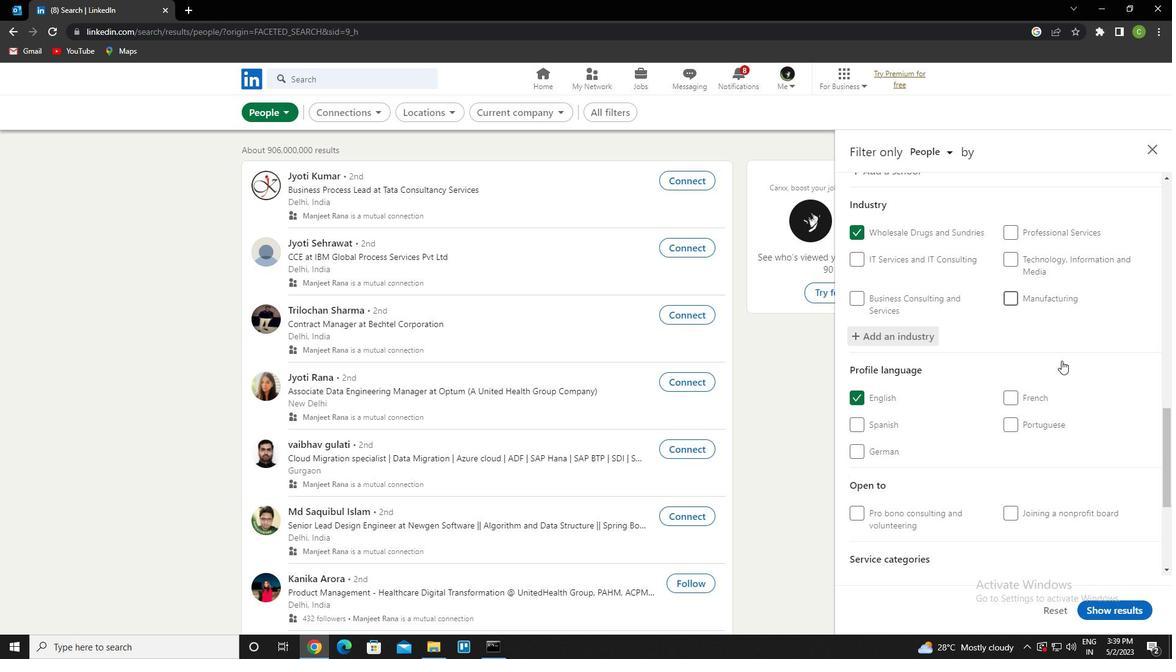 
Action: Mouse moved to (1039, 409)
Screenshot: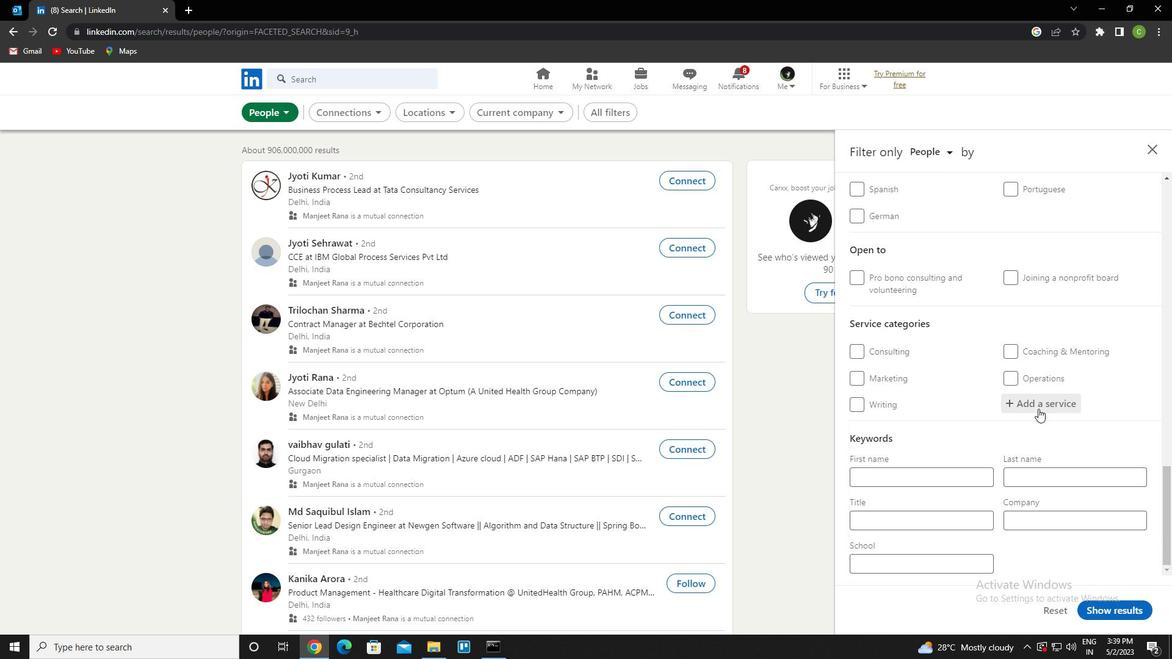 
Action: Mouse pressed left at (1039, 409)
Screenshot: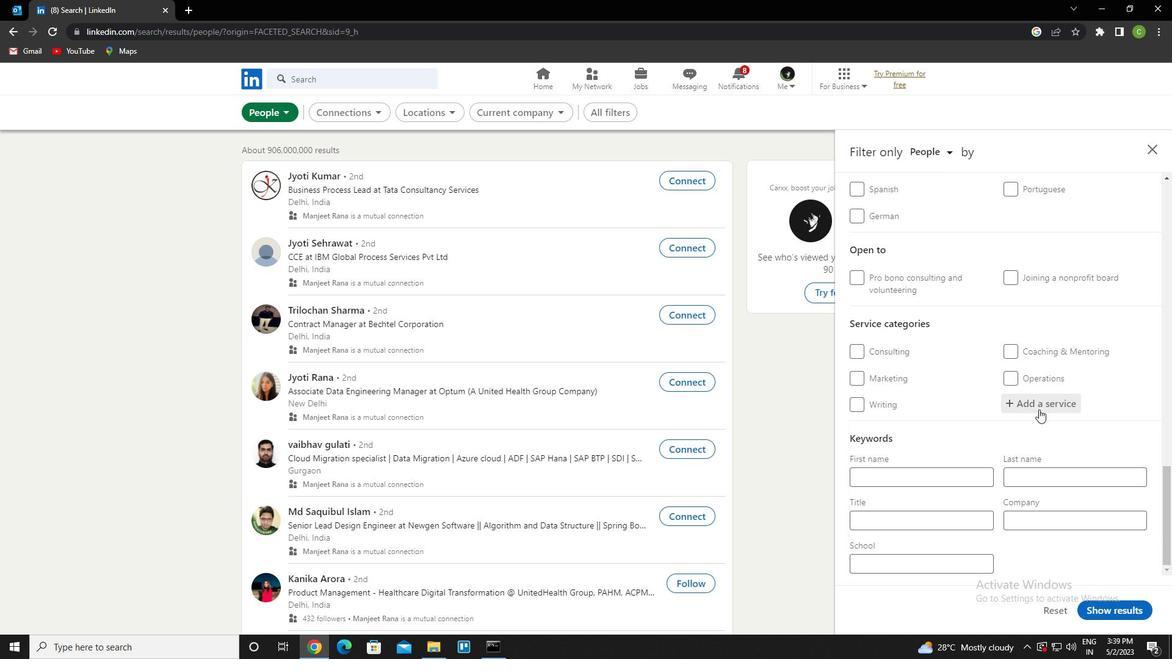 
Action: Key pressed <Key.caps_lock>s<Key.backspace>d<Key.caps_lock>ate<Key.down><Key.enter>
Screenshot: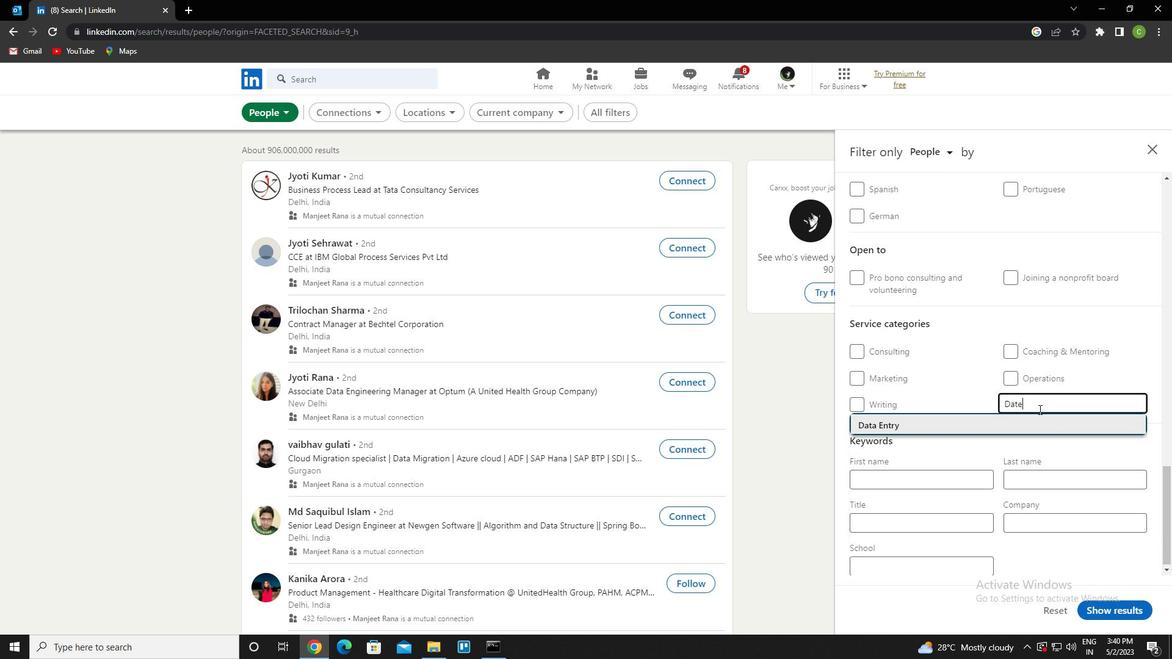 
Action: Mouse scrolled (1039, 409) with delta (0, 0)
Screenshot: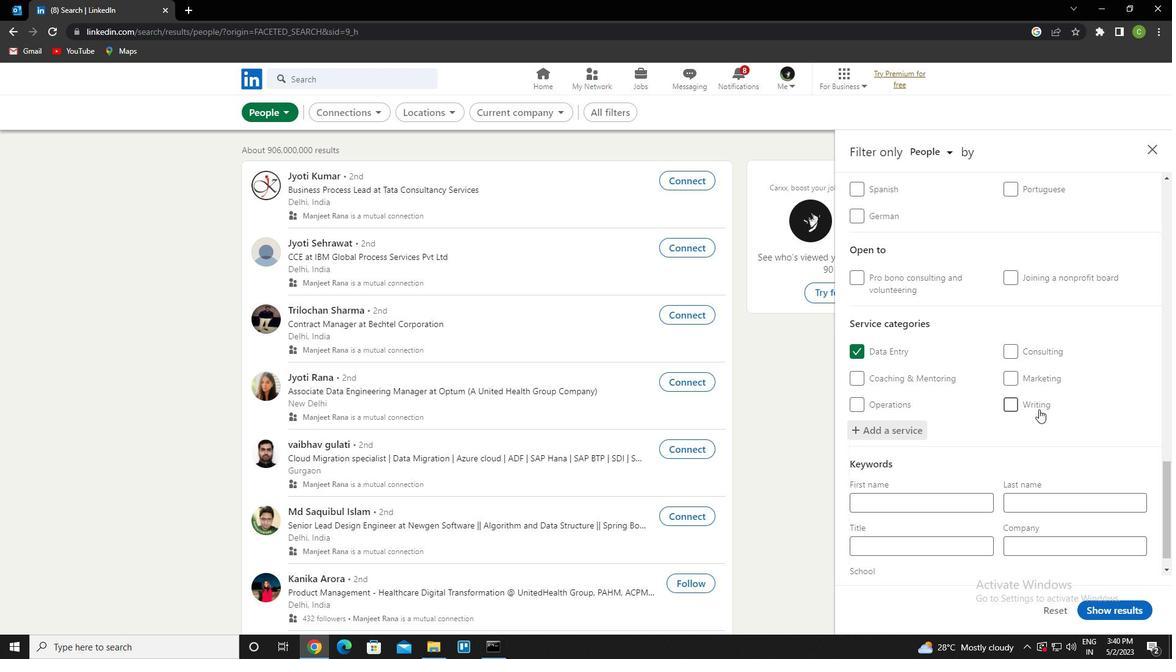 
Action: Mouse scrolled (1039, 409) with delta (0, 0)
Screenshot: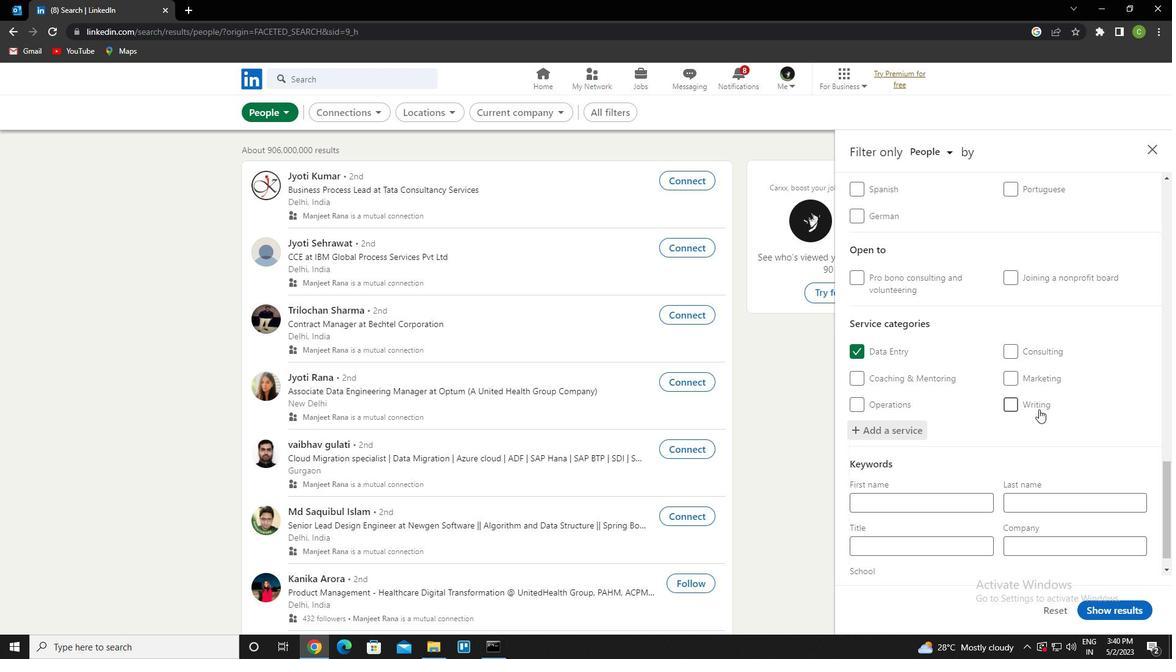
Action: Mouse scrolled (1039, 409) with delta (0, 0)
Screenshot: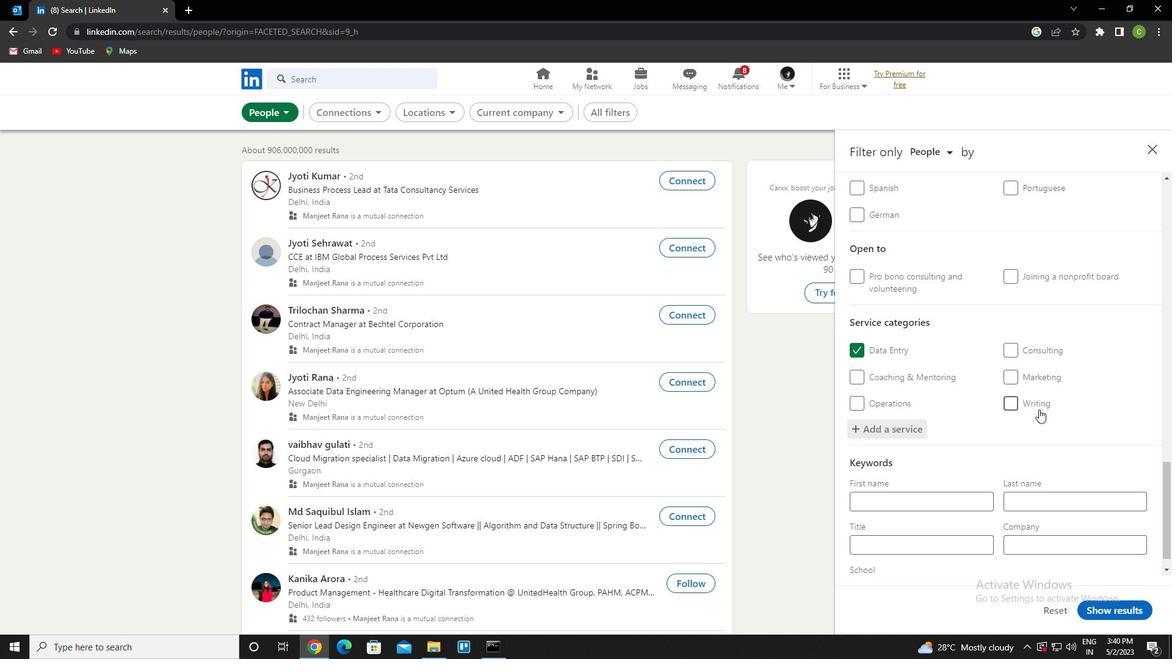 
Action: Mouse scrolled (1039, 409) with delta (0, 0)
Screenshot: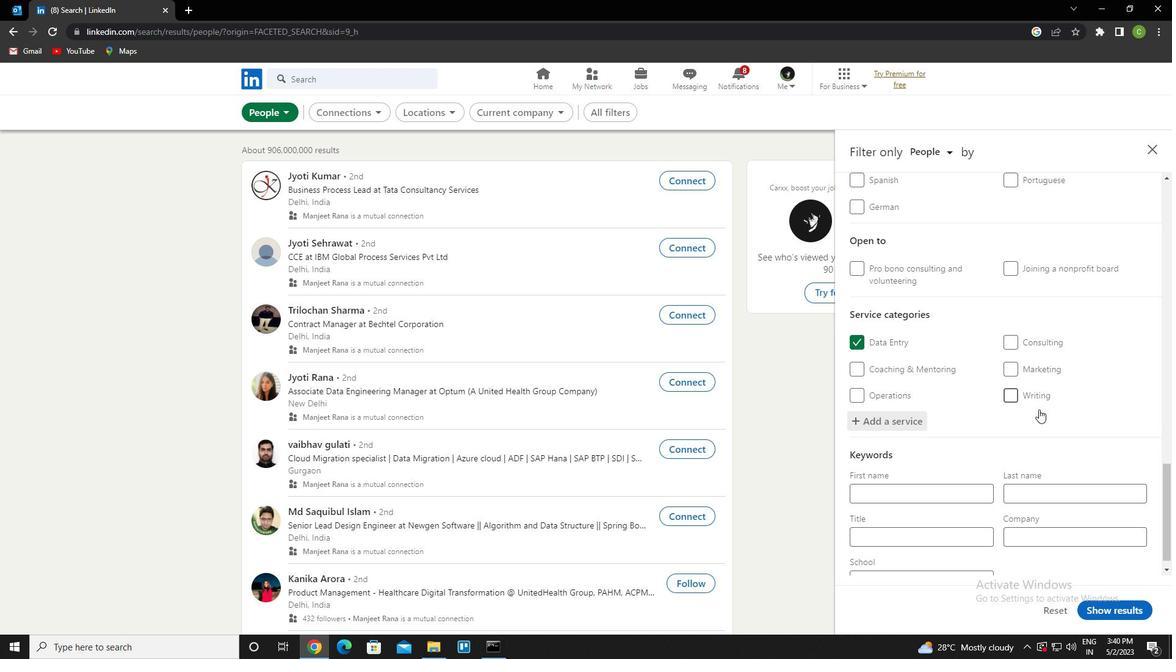 
Action: Mouse scrolled (1039, 409) with delta (0, 0)
Screenshot: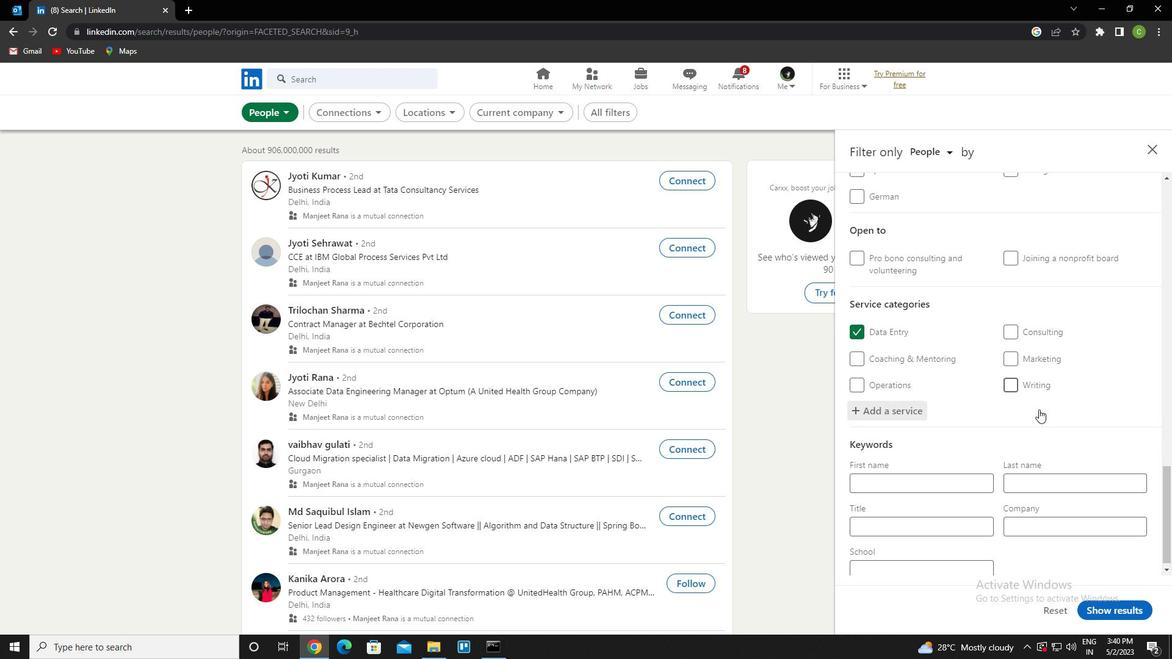 
Action: Mouse scrolled (1039, 409) with delta (0, 0)
Screenshot: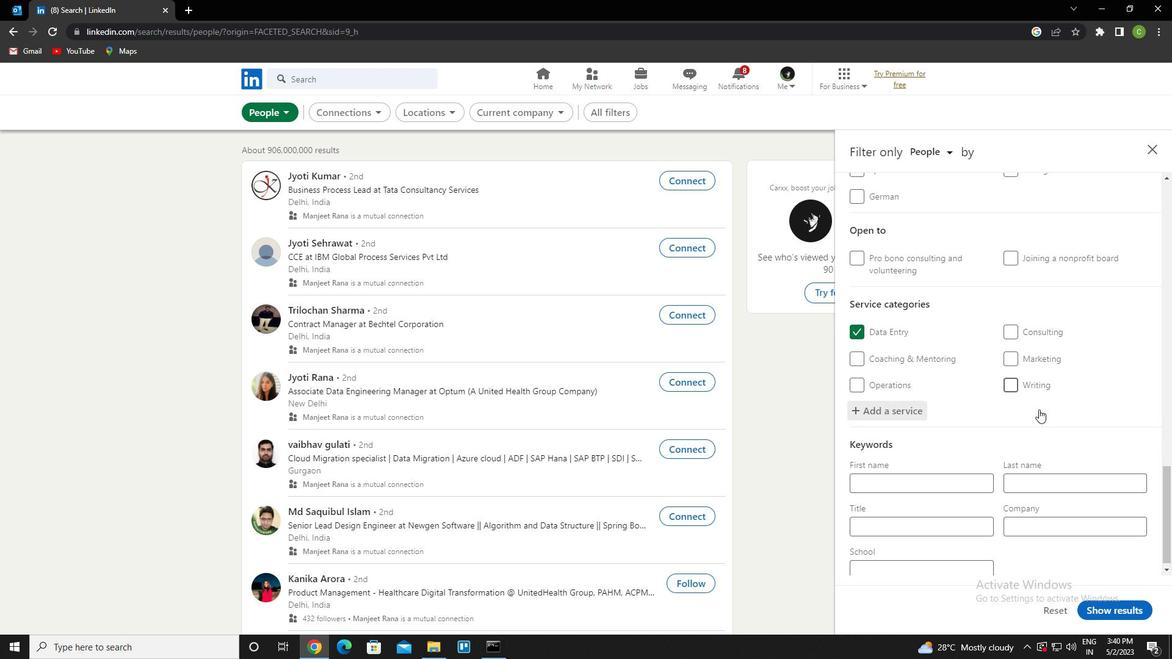 
Action: Mouse scrolled (1039, 409) with delta (0, 0)
Screenshot: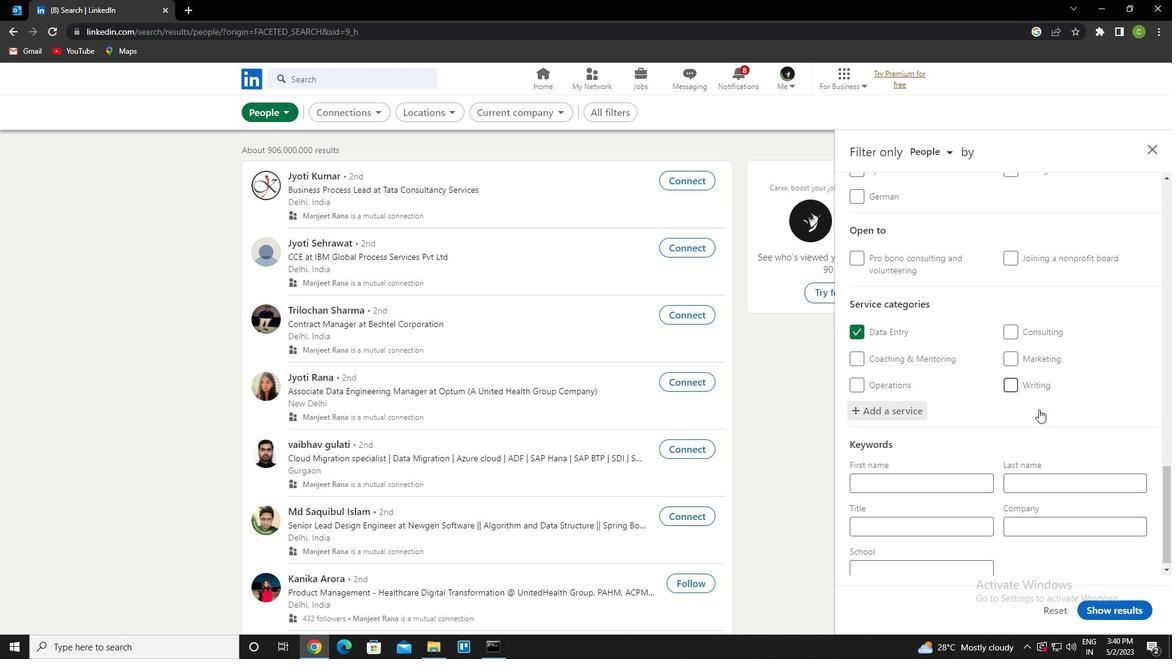 
Action: Mouse scrolled (1039, 409) with delta (0, 0)
Screenshot: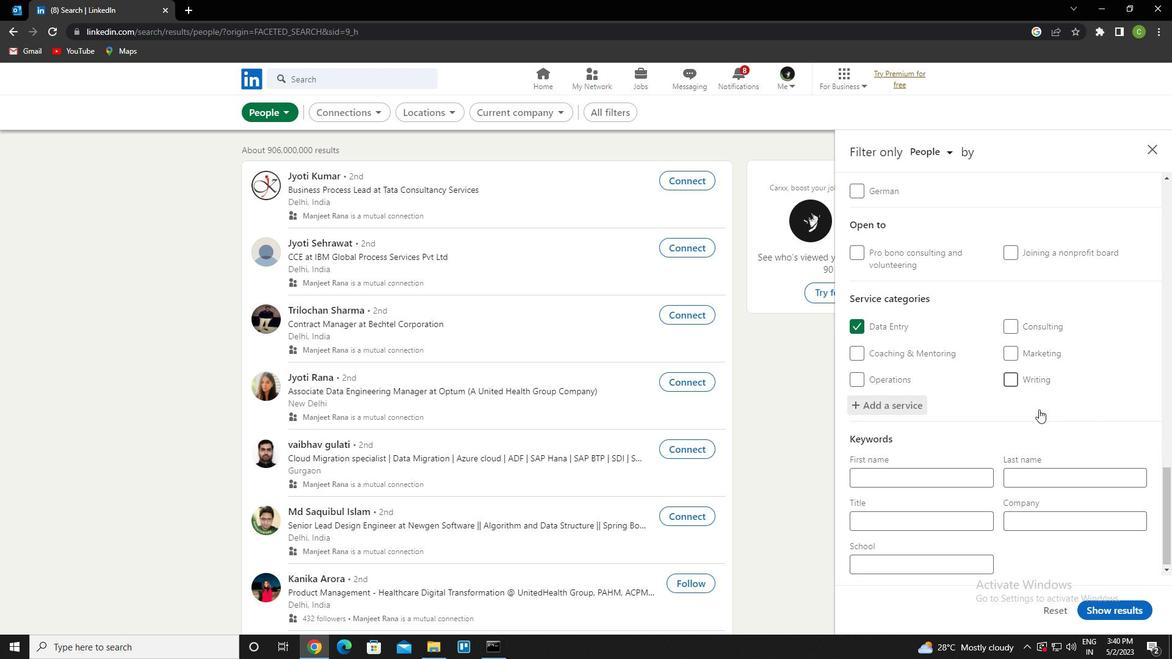 
Action: Mouse moved to (936, 525)
Screenshot: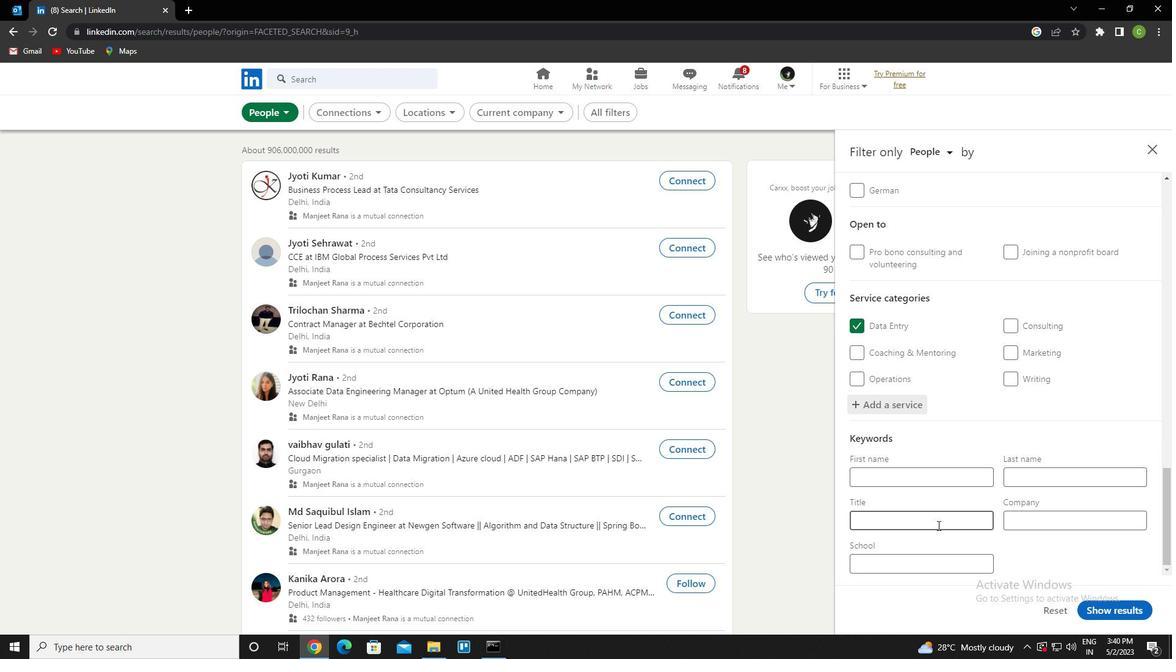 
Action: Mouse pressed left at (936, 525)
Screenshot: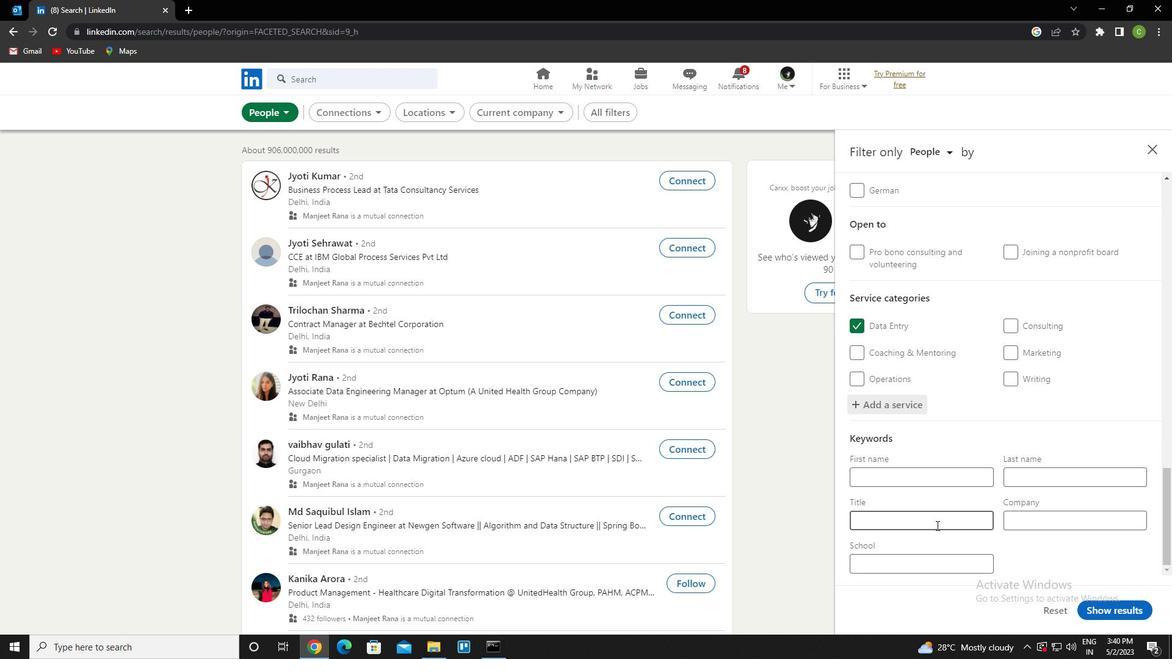 
Action: Key pressed <Key.caps_lock>b<Key.caps_lock>iostatistician
Screenshot: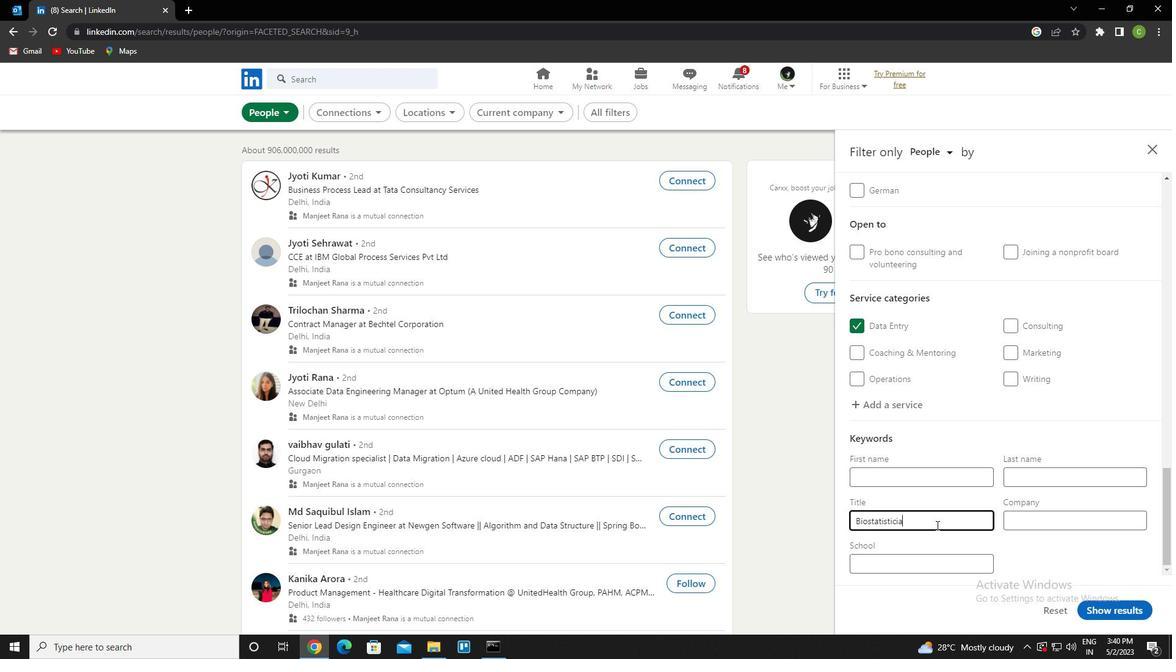 
Action: Mouse moved to (1121, 612)
Screenshot: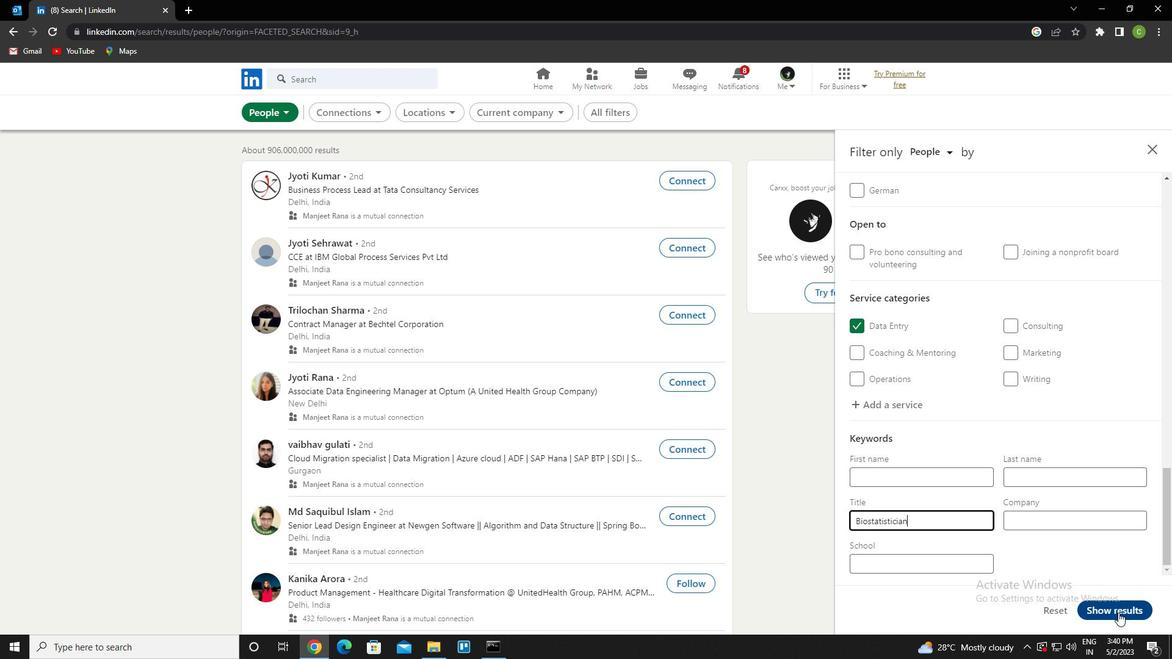 
Action: Mouse pressed left at (1121, 612)
Screenshot: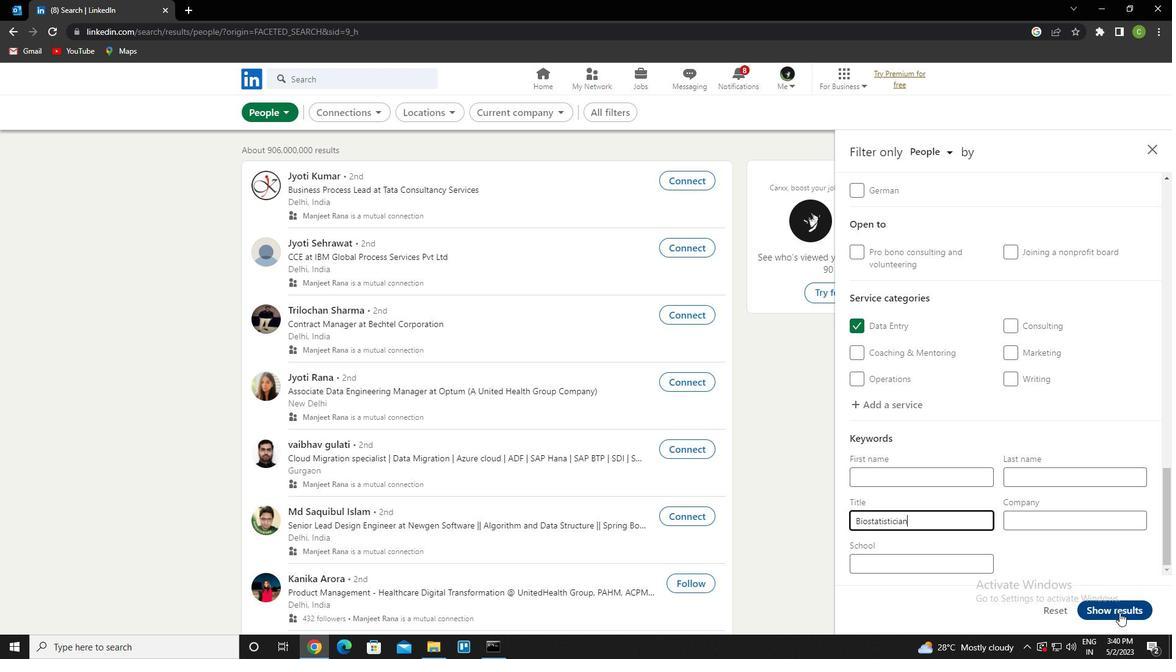 
Action: Mouse moved to (555, 513)
Screenshot: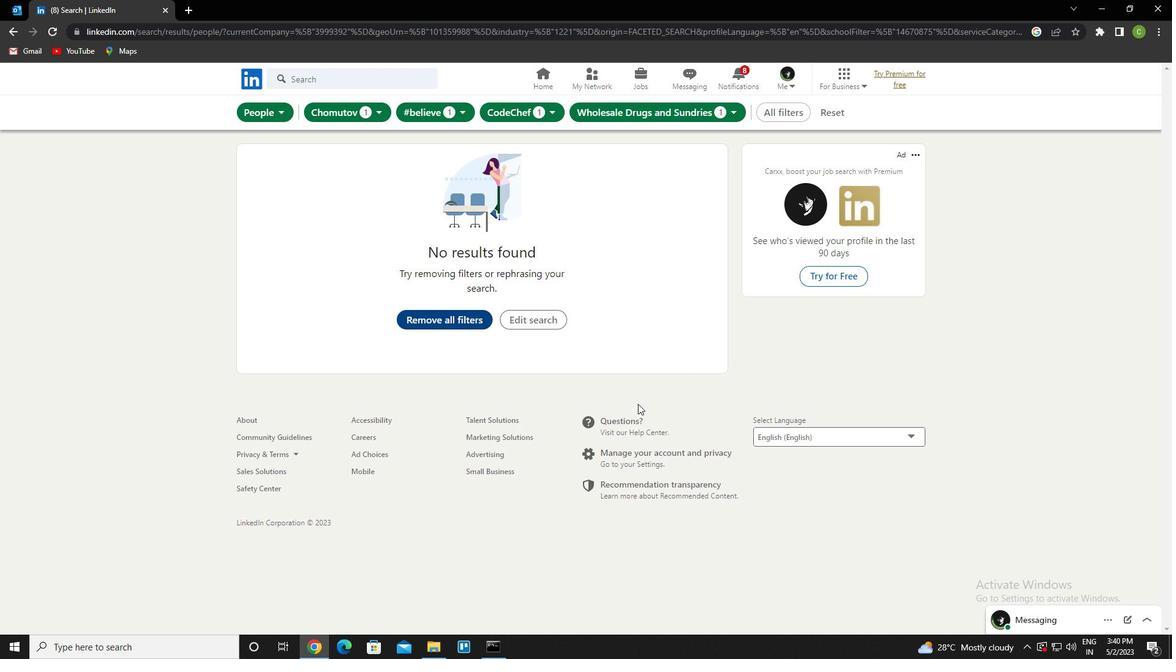 
